Task: Find connections with filter location Zehlendorf with filter topic #branding with filter profile language French with filter current company GroupM with filter school REVA UNIVERSITY, BANGALORE with filter industry Events Services with filter service category Homeowners Insurance with filter keywords title Sound Engineer
Action: Mouse moved to (587, 68)
Screenshot: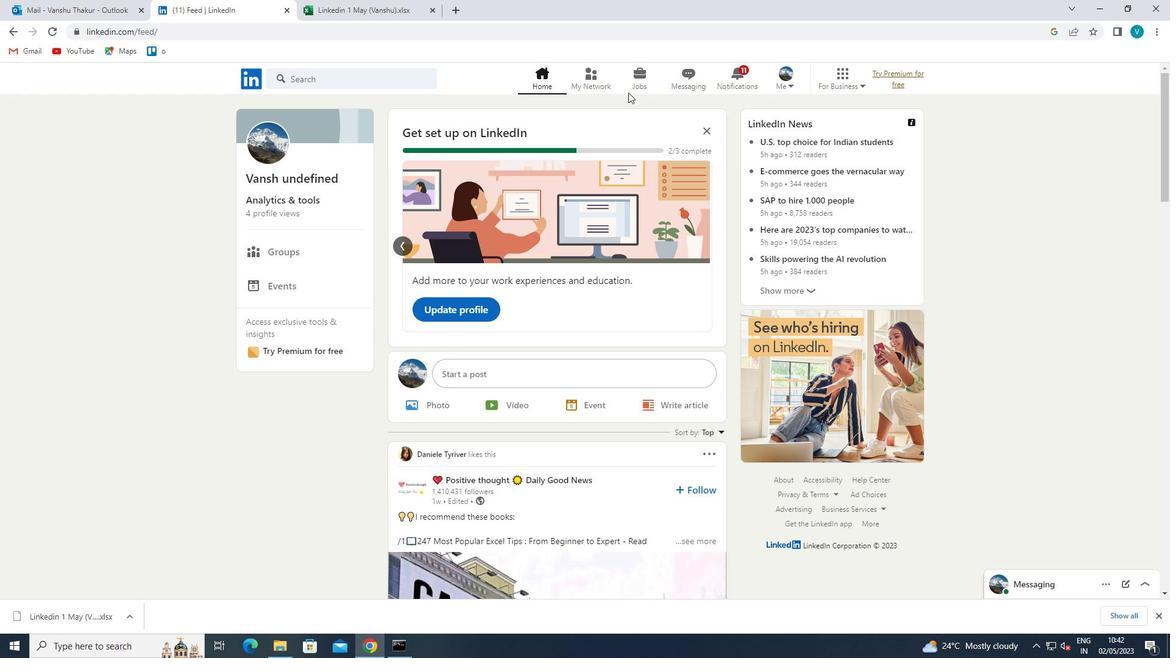 
Action: Mouse pressed left at (587, 68)
Screenshot: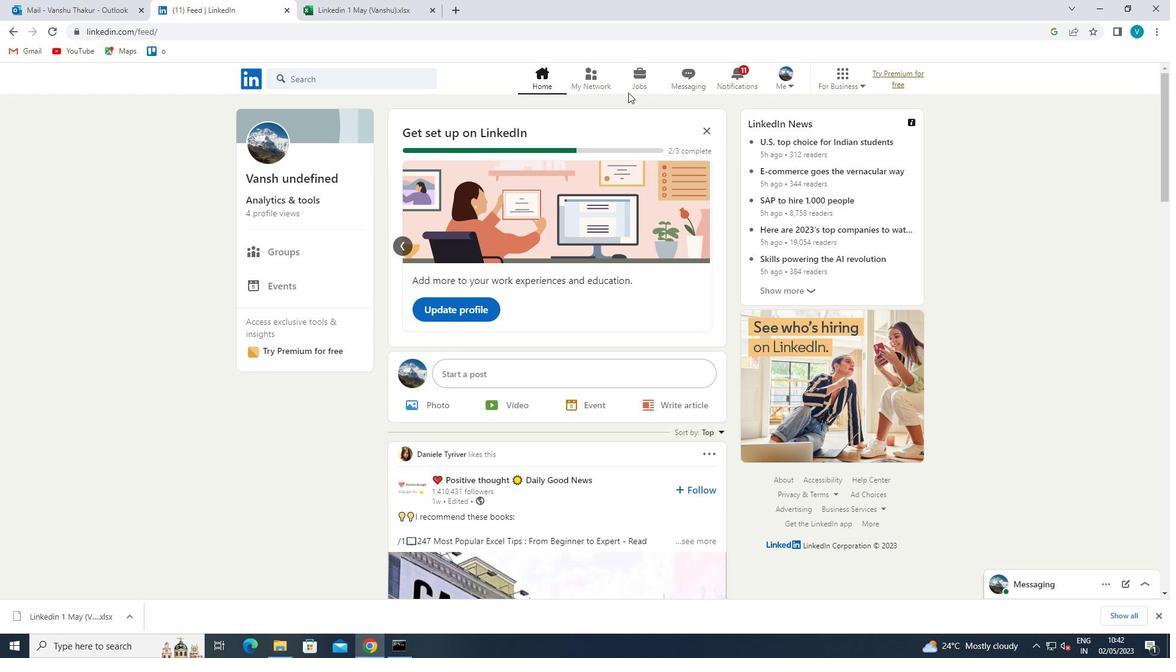 
Action: Mouse moved to (363, 135)
Screenshot: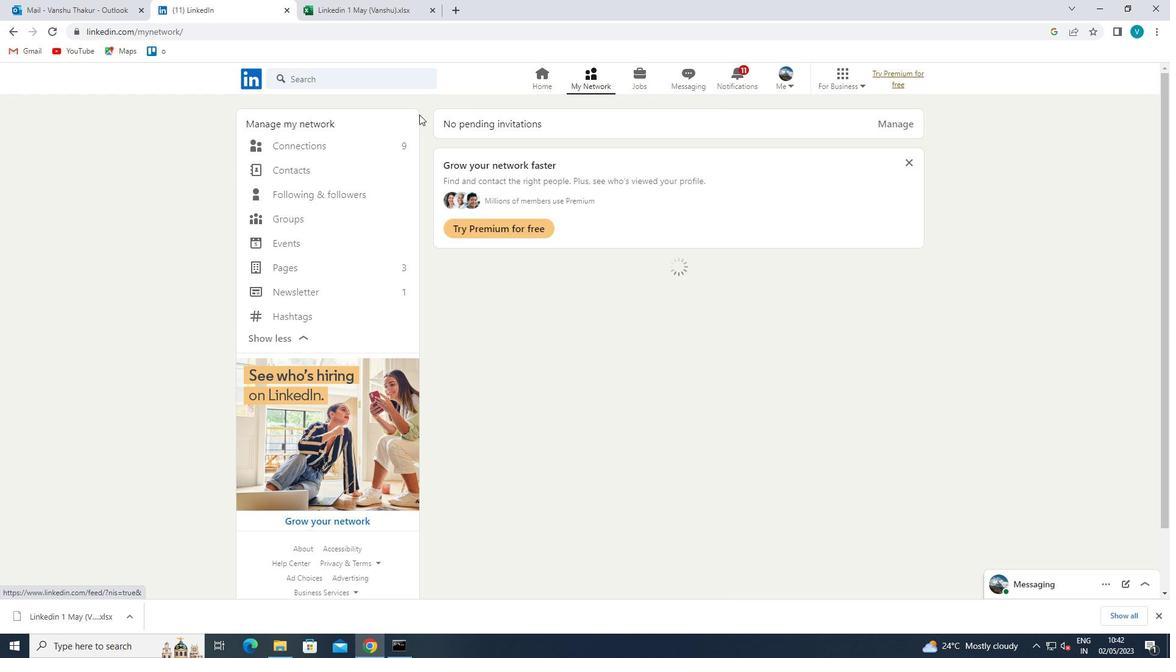 
Action: Mouse pressed left at (363, 135)
Screenshot: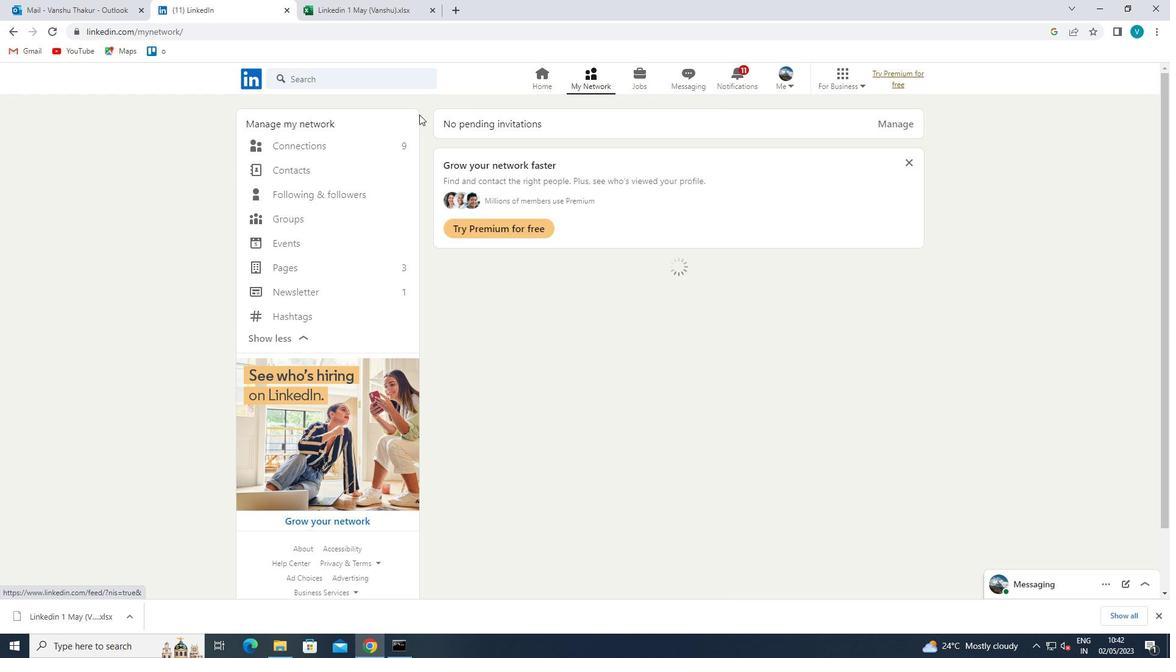 
Action: Mouse moved to (376, 135)
Screenshot: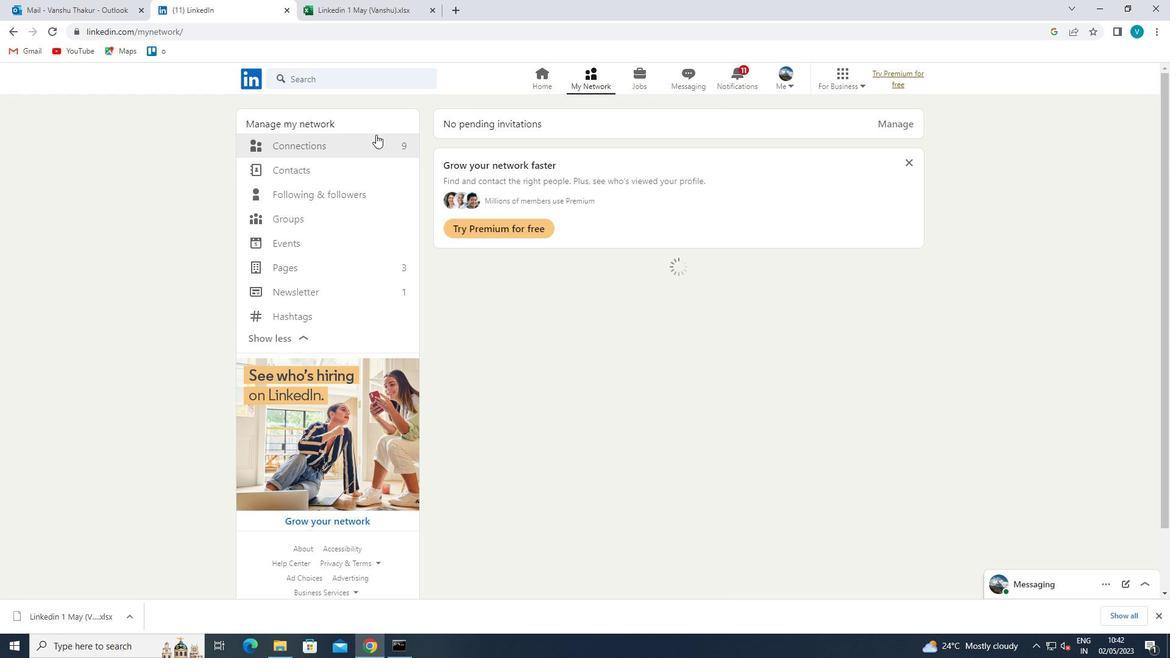 
Action: Mouse pressed left at (376, 135)
Screenshot: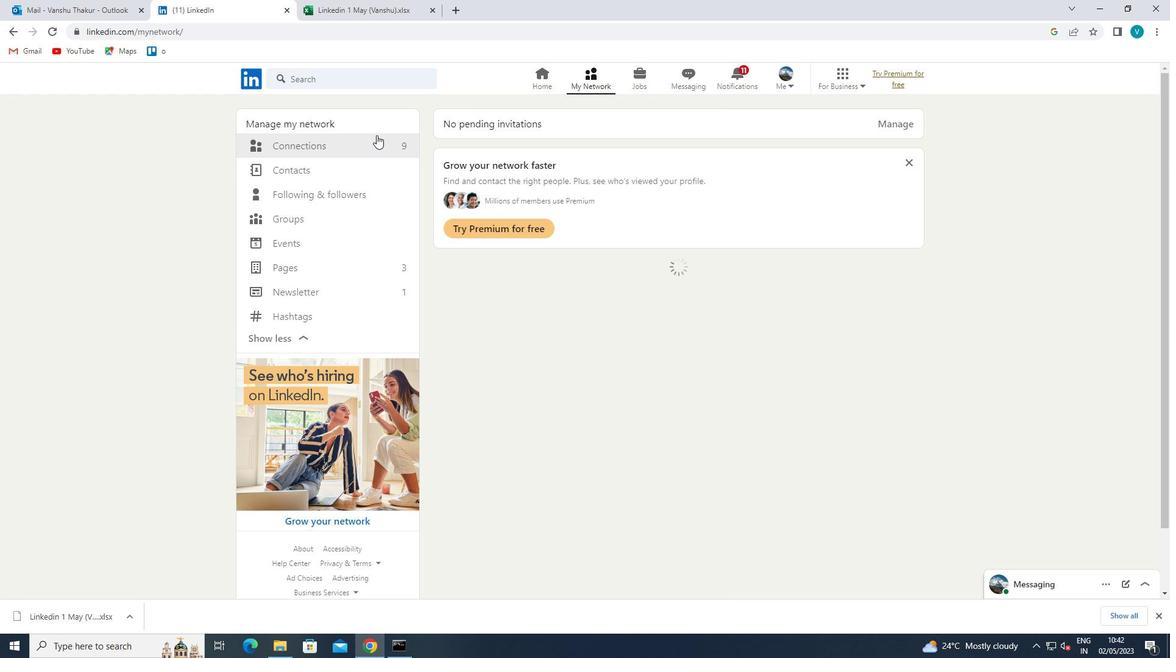 
Action: Mouse moved to (359, 139)
Screenshot: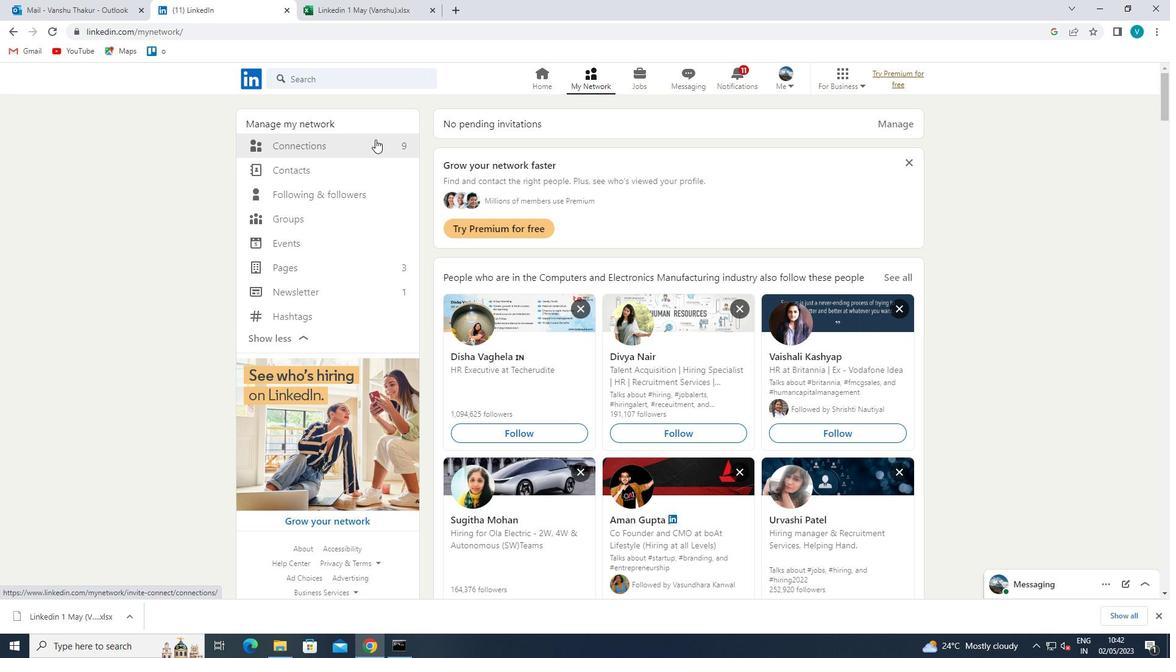 
Action: Mouse pressed left at (359, 139)
Screenshot: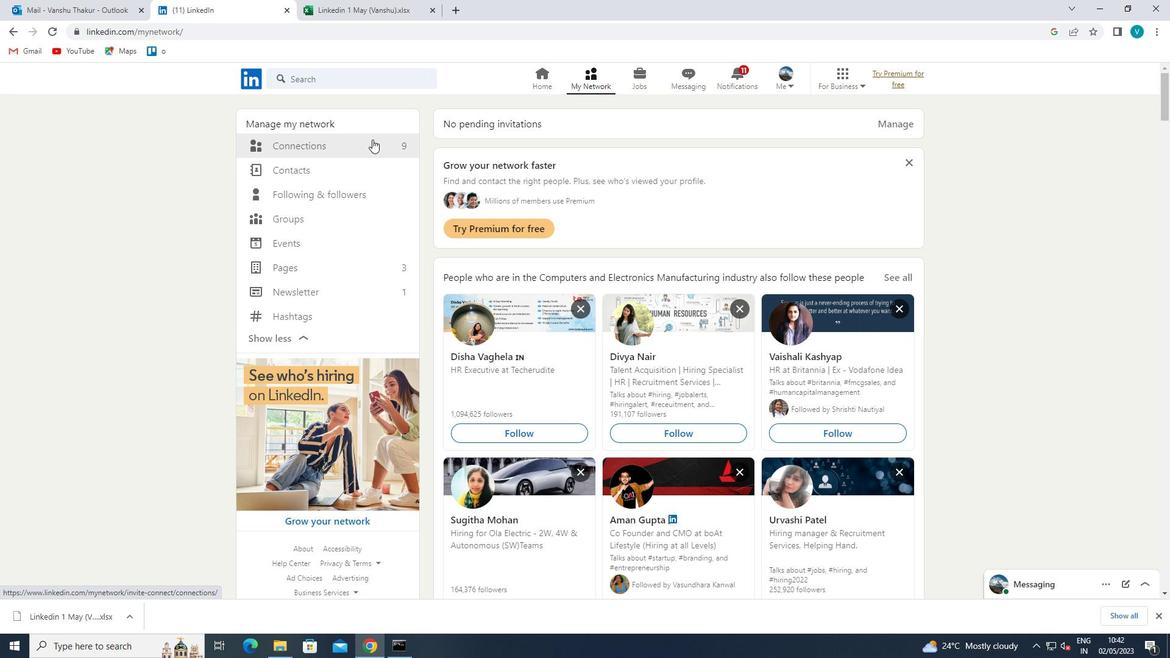 
Action: Mouse moved to (708, 143)
Screenshot: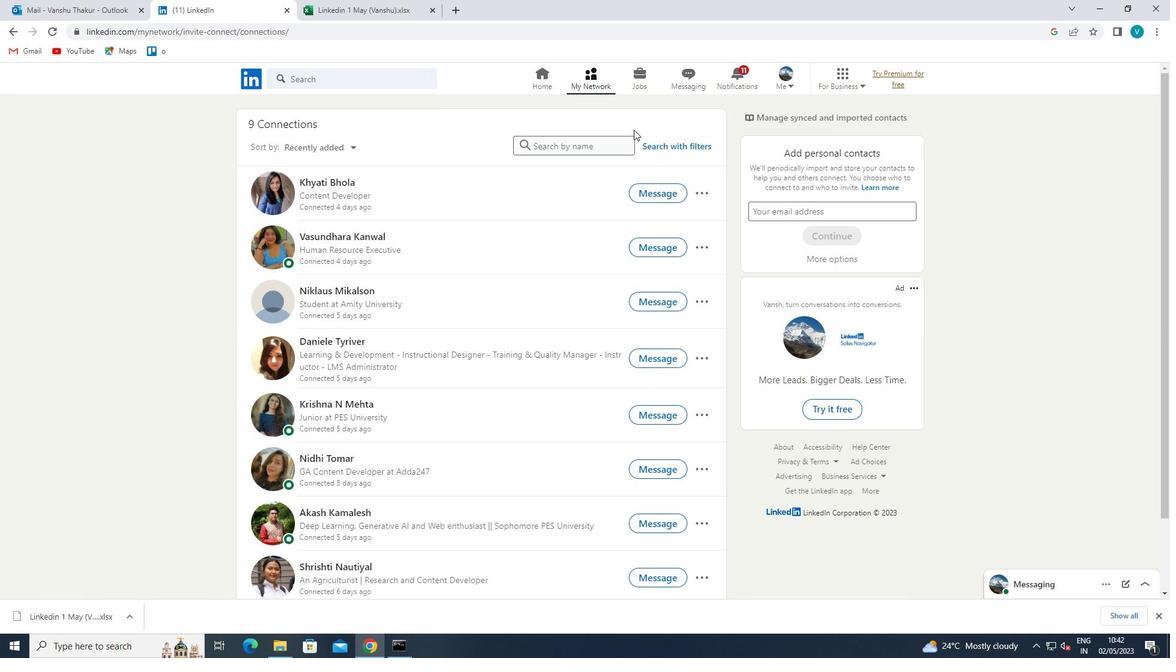 
Action: Mouse pressed left at (708, 143)
Screenshot: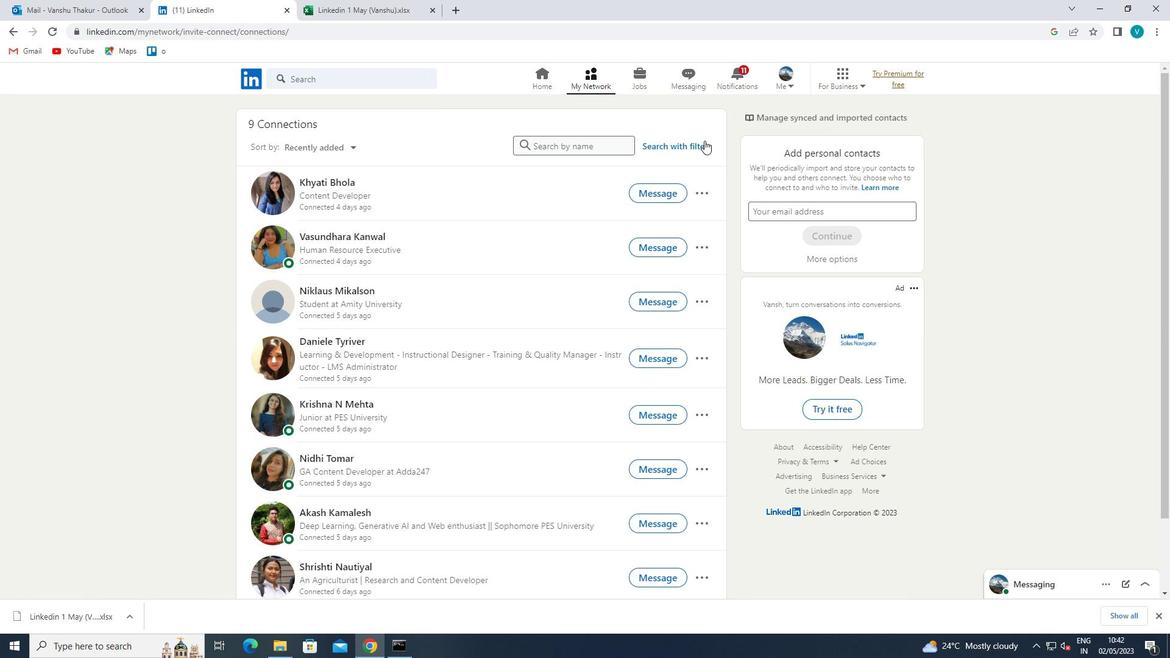 
Action: Mouse moved to (580, 119)
Screenshot: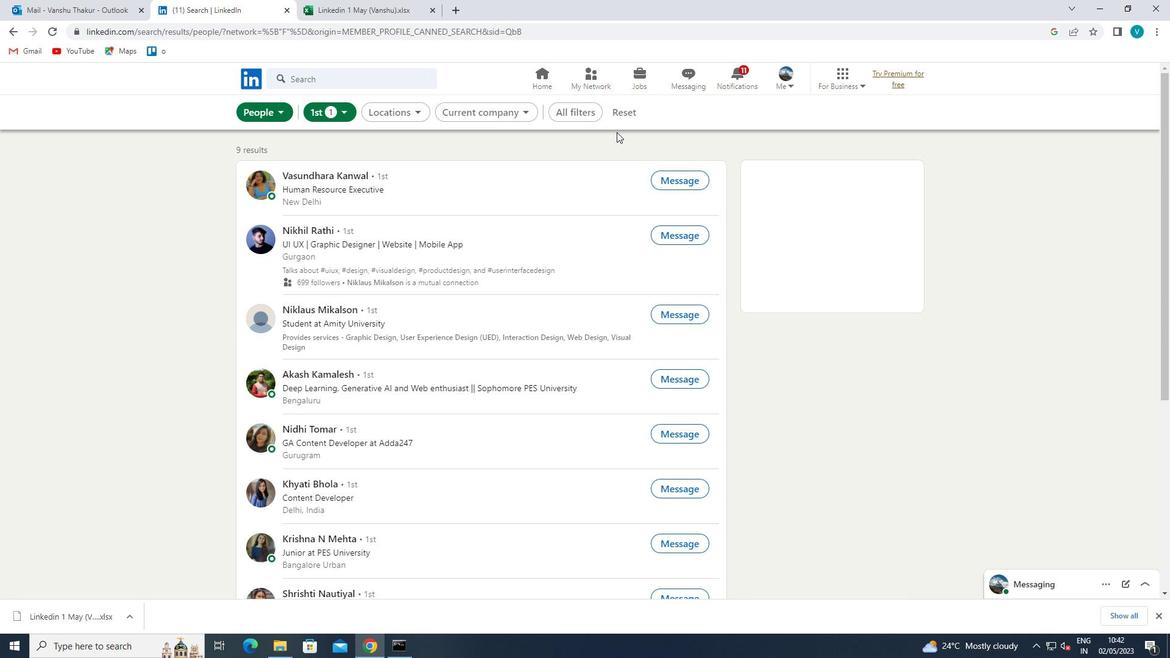 
Action: Mouse pressed left at (580, 119)
Screenshot: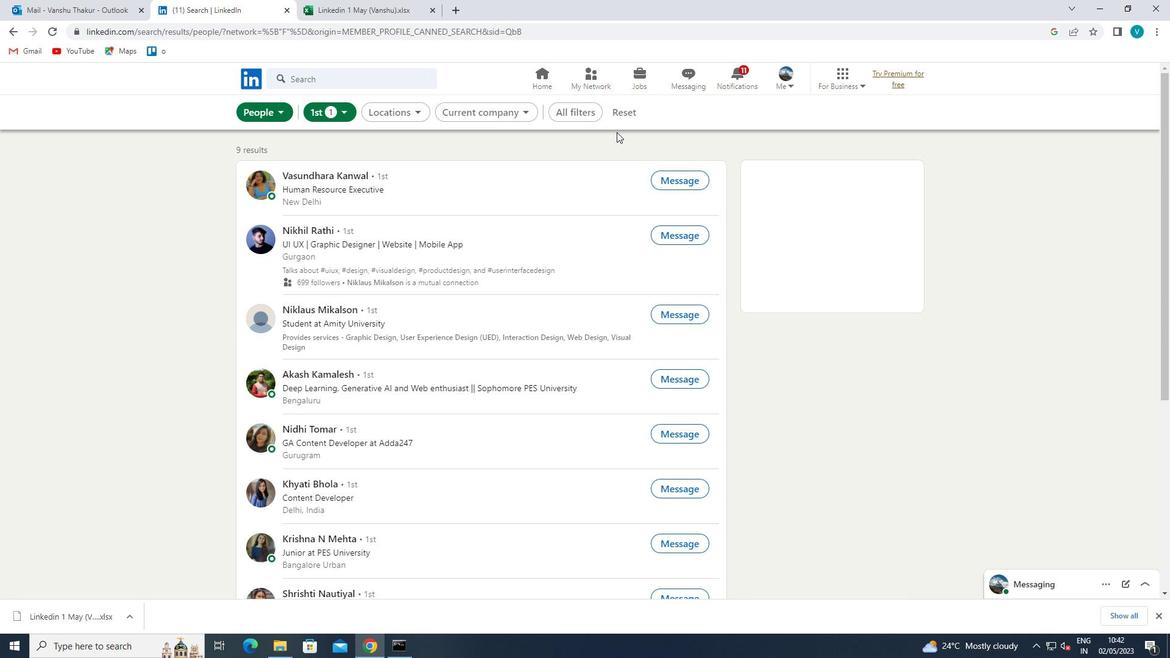 
Action: Mouse moved to (1098, 375)
Screenshot: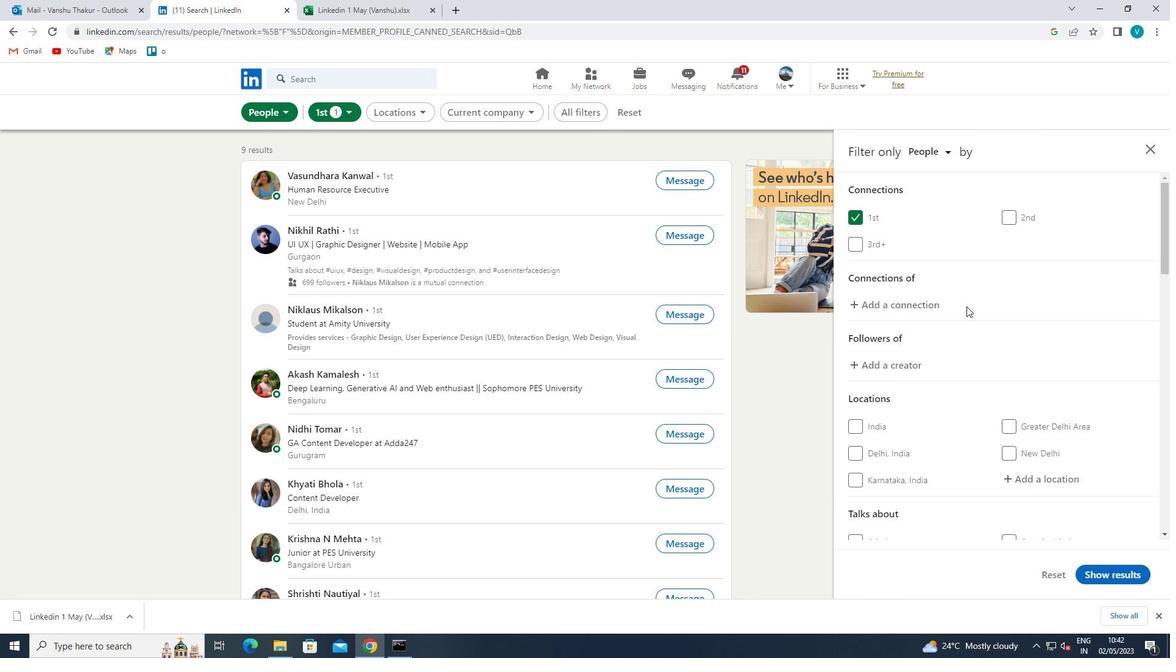 
Action: Mouse scrolled (1098, 374) with delta (0, 0)
Screenshot: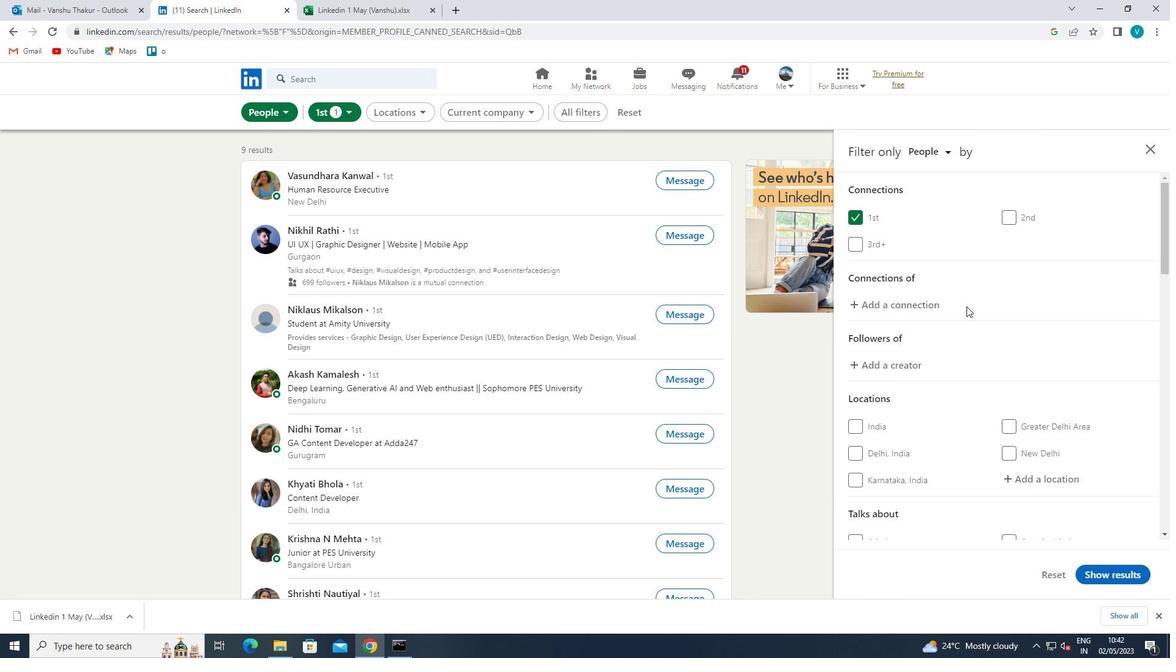 
Action: Mouse moved to (1098, 376)
Screenshot: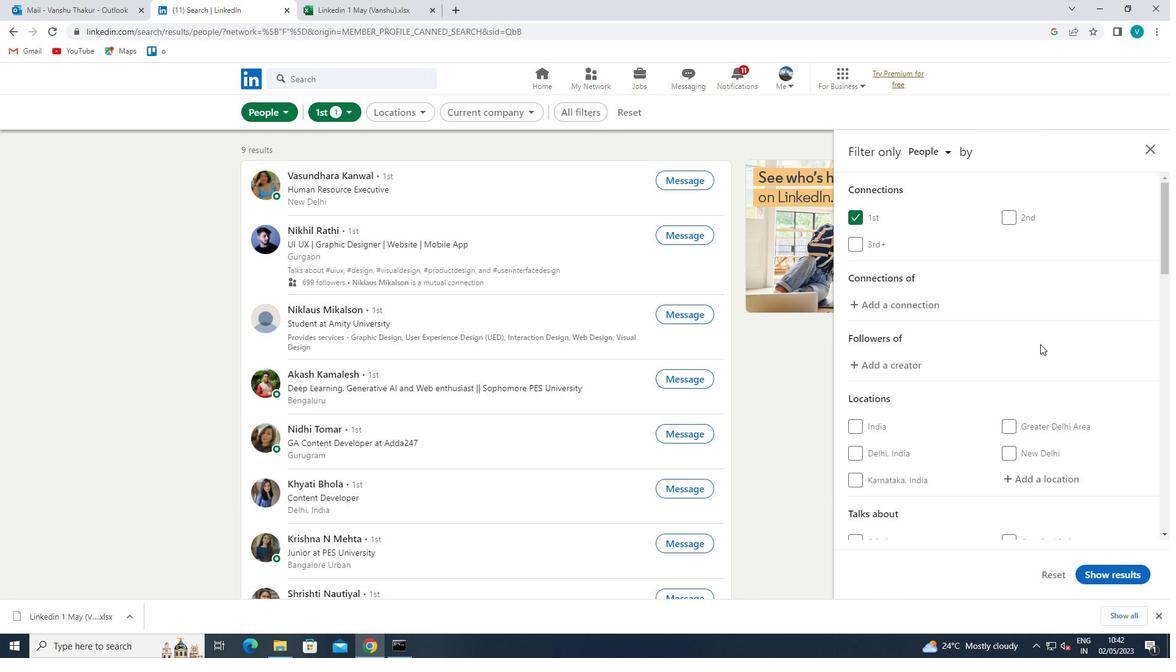 
Action: Mouse scrolled (1098, 376) with delta (0, 0)
Screenshot: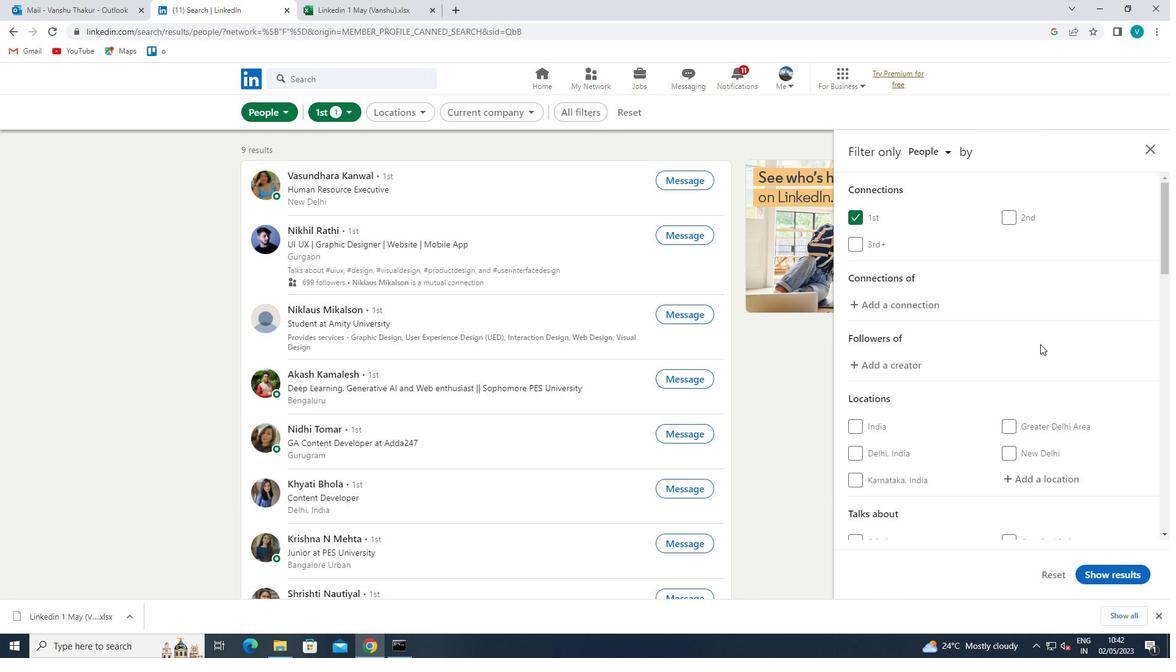 
Action: Mouse moved to (1079, 359)
Screenshot: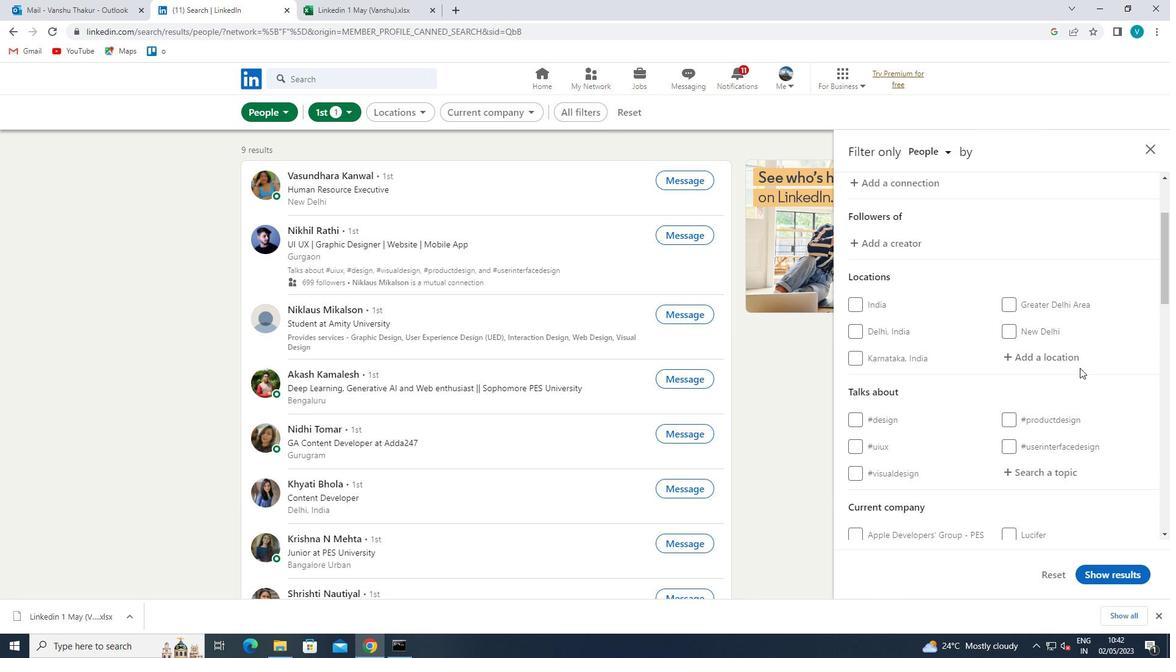 
Action: Mouse pressed left at (1079, 359)
Screenshot: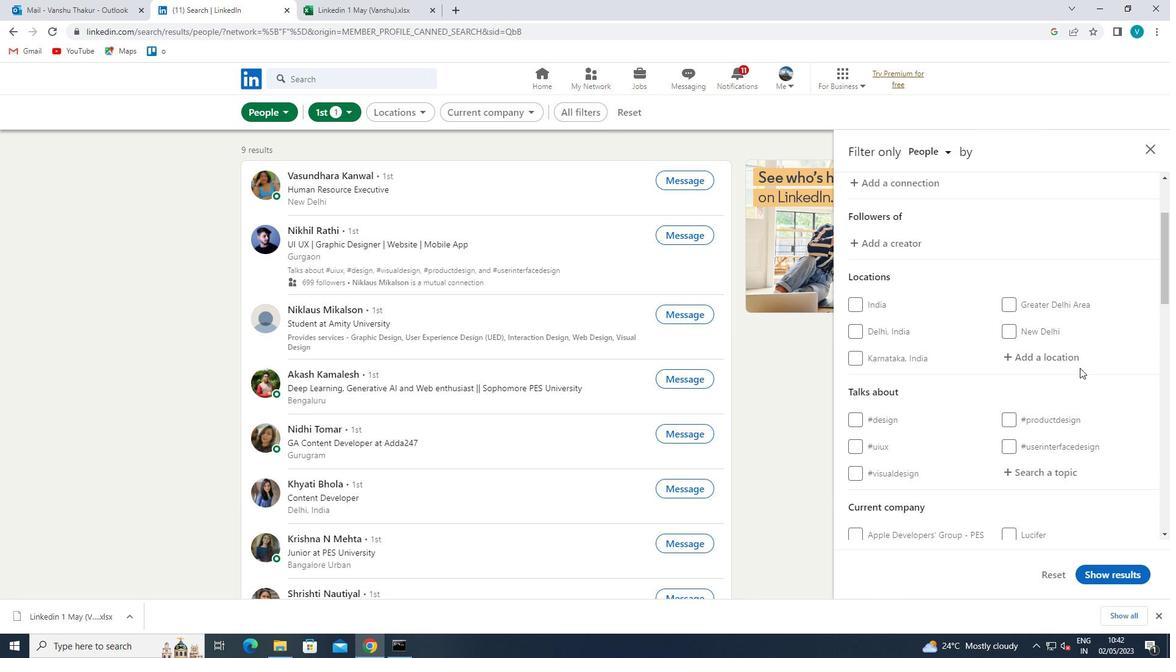 
Action: Mouse moved to (858, 485)
Screenshot: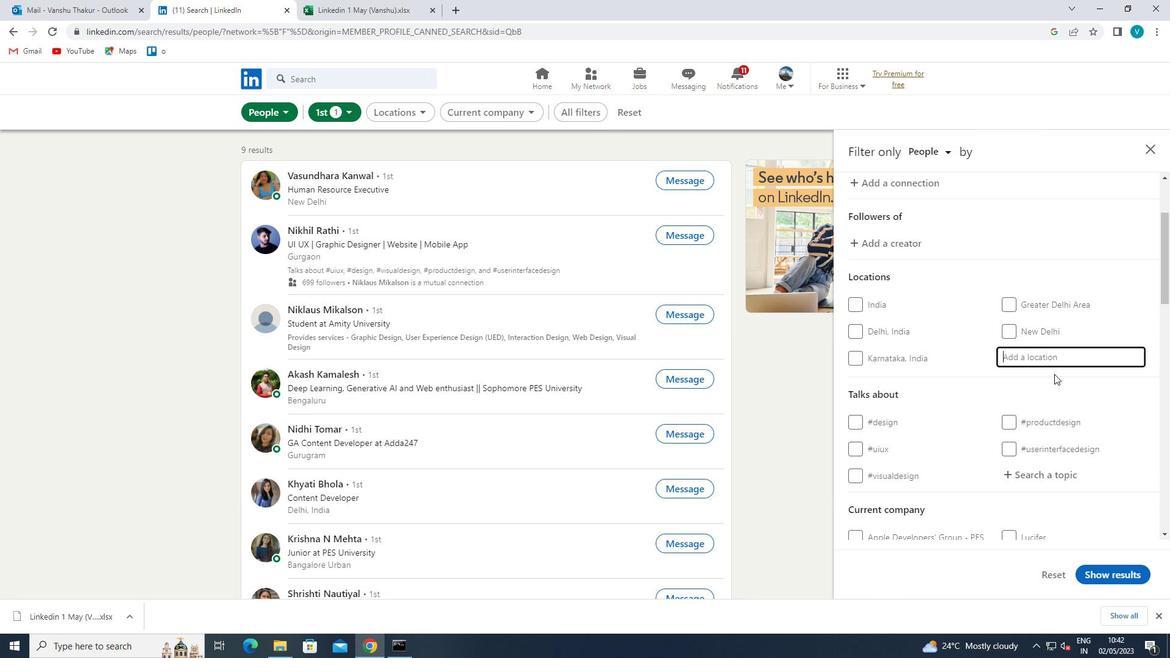 
Action: Key pressed <Key.shift>ZEHLENDORF
Screenshot: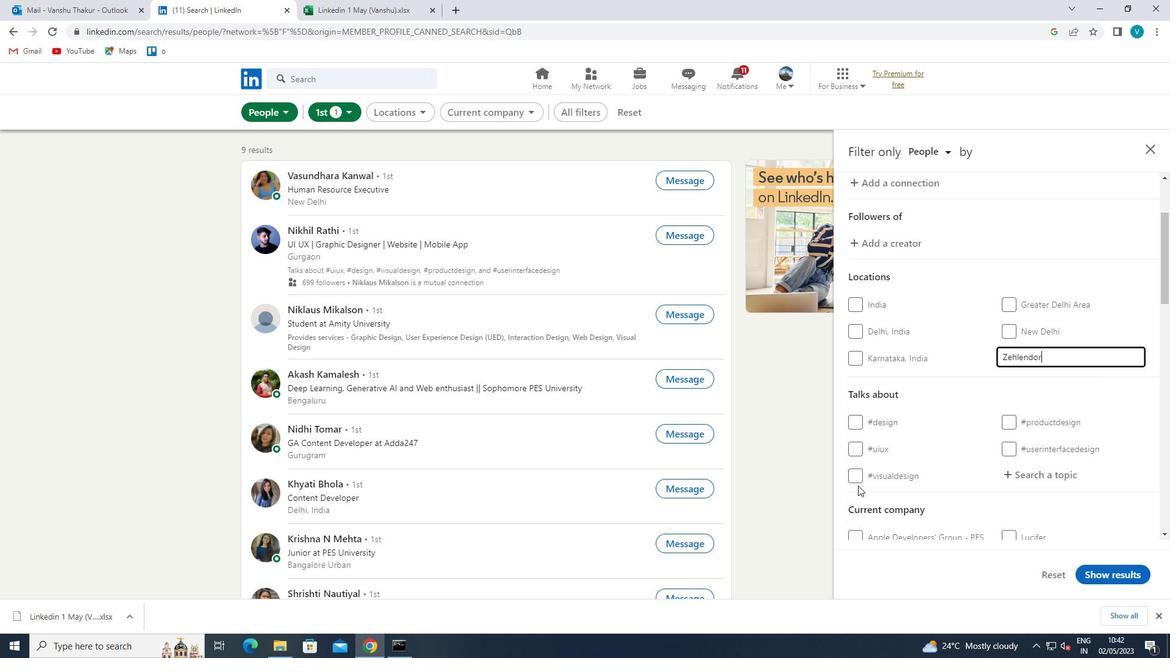 
Action: Mouse moved to (965, 390)
Screenshot: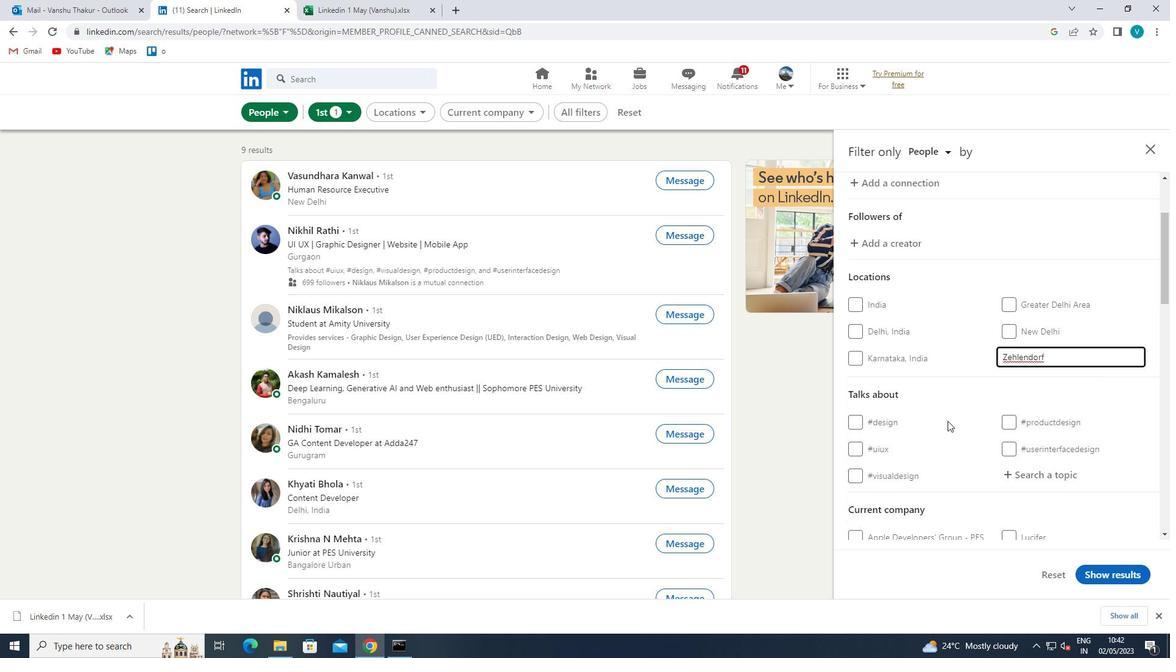 
Action: Mouse pressed left at (965, 390)
Screenshot: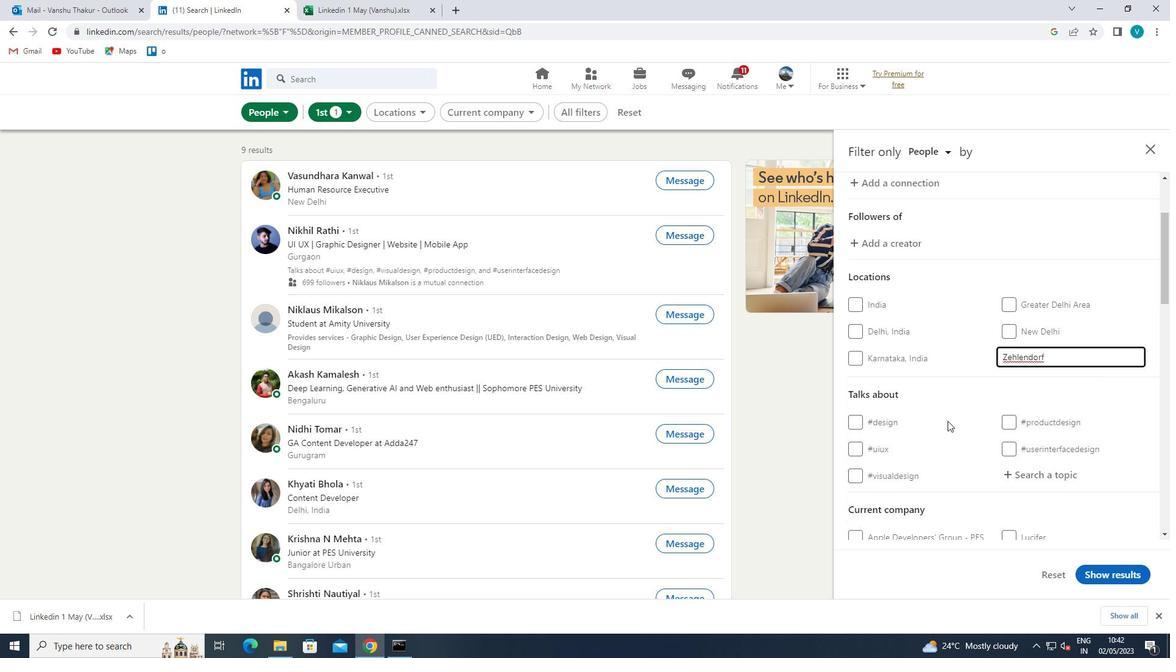 
Action: Mouse moved to (965, 390)
Screenshot: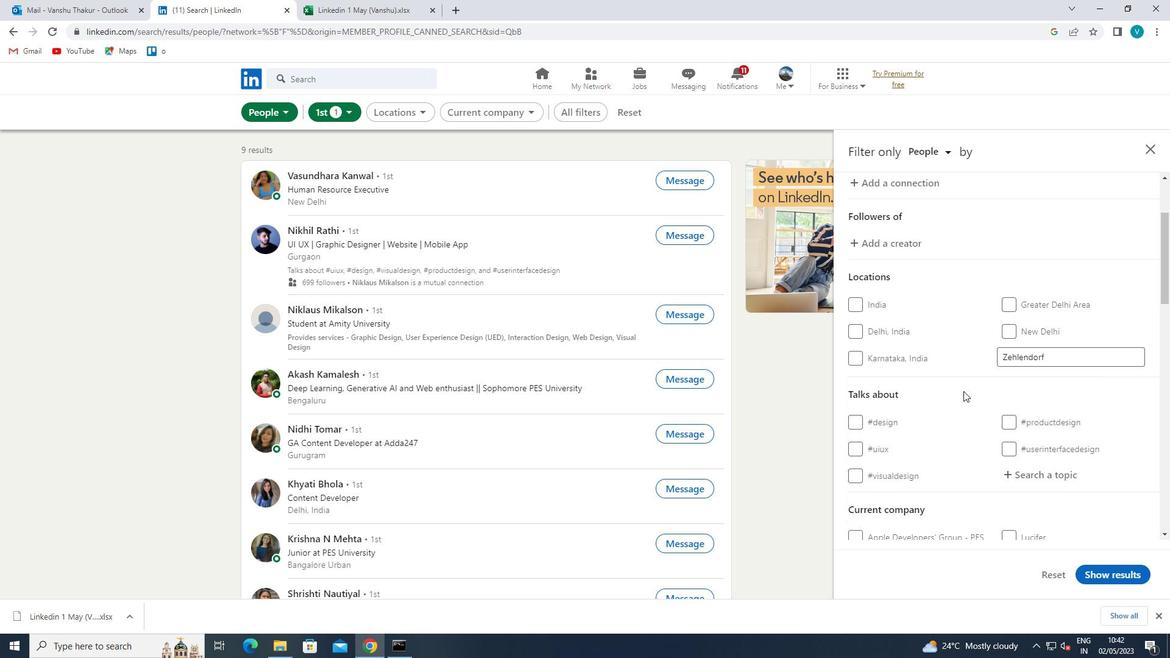 
Action: Mouse scrolled (965, 389) with delta (0, 0)
Screenshot: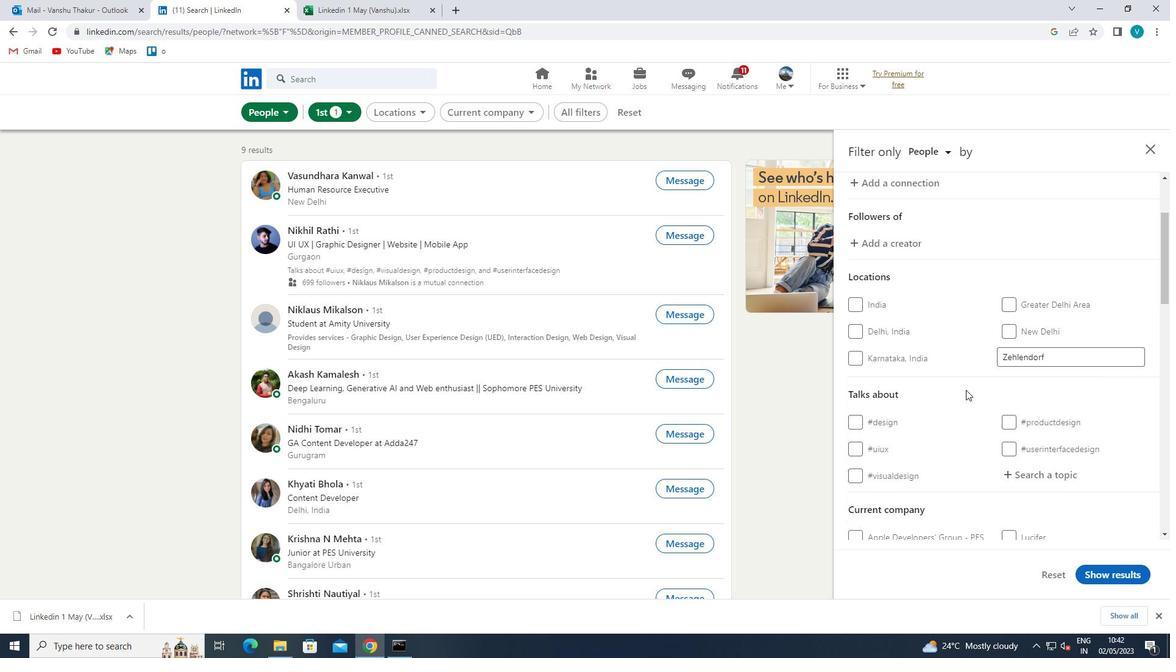 
Action: Mouse scrolled (965, 389) with delta (0, 0)
Screenshot: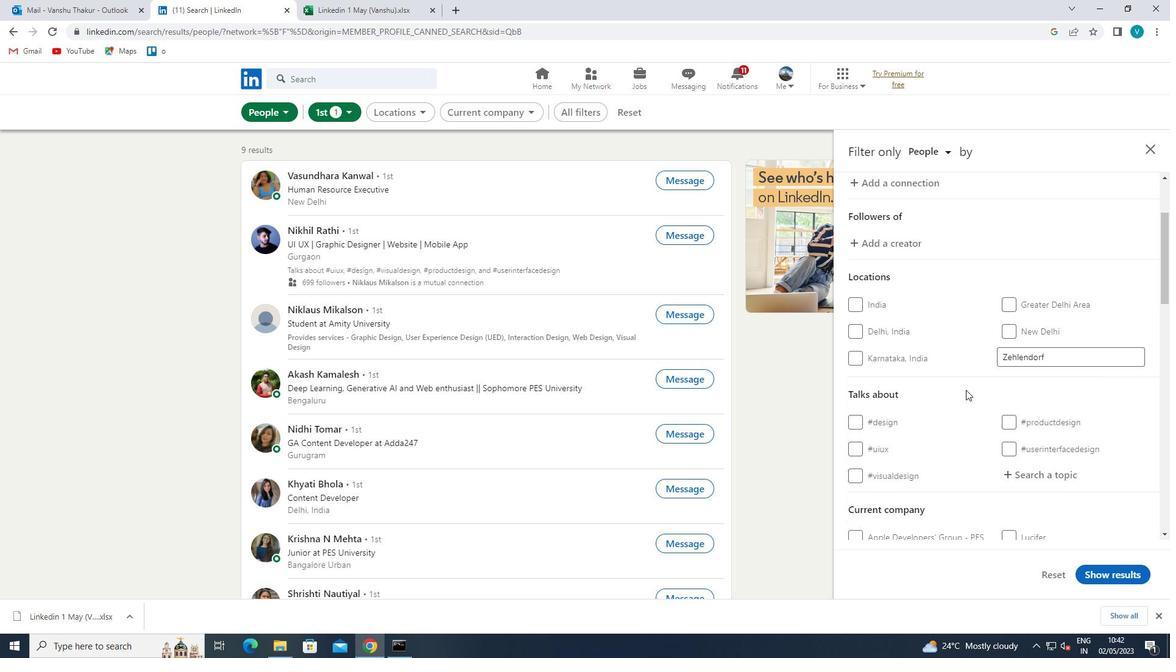 
Action: Mouse moved to (1044, 341)
Screenshot: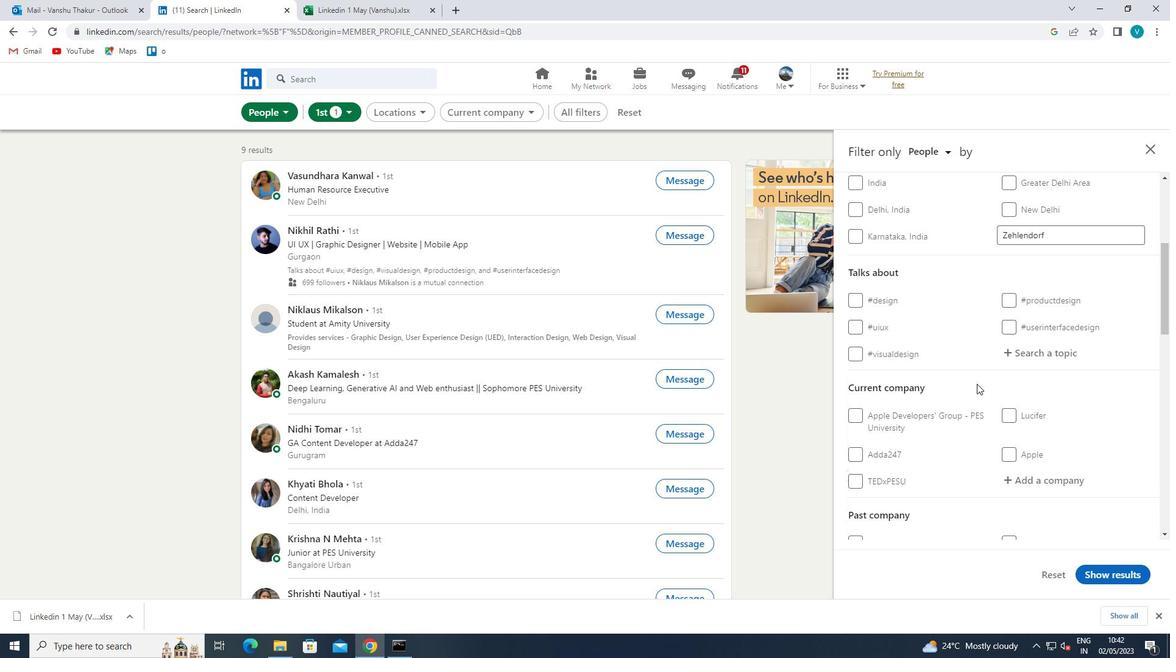 
Action: Mouse pressed left at (1044, 341)
Screenshot: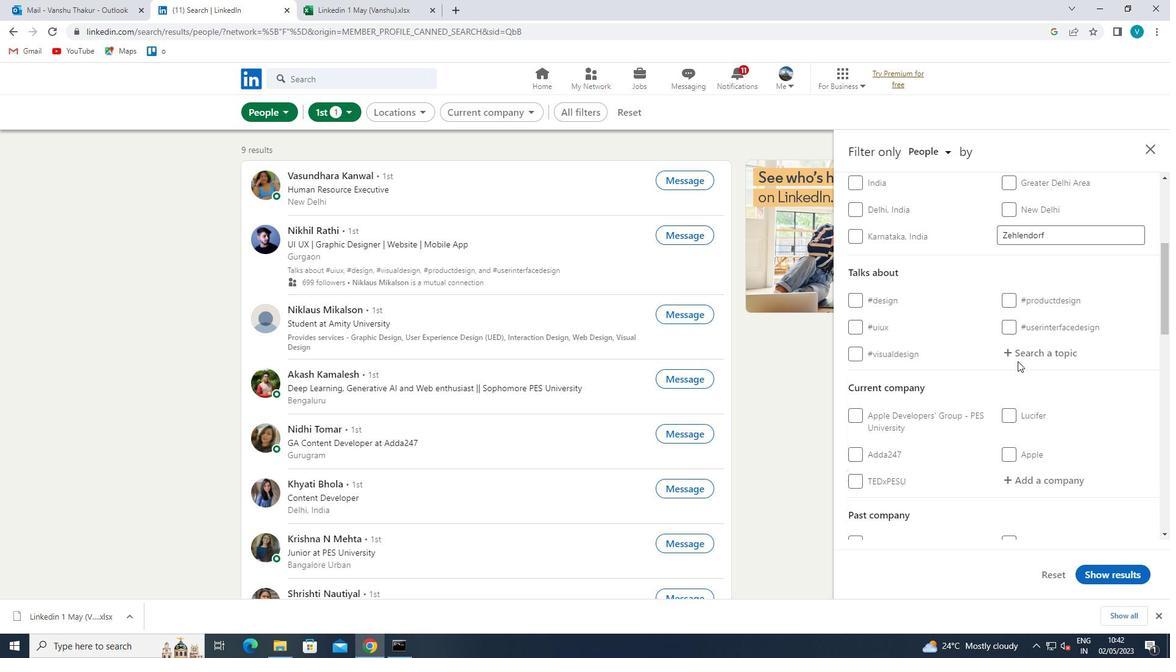
Action: Mouse moved to (1042, 349)
Screenshot: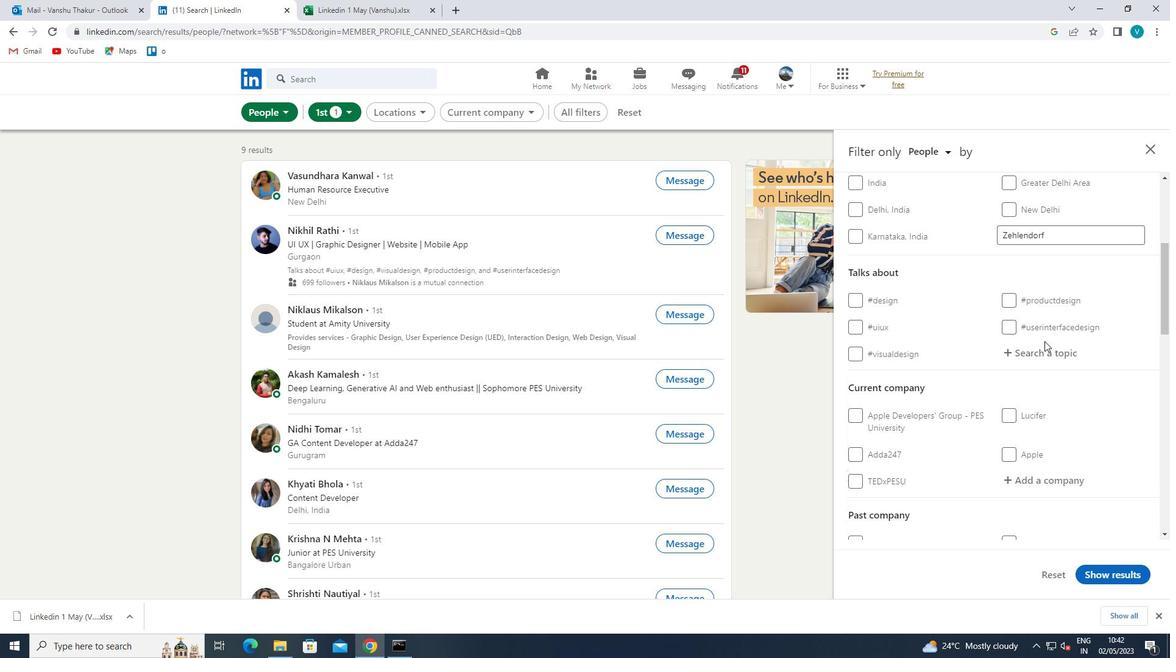 
Action: Mouse pressed left at (1042, 349)
Screenshot: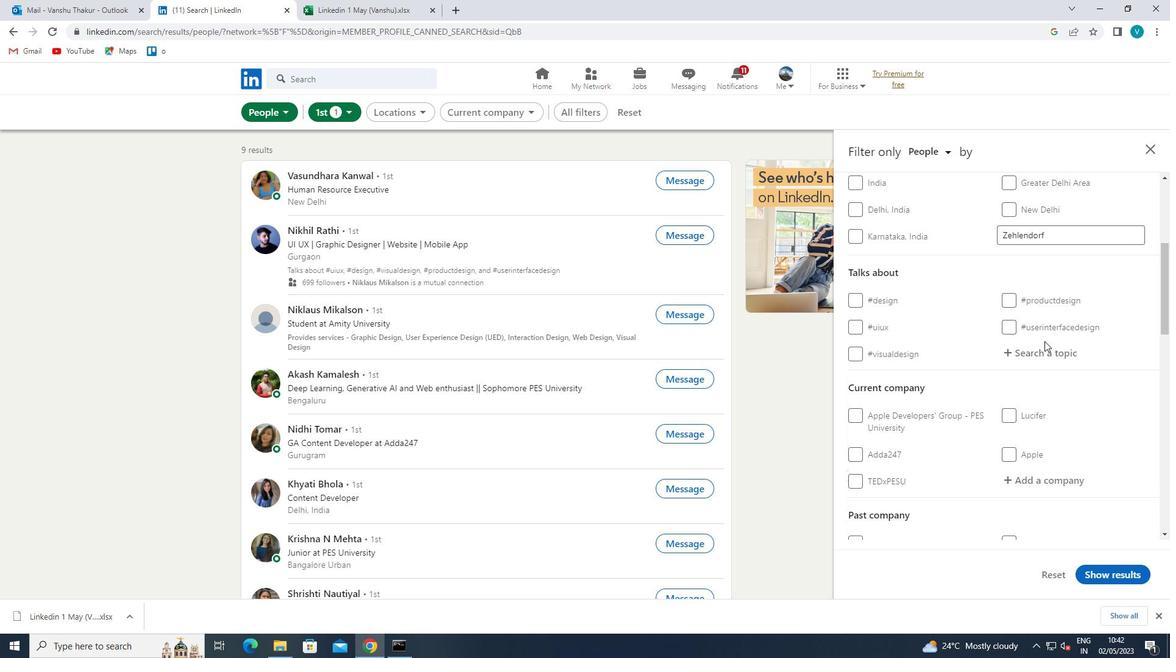 
Action: Mouse moved to (955, 398)
Screenshot: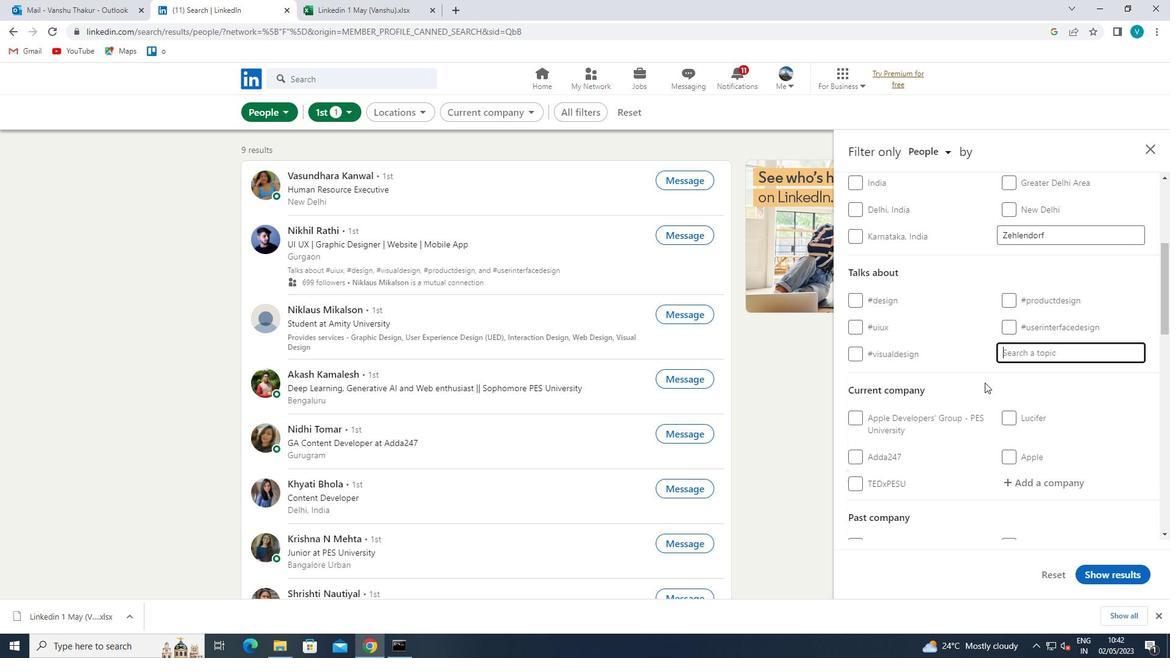 
Action: Key pressed BRA
Screenshot: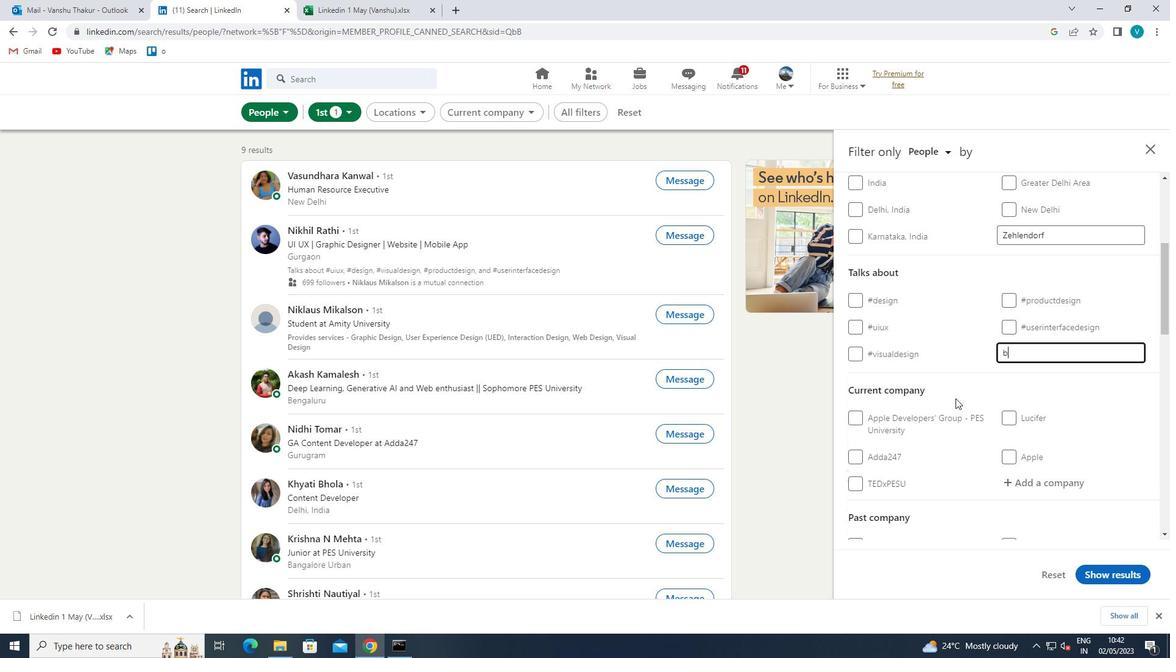 
Action: Mouse moved to (955, 399)
Screenshot: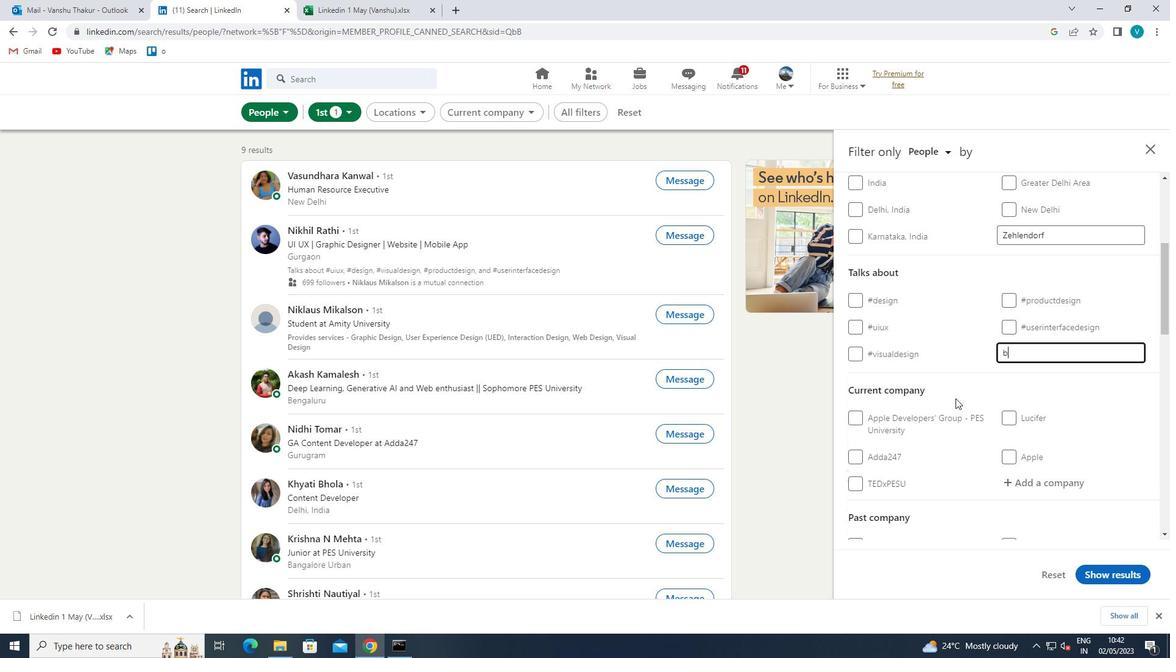 
Action: Key pressed ND
Screenshot: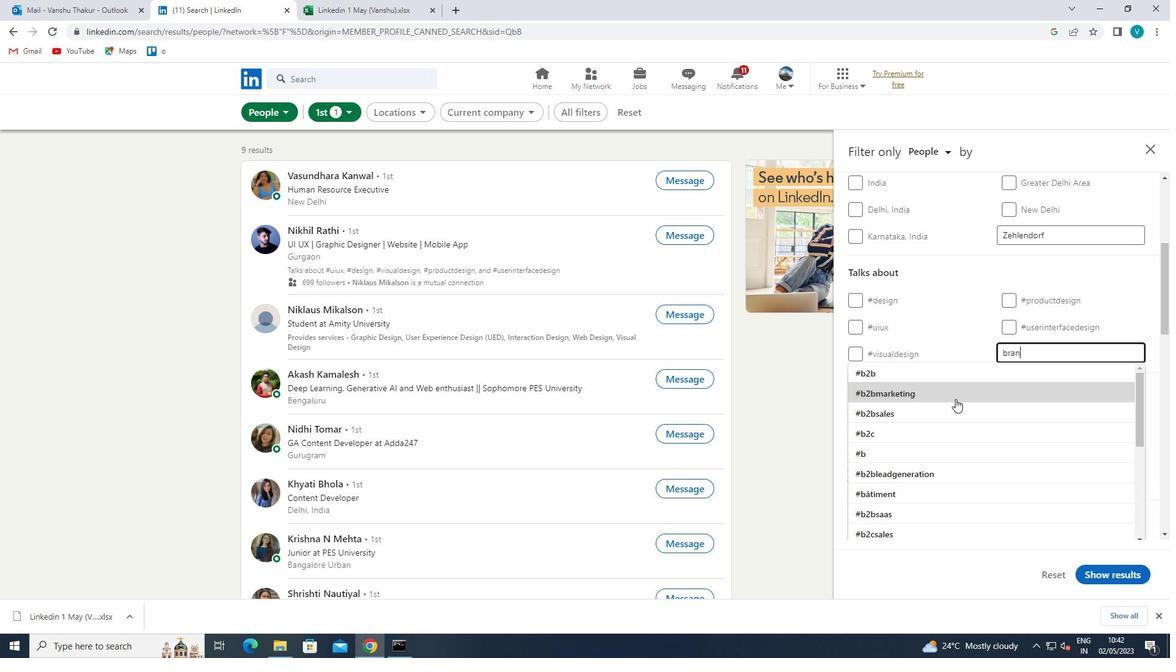 
Action: Mouse moved to (971, 372)
Screenshot: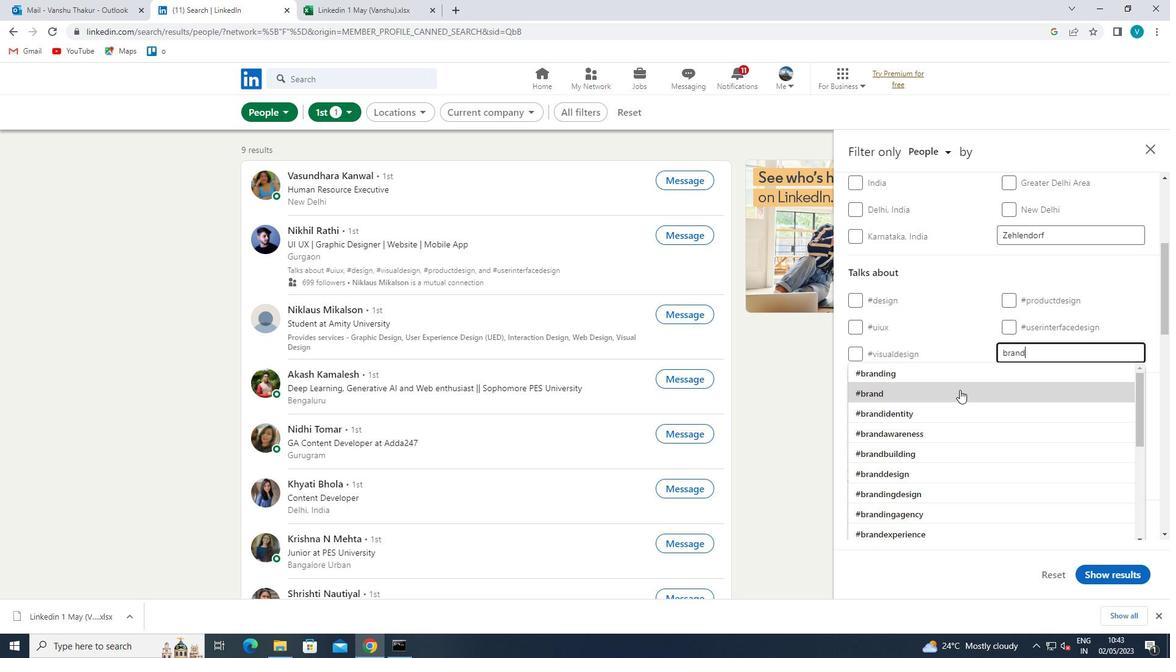 
Action: Mouse pressed left at (971, 372)
Screenshot: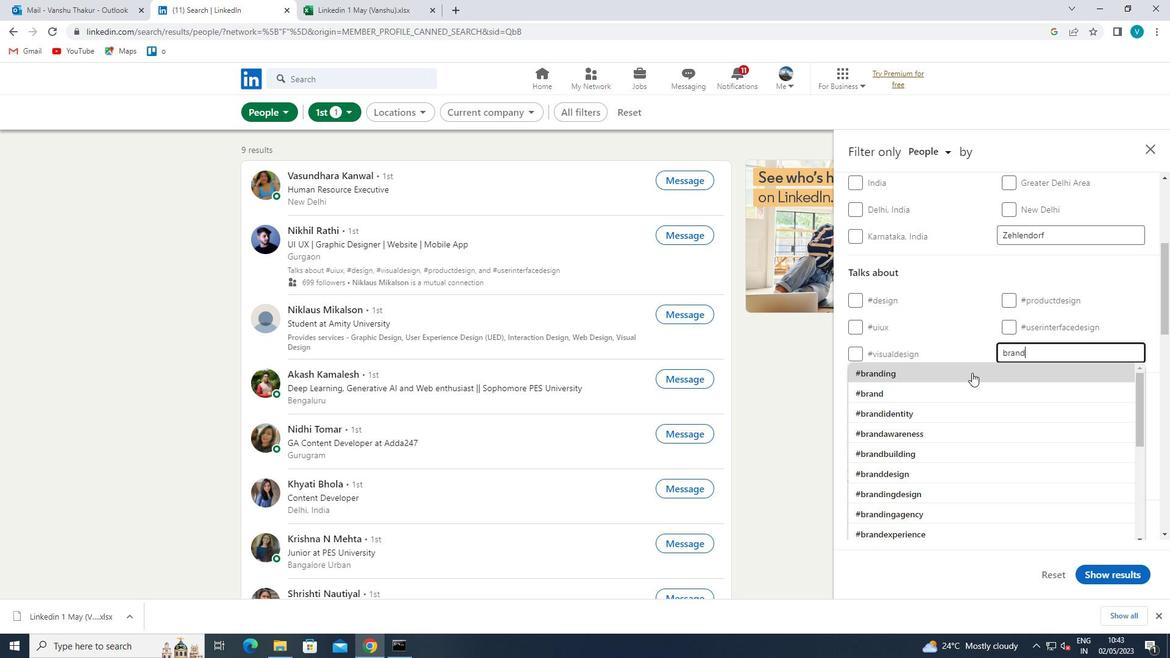 
Action: Mouse scrolled (971, 372) with delta (0, 0)
Screenshot: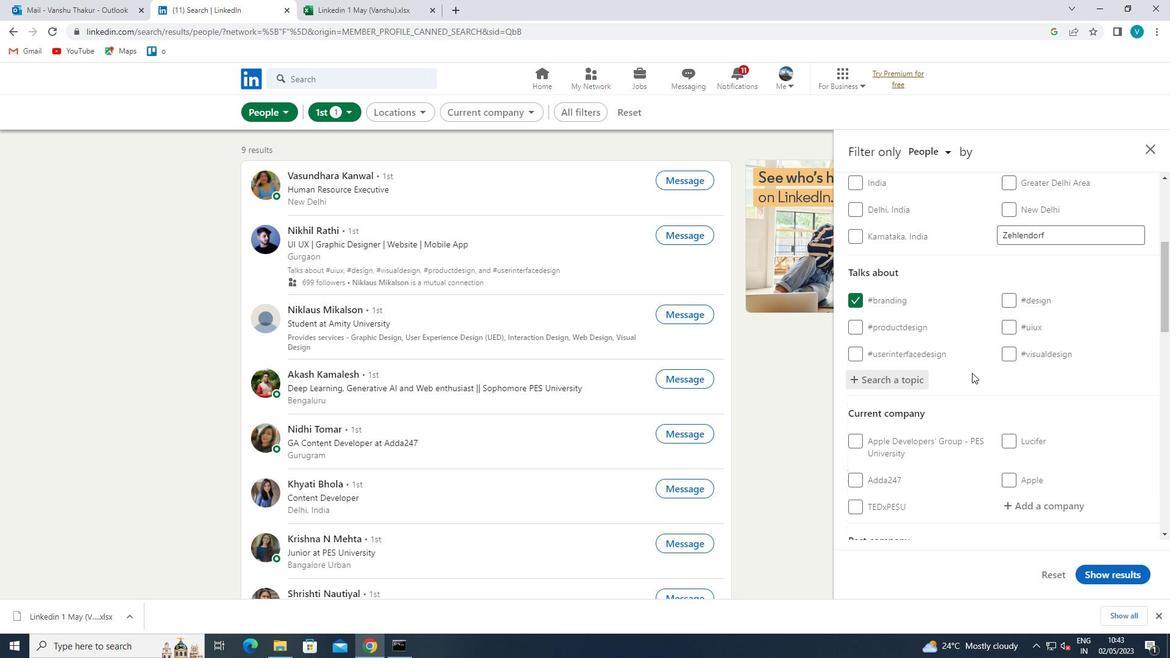 
Action: Mouse scrolled (971, 372) with delta (0, 0)
Screenshot: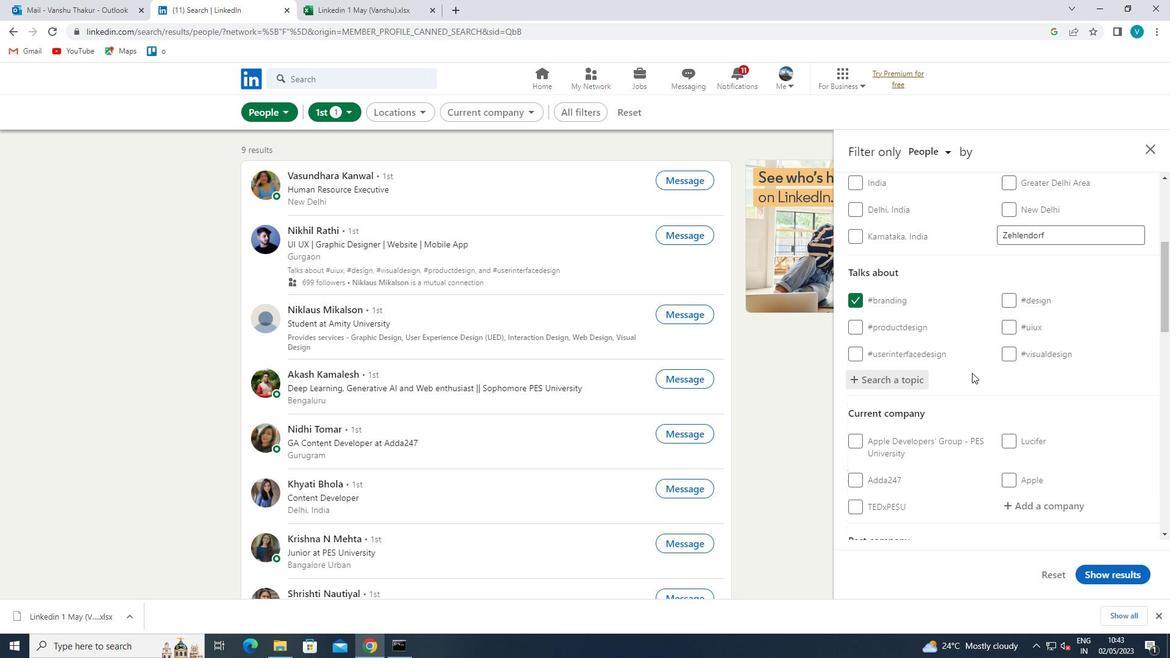 
Action: Mouse moved to (1020, 382)
Screenshot: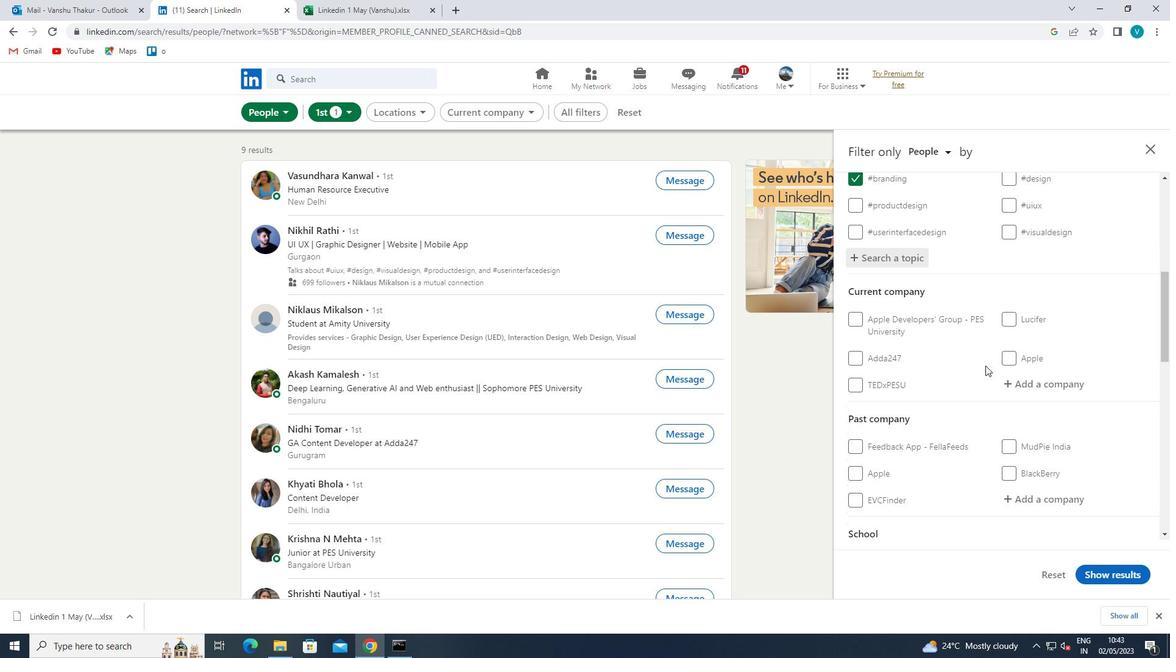 
Action: Mouse pressed left at (1020, 382)
Screenshot: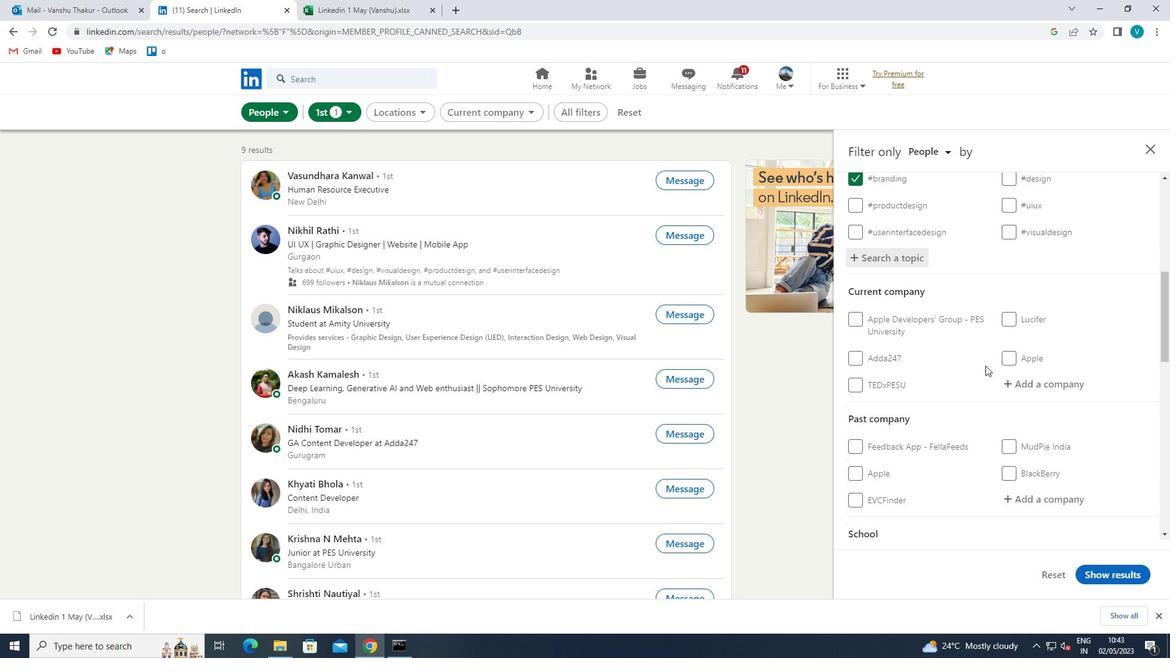
Action: Mouse moved to (963, 416)
Screenshot: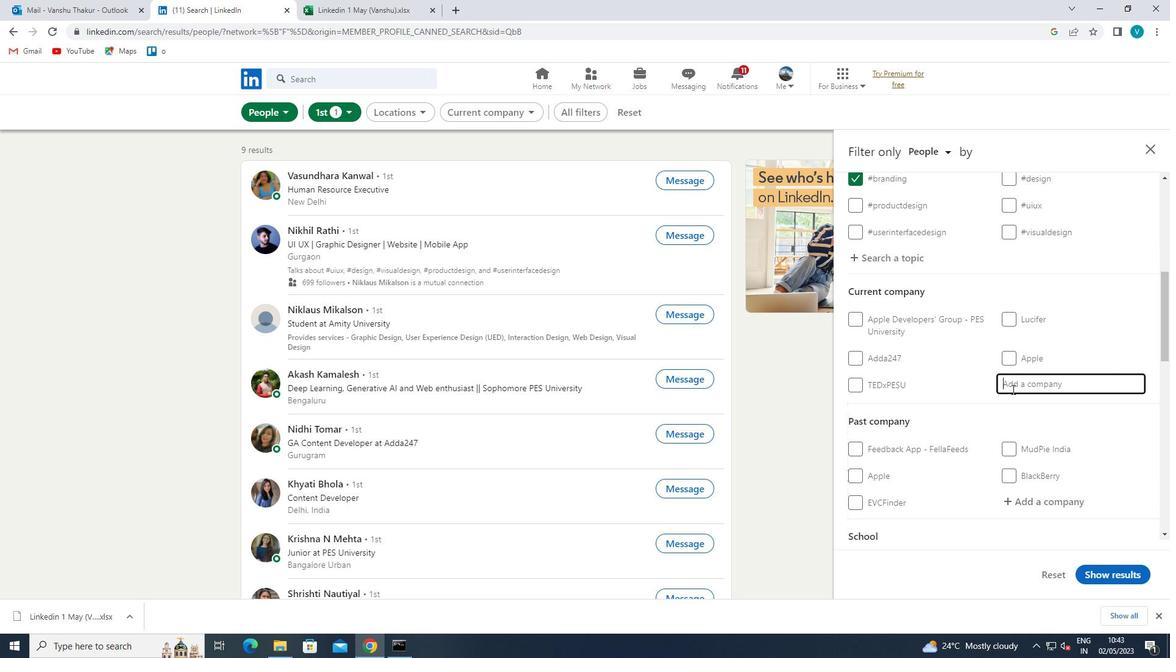 
Action: Key pressed <Key.shift>GROUP
Screenshot: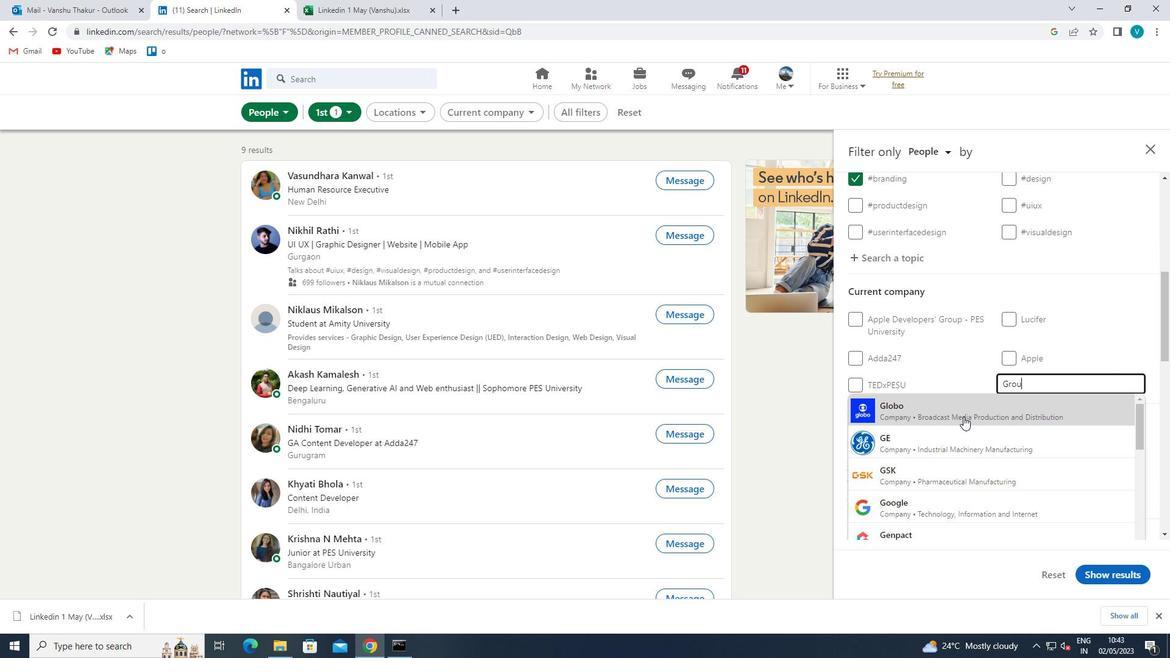 
Action: Mouse moved to (962, 417)
Screenshot: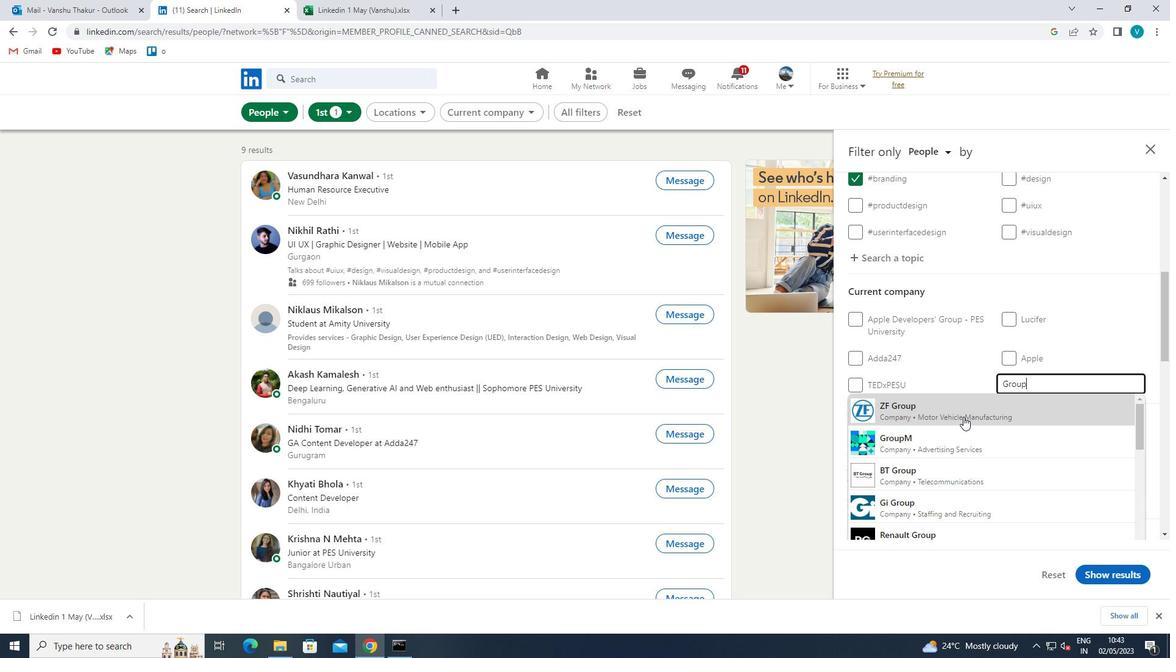 
Action: Key pressed <Key.shift>M
Screenshot: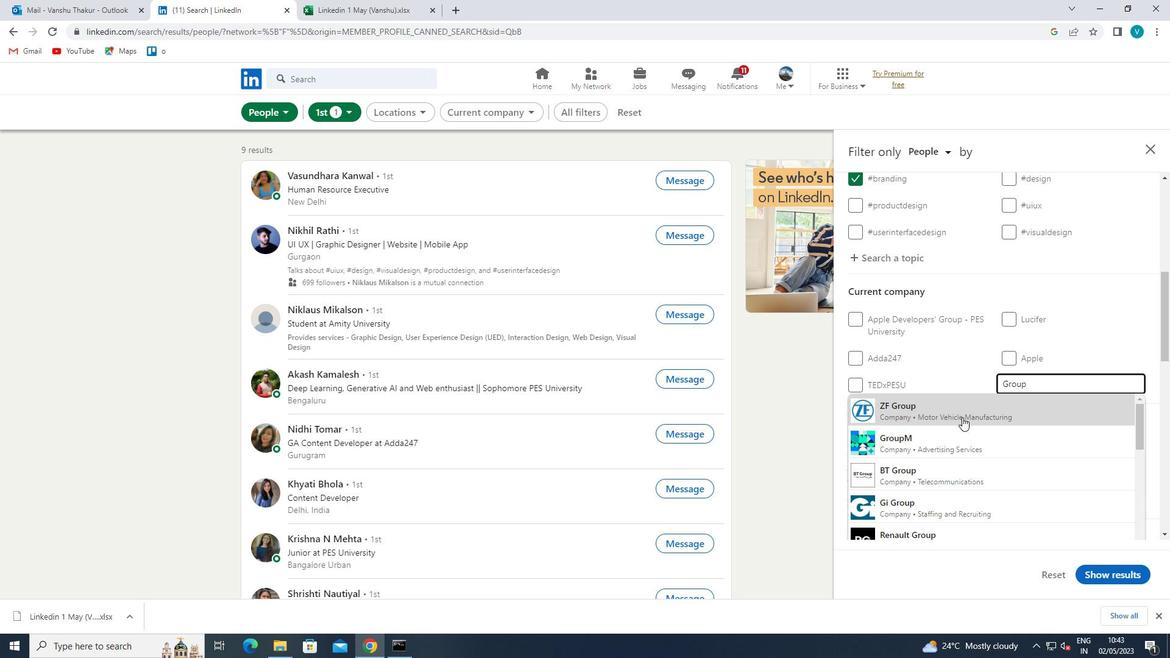 
Action: Mouse moved to (964, 416)
Screenshot: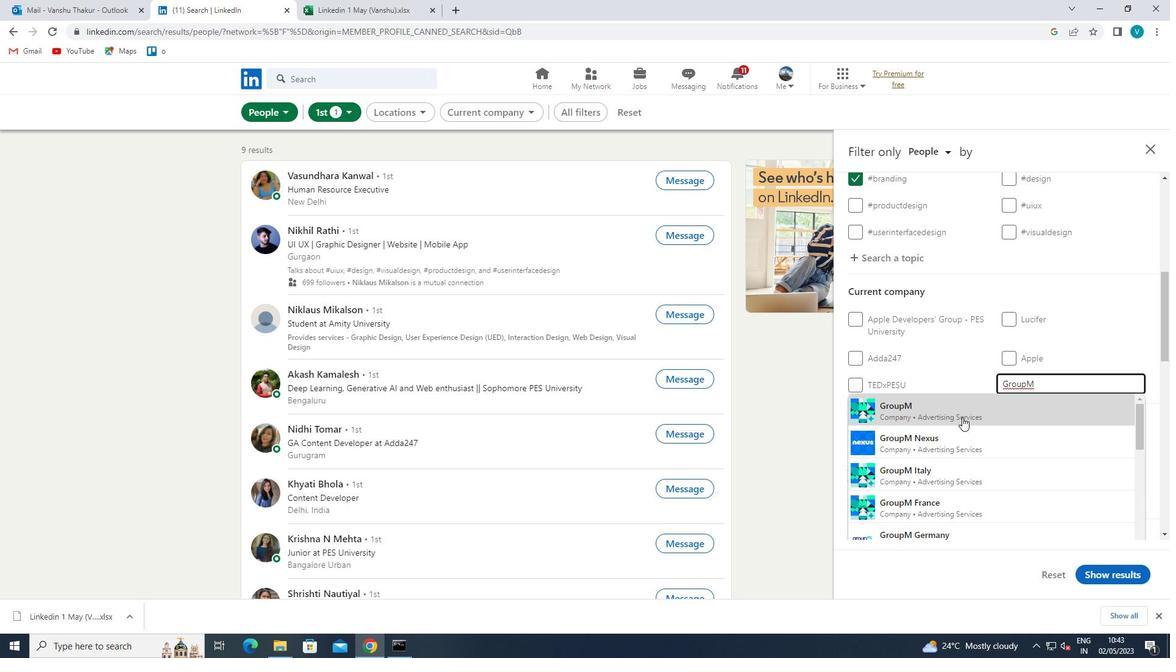 
Action: Mouse pressed left at (964, 416)
Screenshot: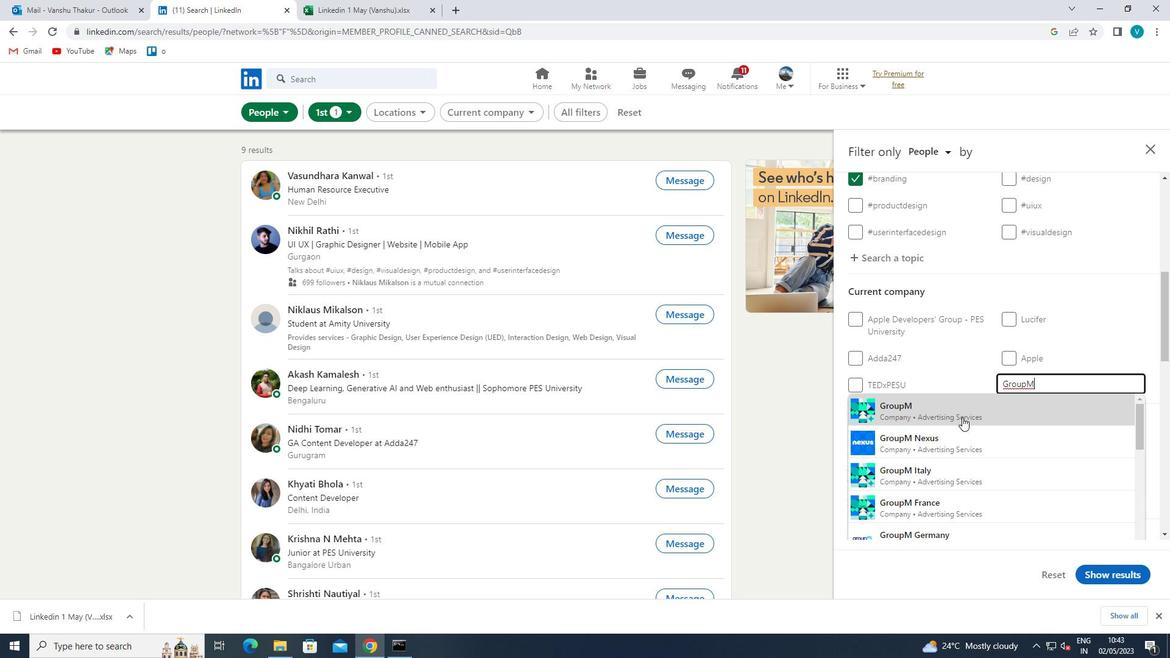 
Action: Mouse scrolled (964, 416) with delta (0, 0)
Screenshot: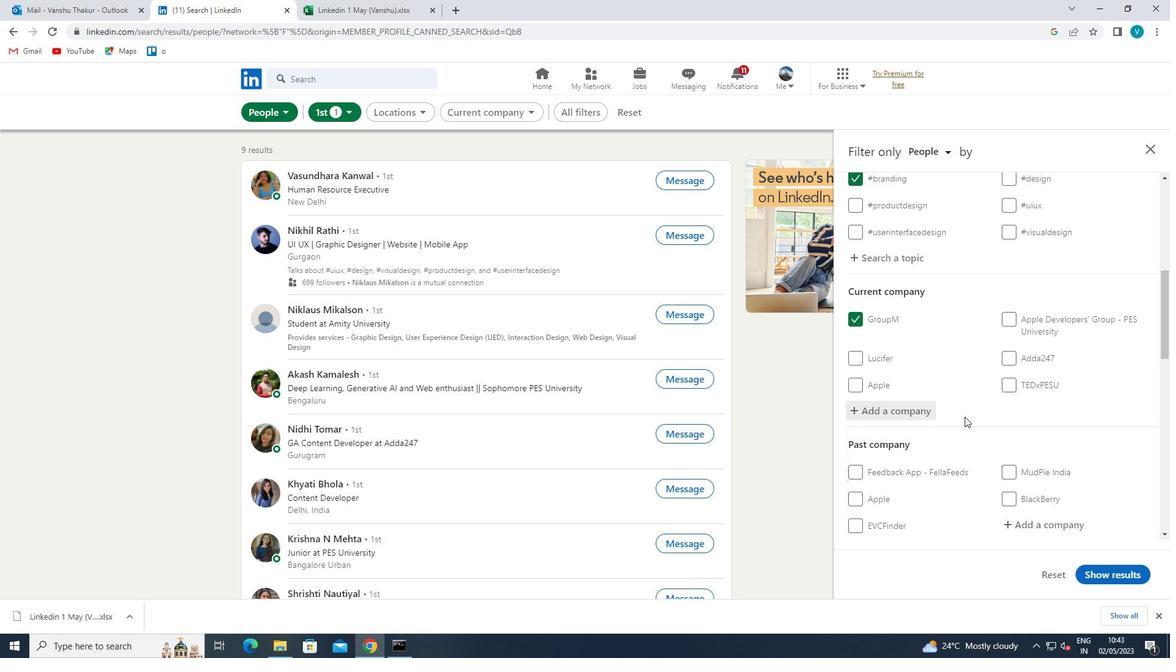 
Action: Mouse scrolled (964, 416) with delta (0, 0)
Screenshot: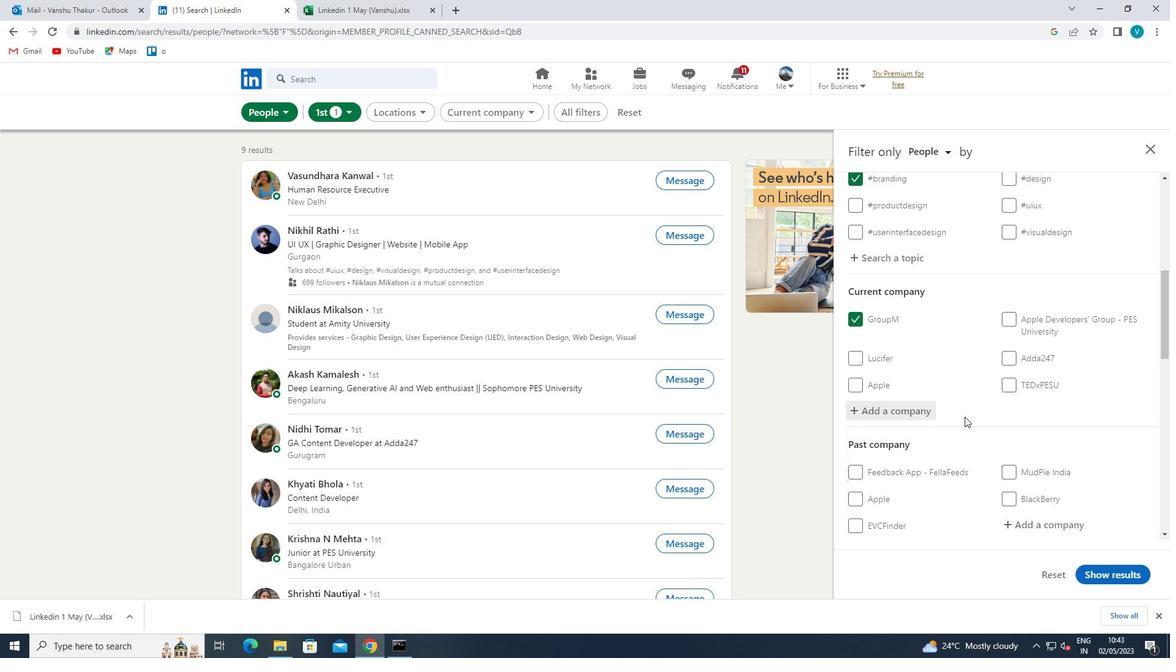 
Action: Mouse scrolled (964, 416) with delta (0, 0)
Screenshot: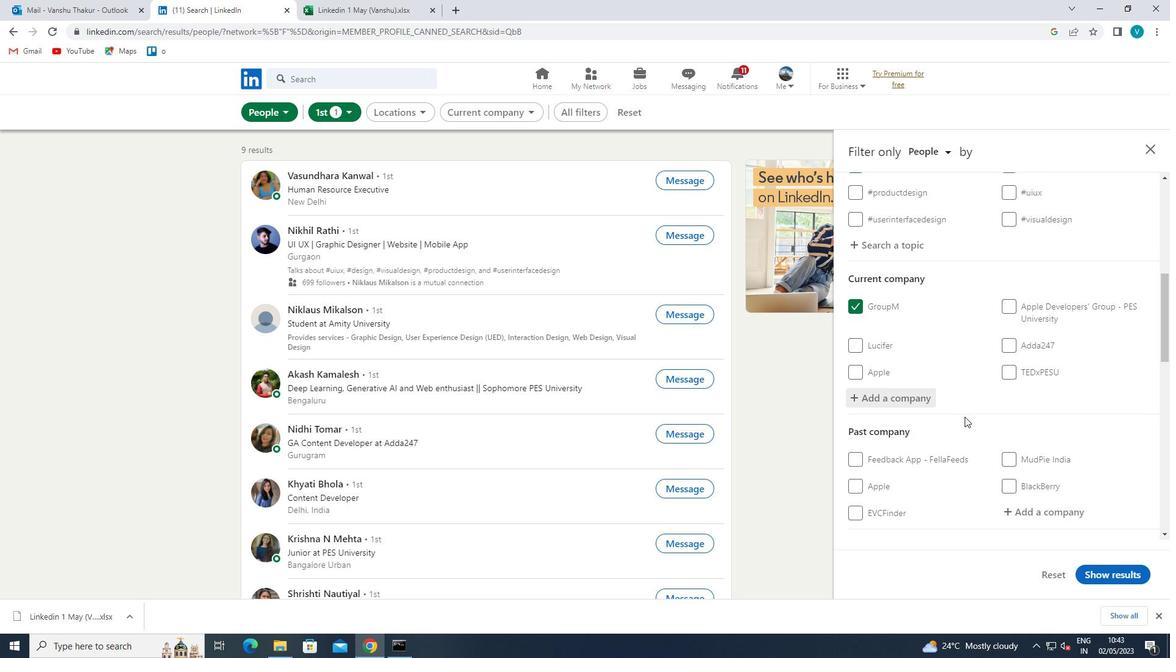 
Action: Mouse scrolled (964, 416) with delta (0, 0)
Screenshot: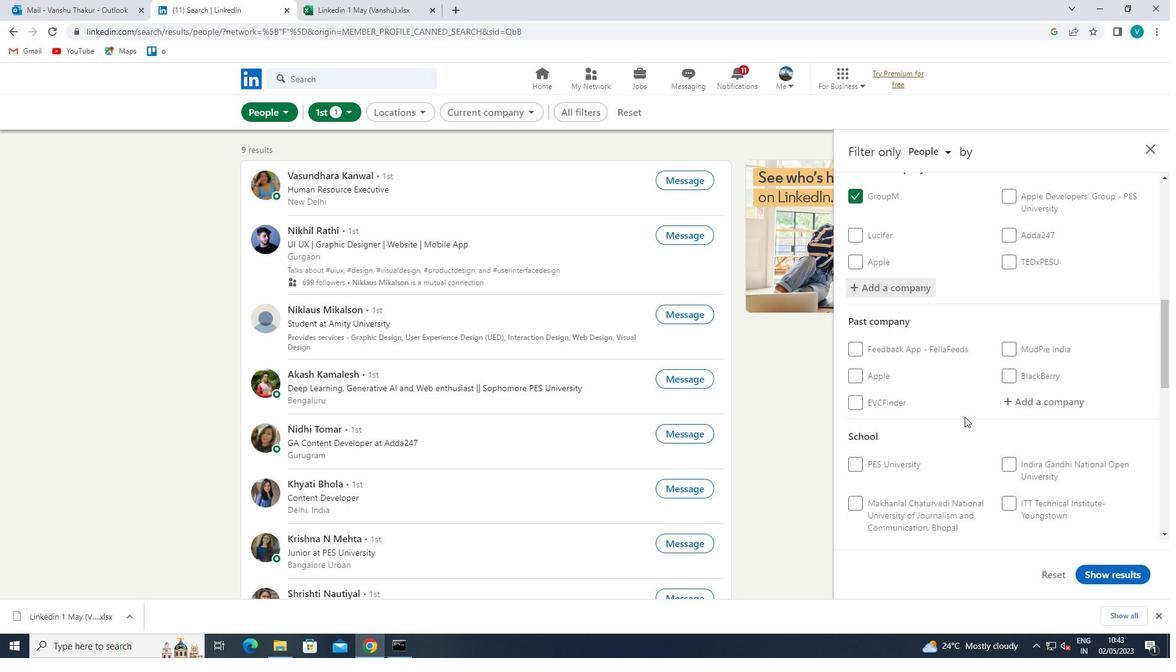 
Action: Mouse moved to (1034, 447)
Screenshot: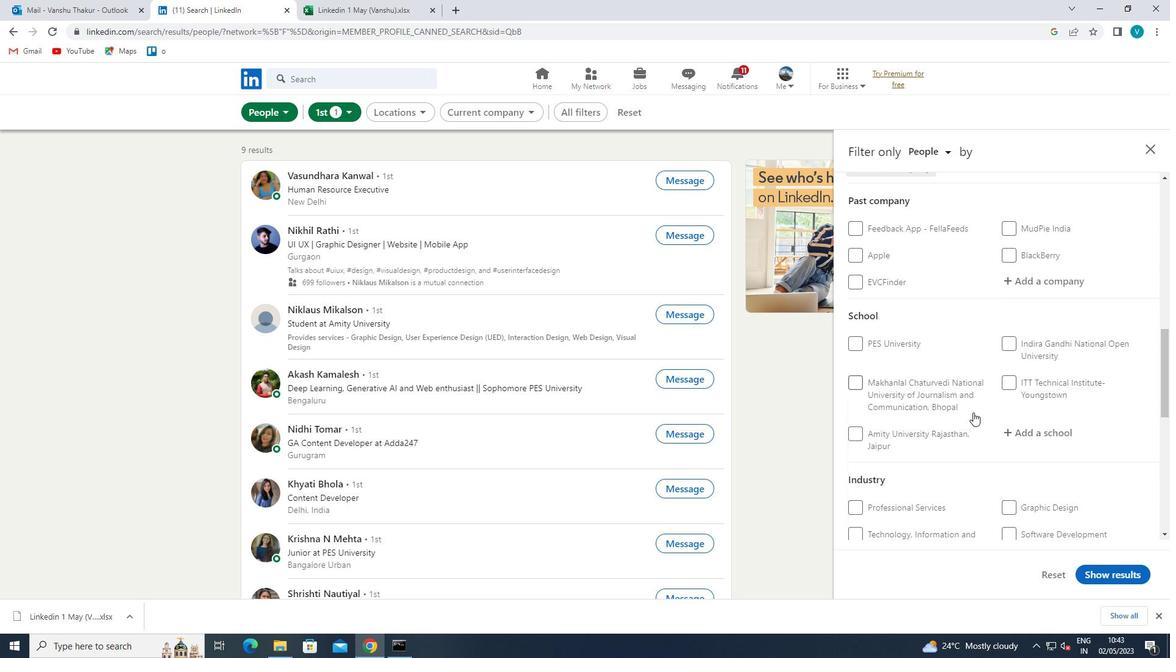 
Action: Mouse pressed left at (1034, 447)
Screenshot: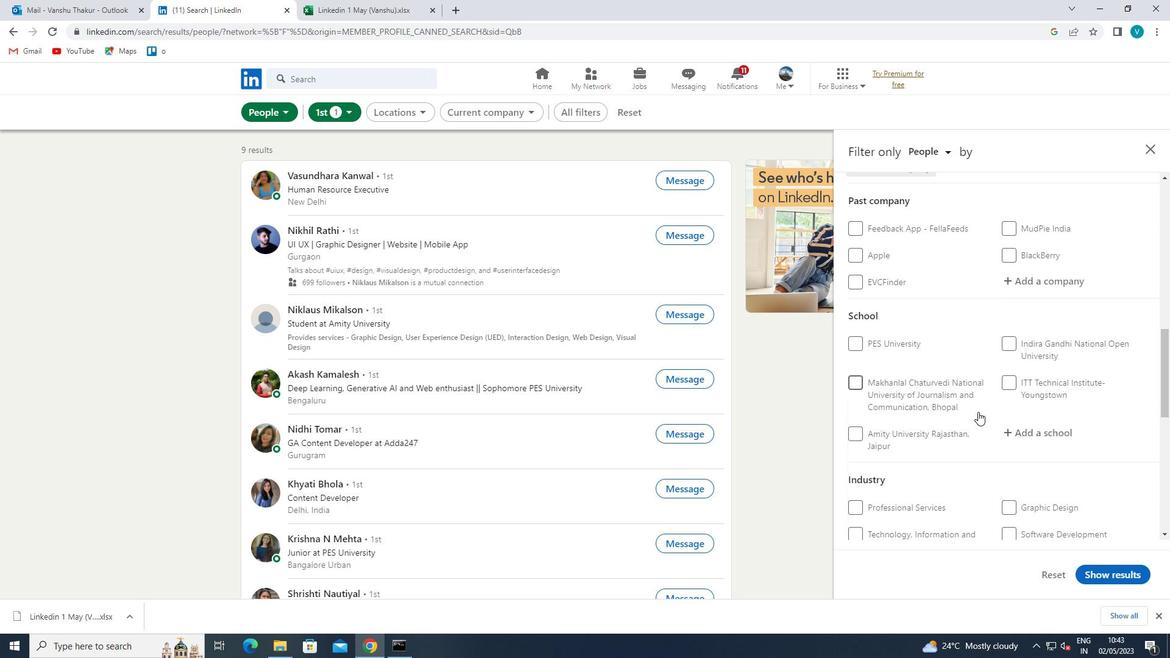 
Action: Mouse moved to (1050, 440)
Screenshot: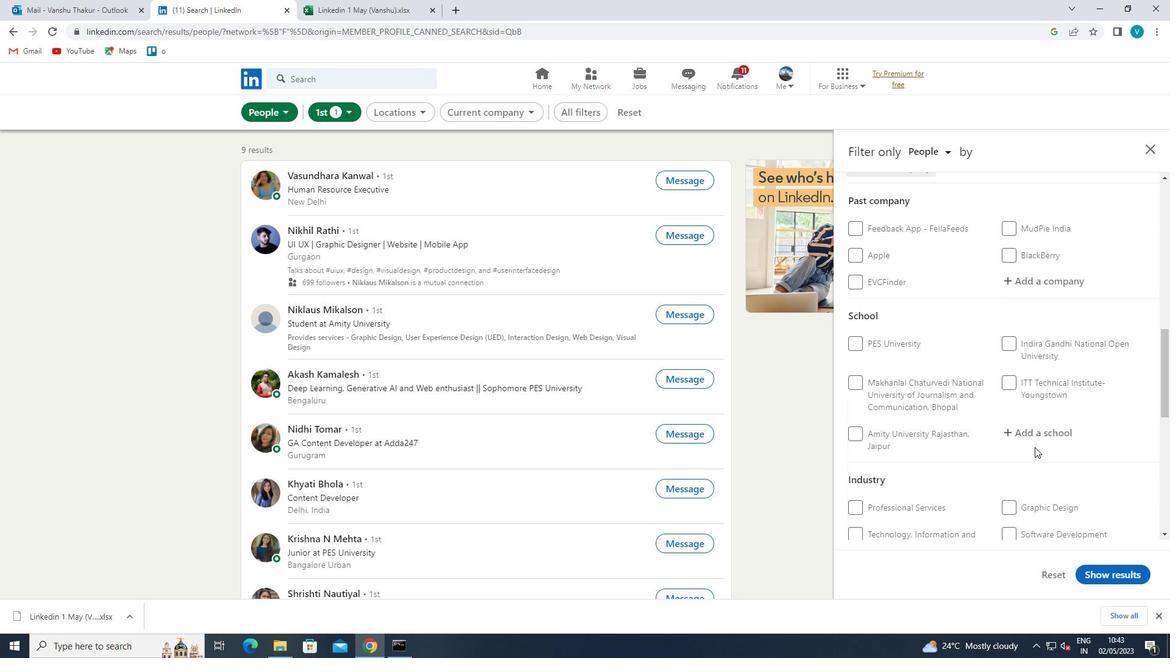 
Action: Mouse pressed left at (1050, 440)
Screenshot: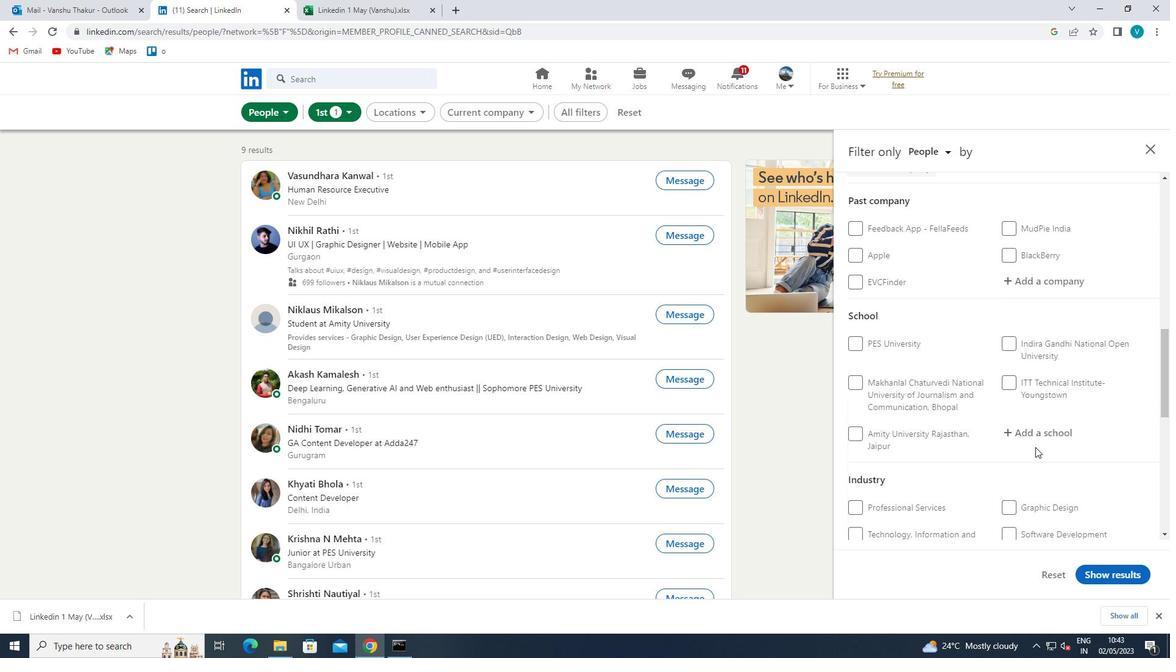 
Action: Mouse moved to (977, 481)
Screenshot: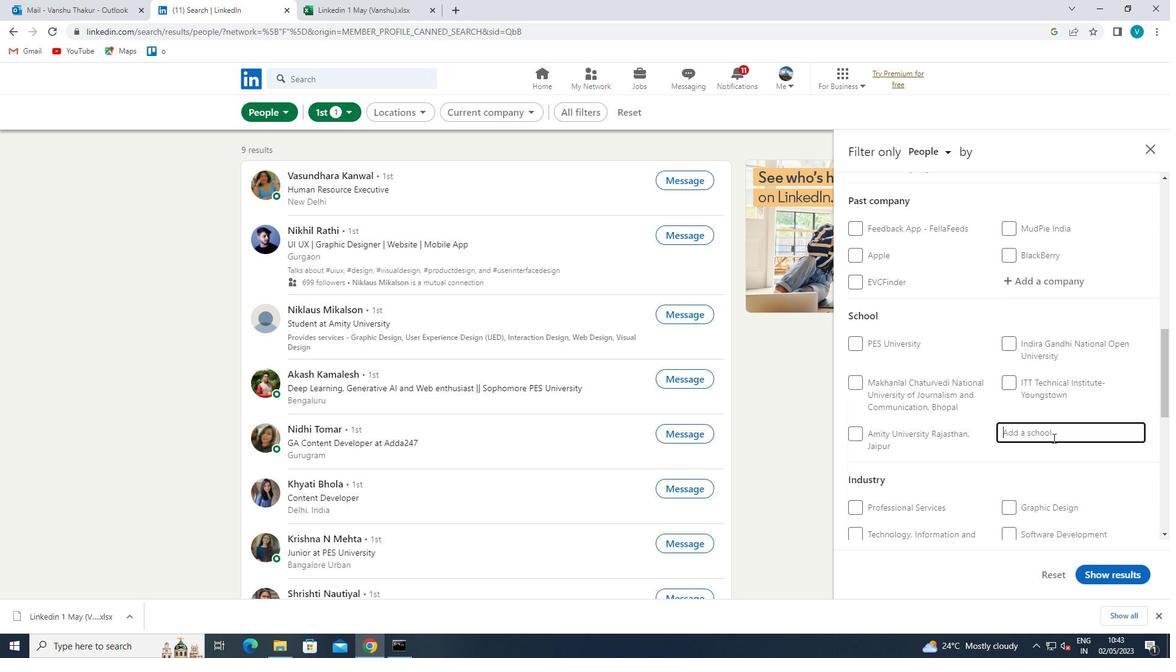 
Action: Key pressed <Key.shift>REVA<Key.space>
Screenshot: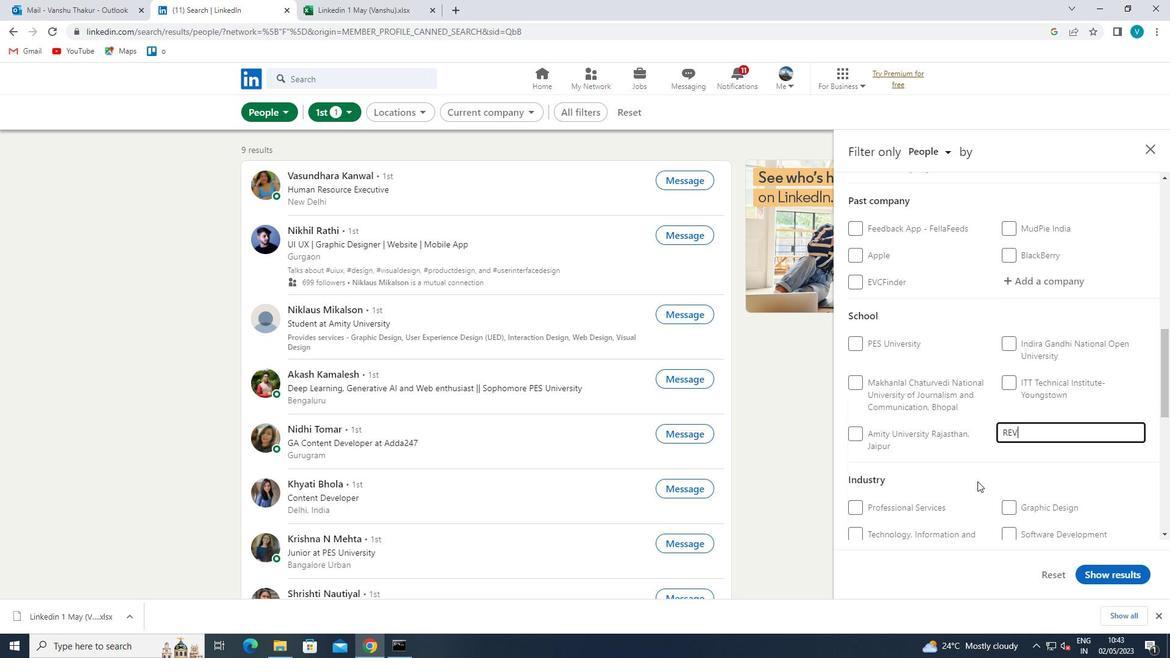 
Action: Mouse moved to (979, 477)
Screenshot: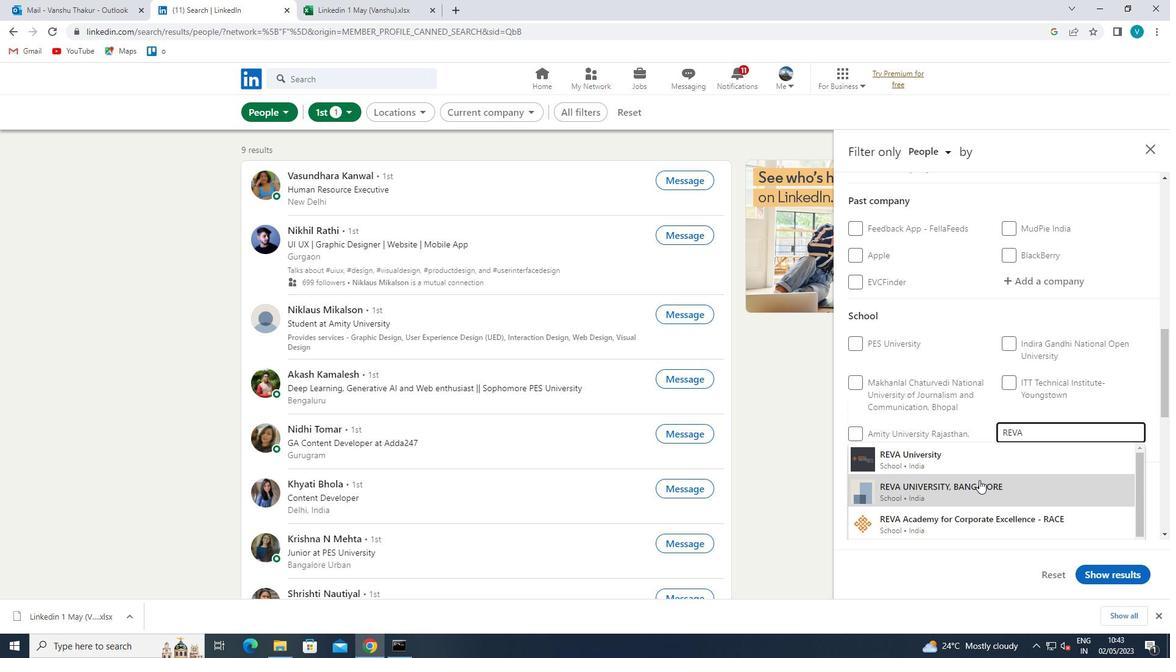 
Action: Mouse pressed left at (979, 477)
Screenshot: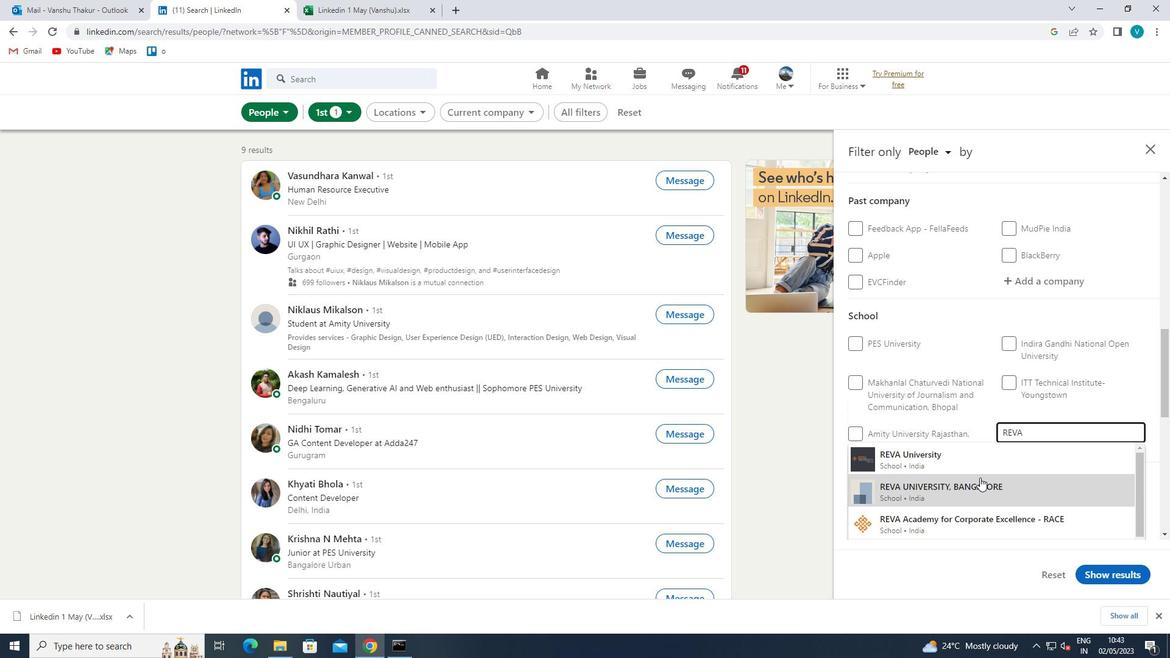 
Action: Mouse scrolled (979, 477) with delta (0, 0)
Screenshot: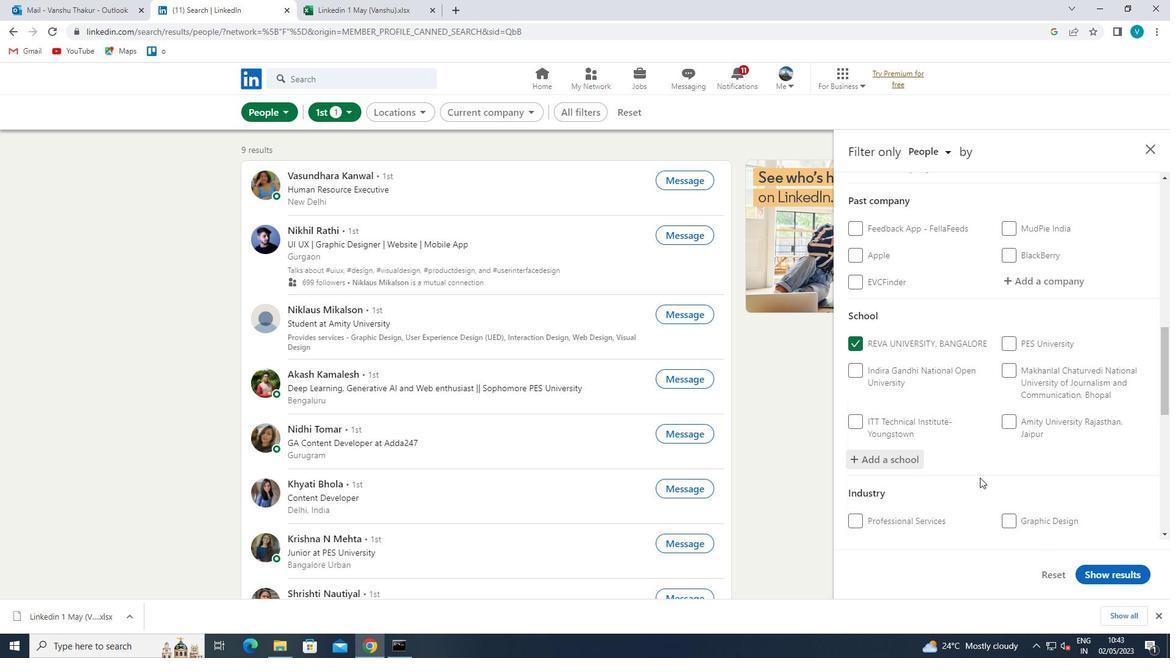 
Action: Mouse scrolled (979, 477) with delta (0, 0)
Screenshot: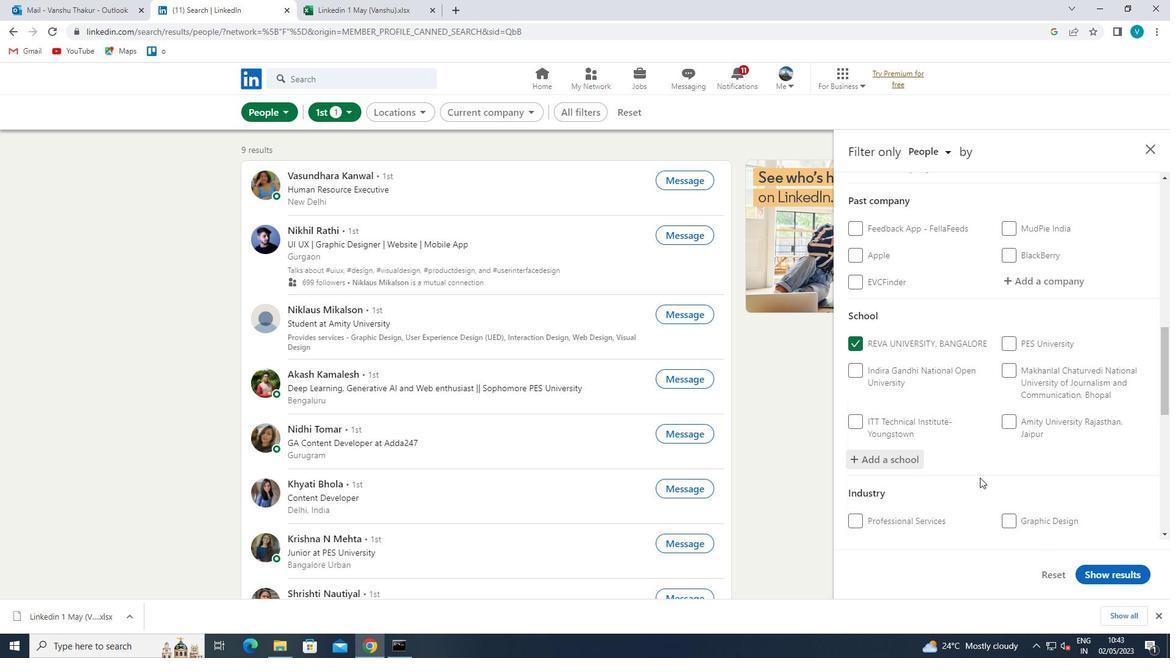 
Action: Mouse scrolled (979, 477) with delta (0, 0)
Screenshot: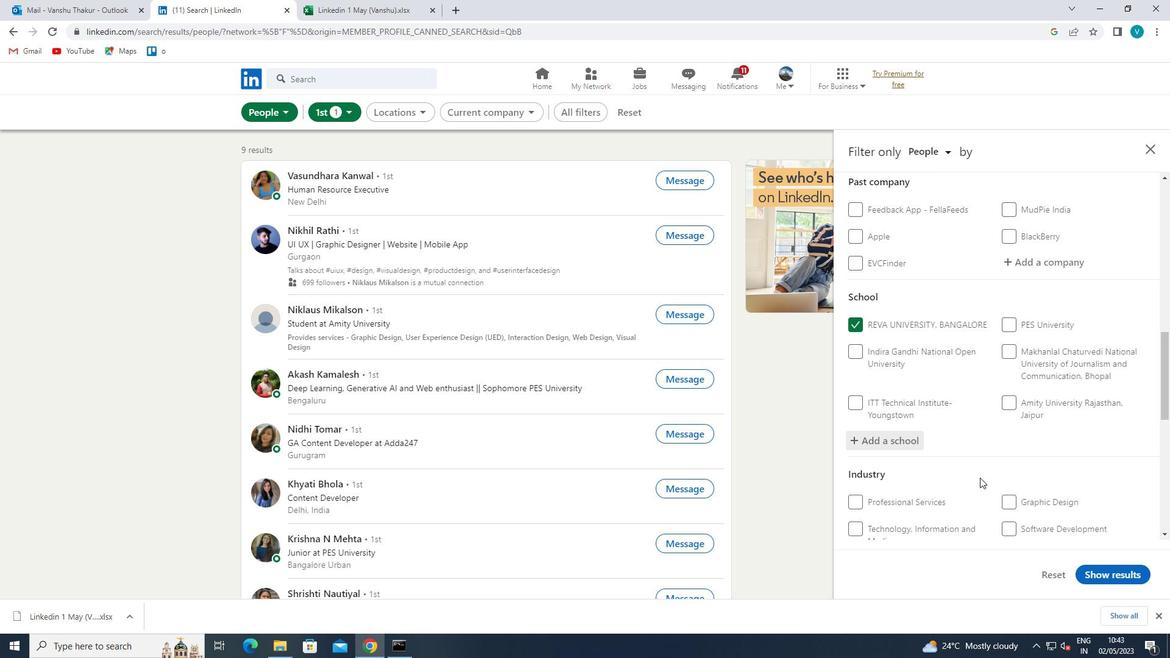 
Action: Mouse moved to (1071, 400)
Screenshot: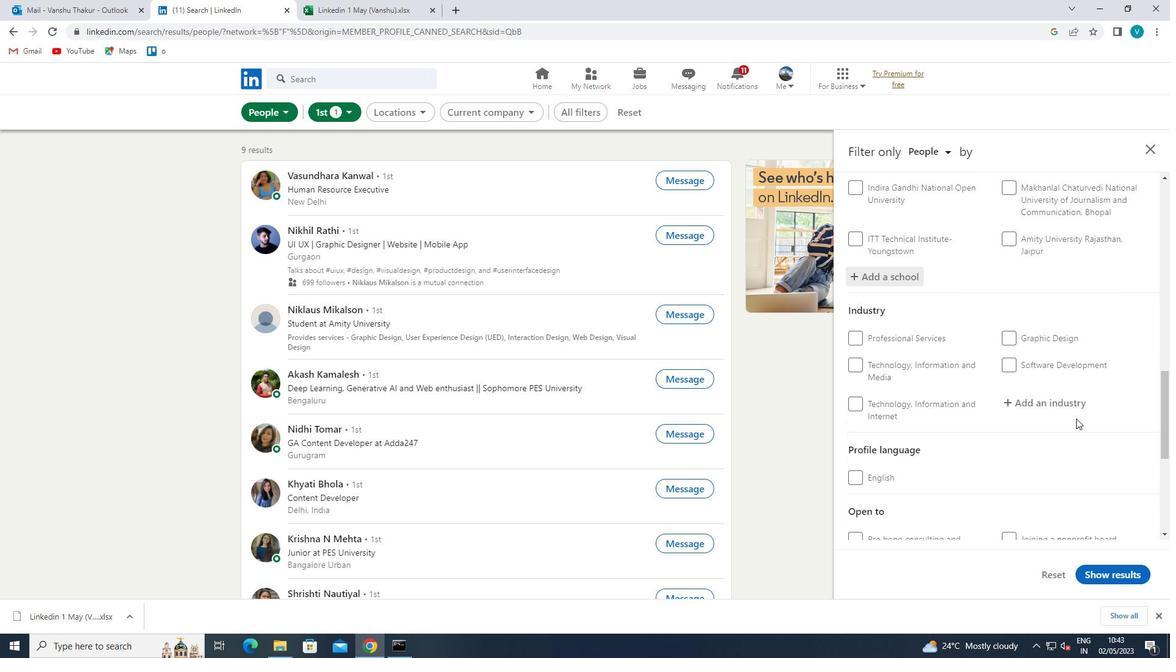 
Action: Mouse pressed left at (1071, 400)
Screenshot: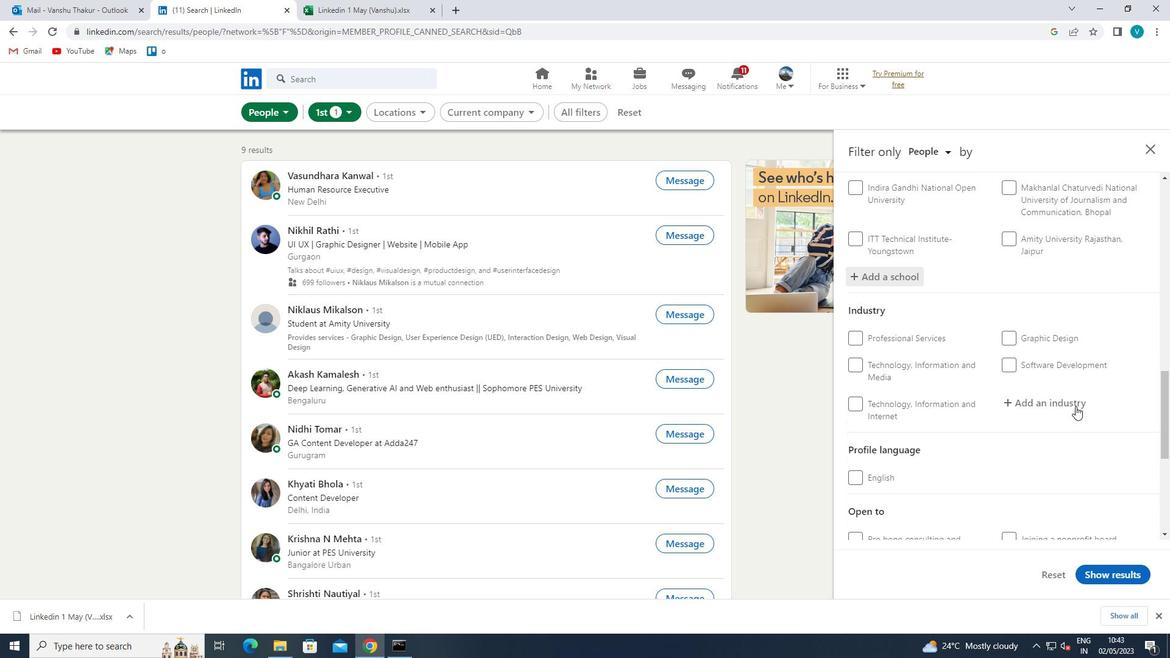 
Action: Mouse moved to (918, 485)
Screenshot: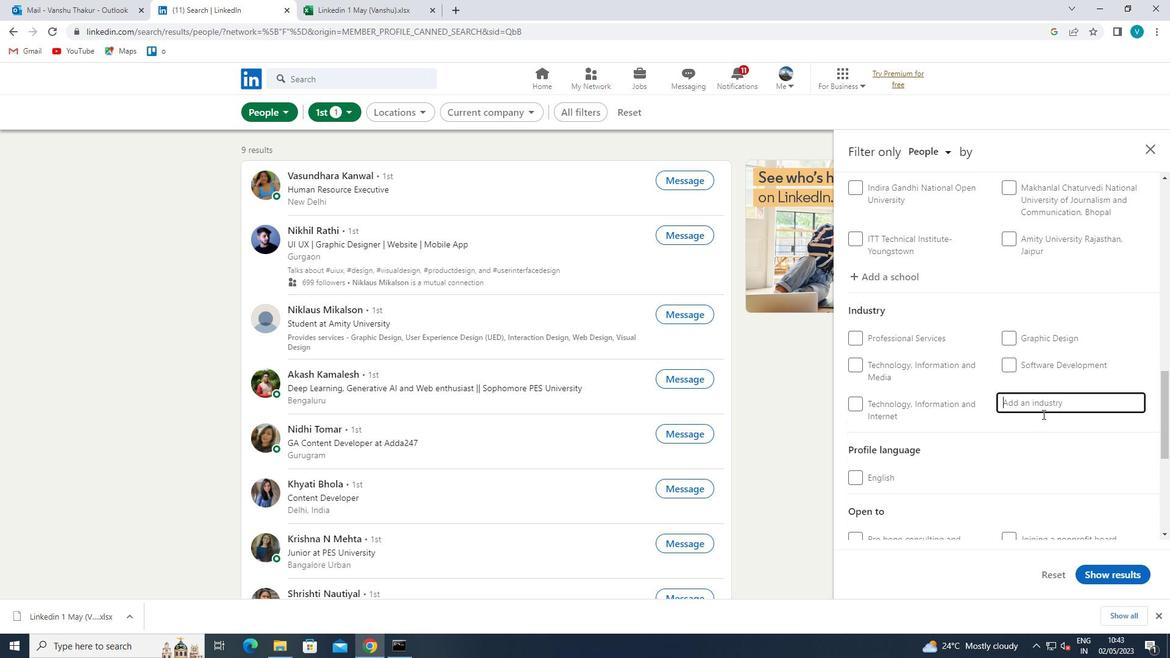 
Action: Key pressed <Key.shift>EVENTS
Screenshot: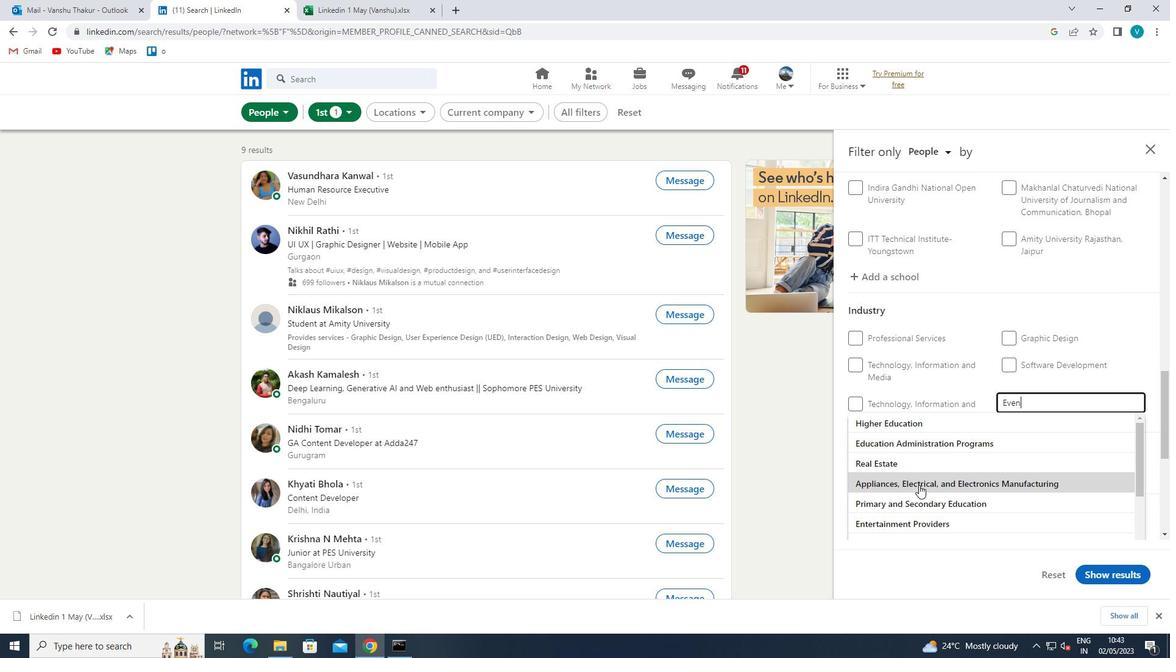 
Action: Mouse moved to (1010, 426)
Screenshot: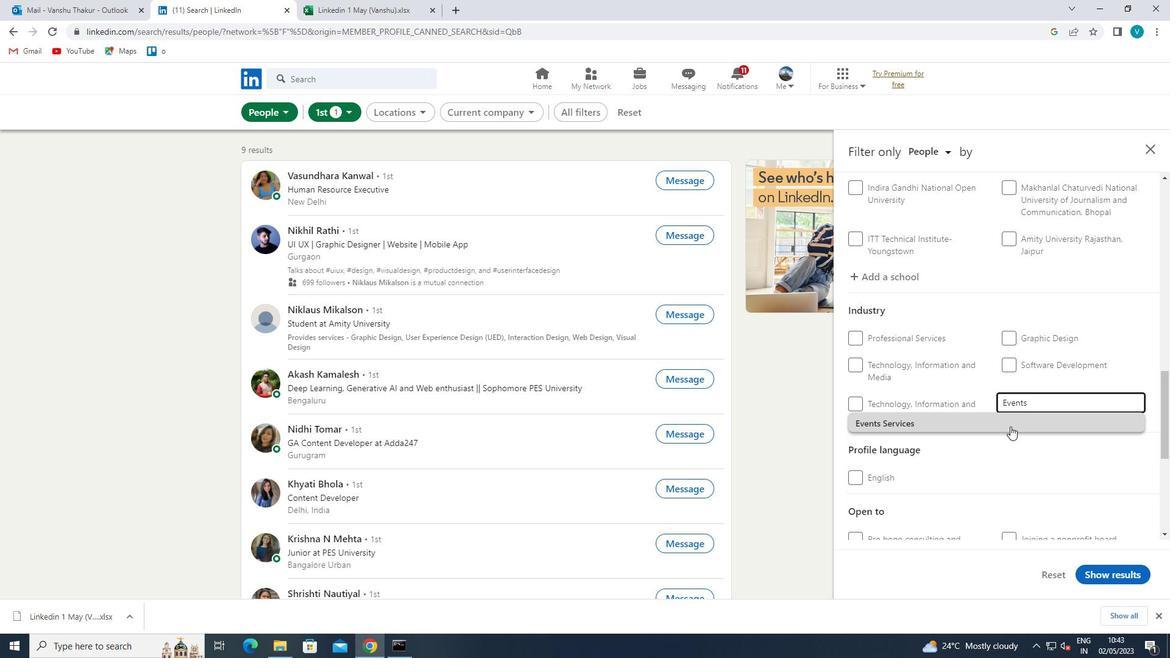 
Action: Mouse pressed left at (1010, 426)
Screenshot: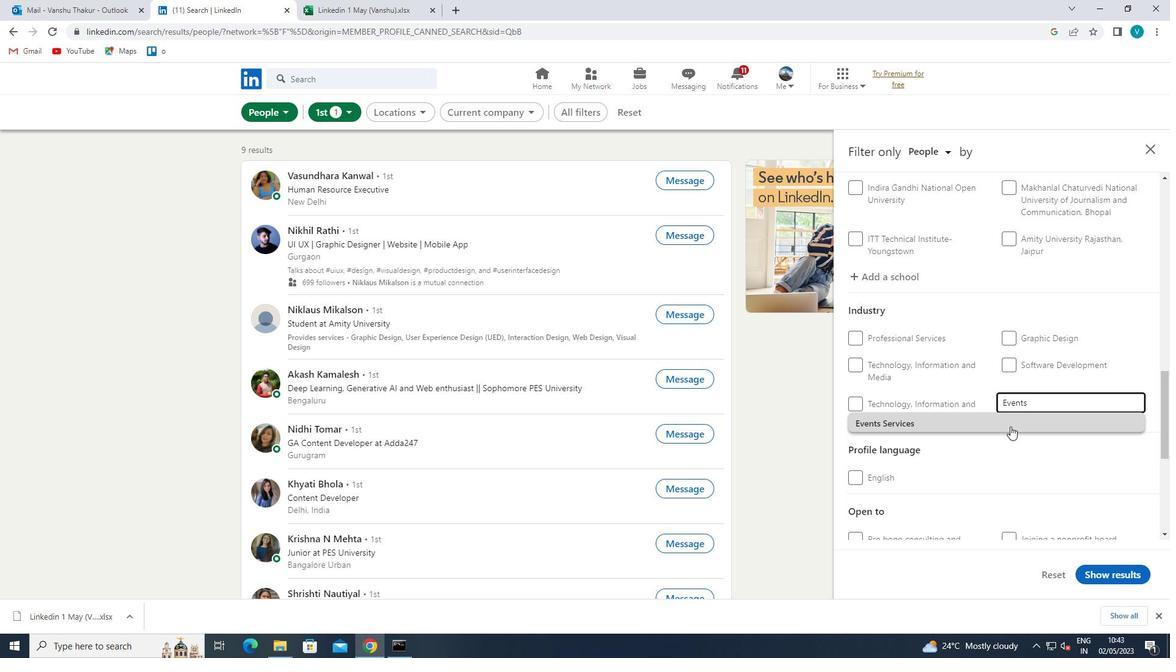 
Action: Mouse moved to (1012, 425)
Screenshot: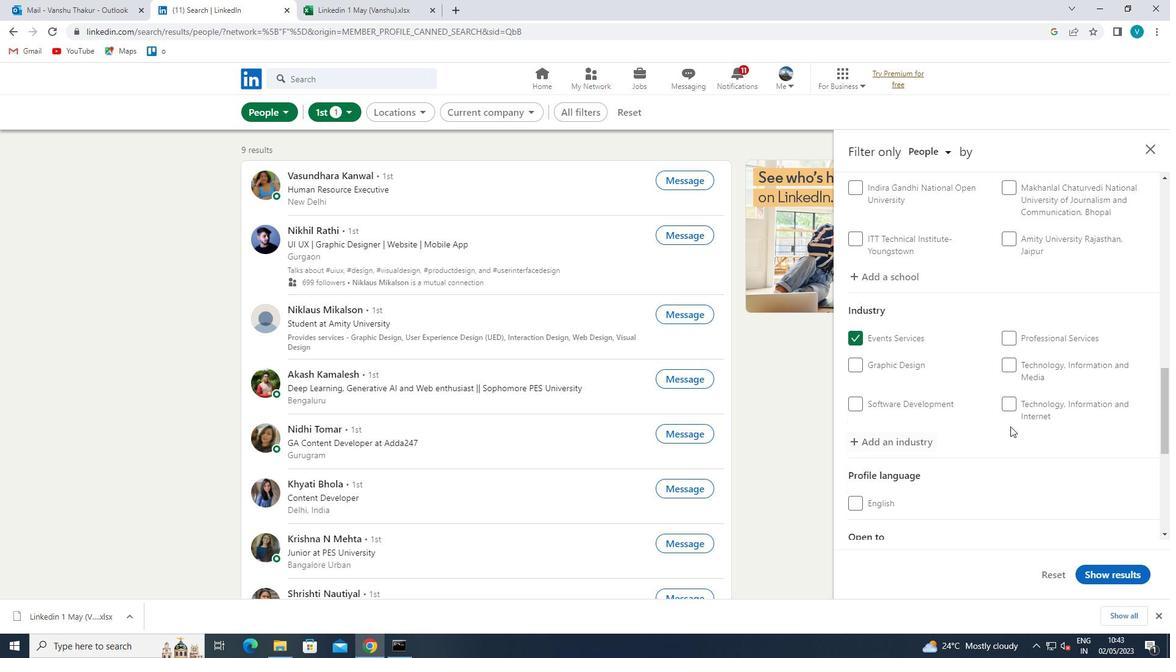 
Action: Mouse scrolled (1012, 424) with delta (0, 0)
Screenshot: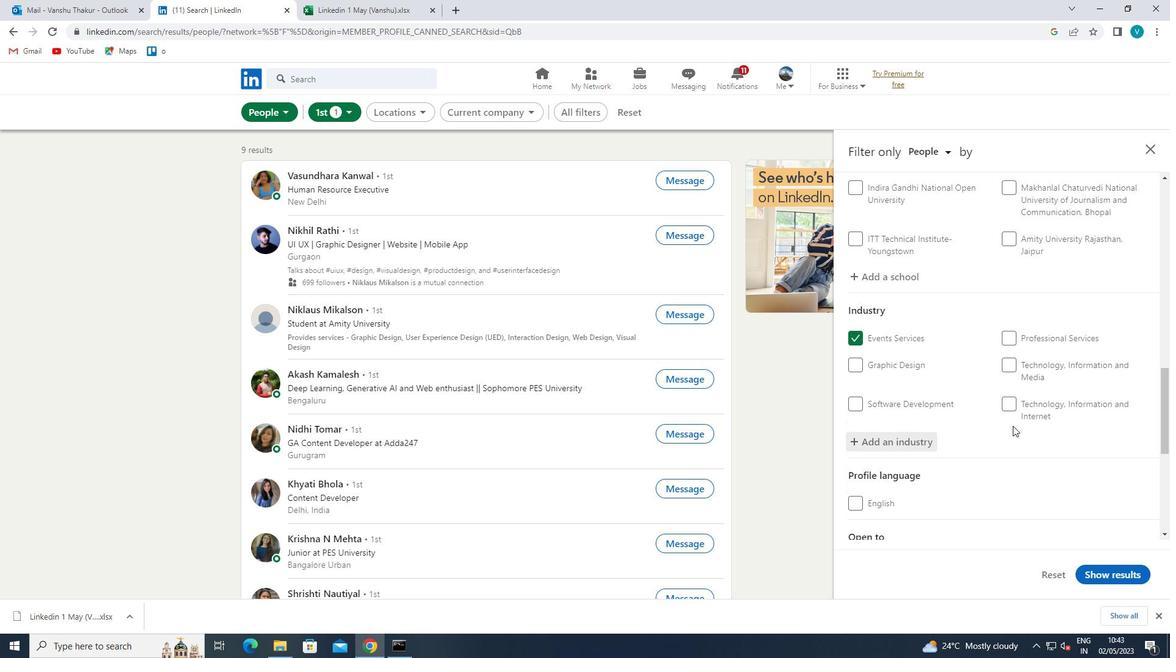 
Action: Mouse scrolled (1012, 424) with delta (0, 0)
Screenshot: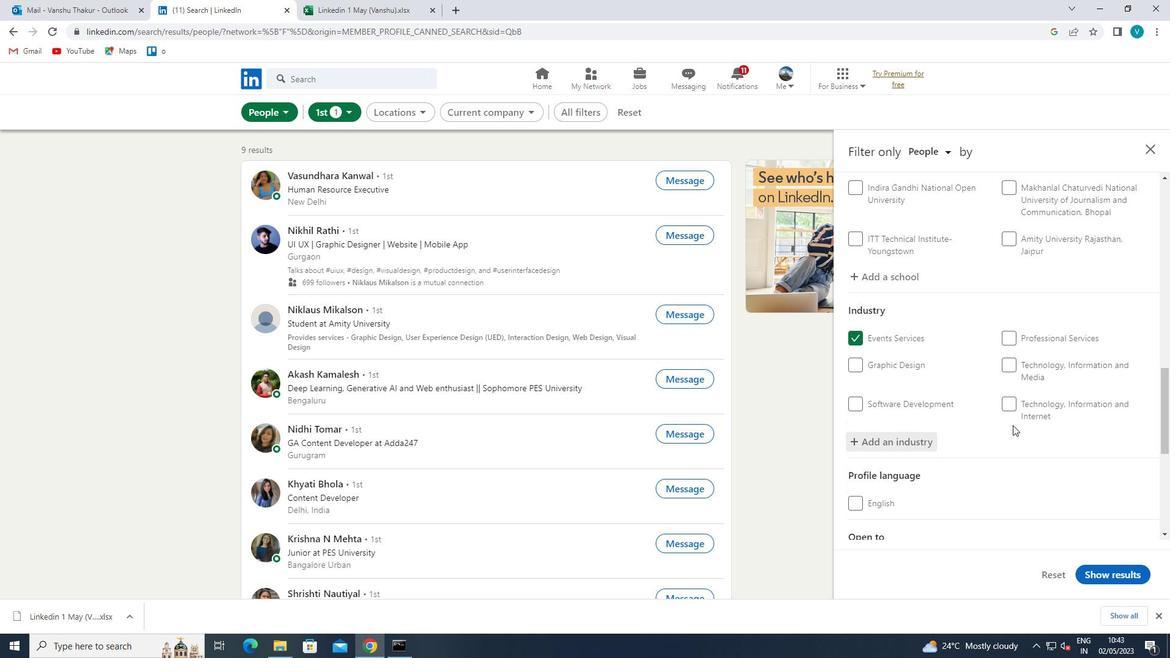 
Action: Mouse scrolled (1012, 424) with delta (0, 0)
Screenshot: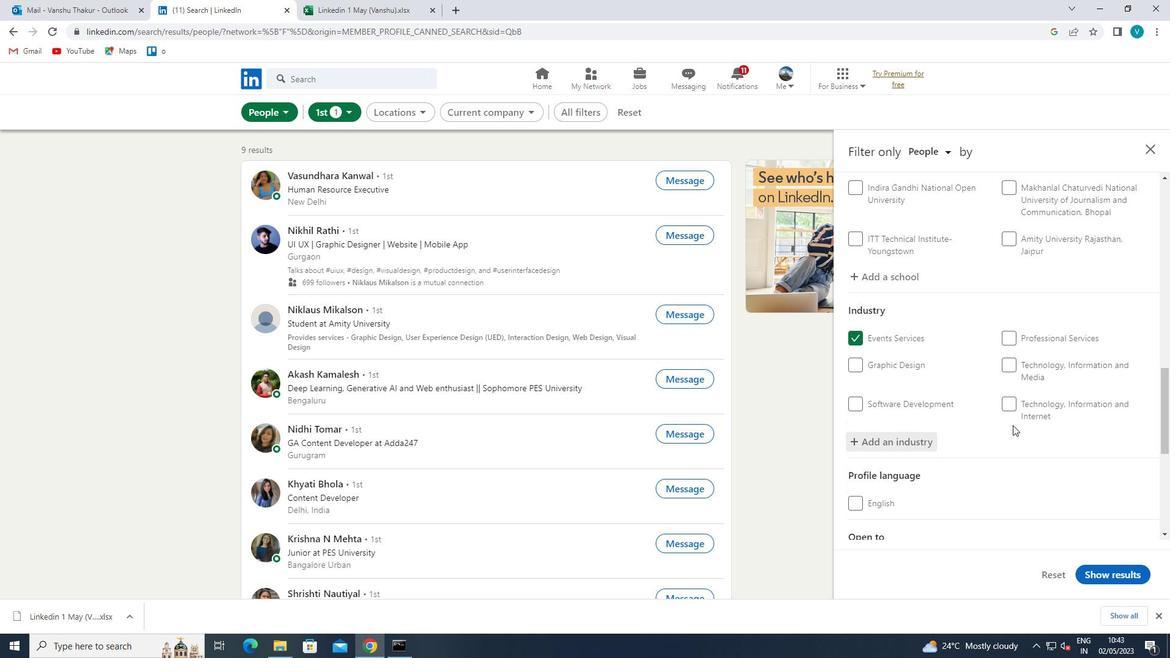 
Action: Mouse scrolled (1012, 424) with delta (0, 0)
Screenshot: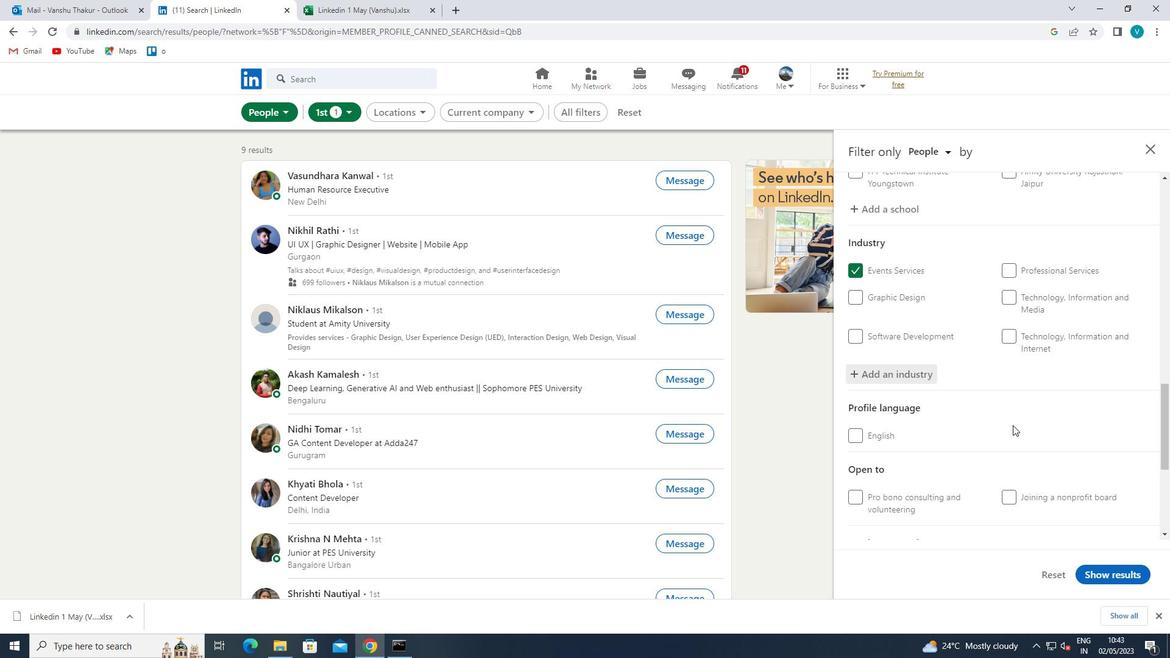 
Action: Mouse scrolled (1012, 424) with delta (0, 0)
Screenshot: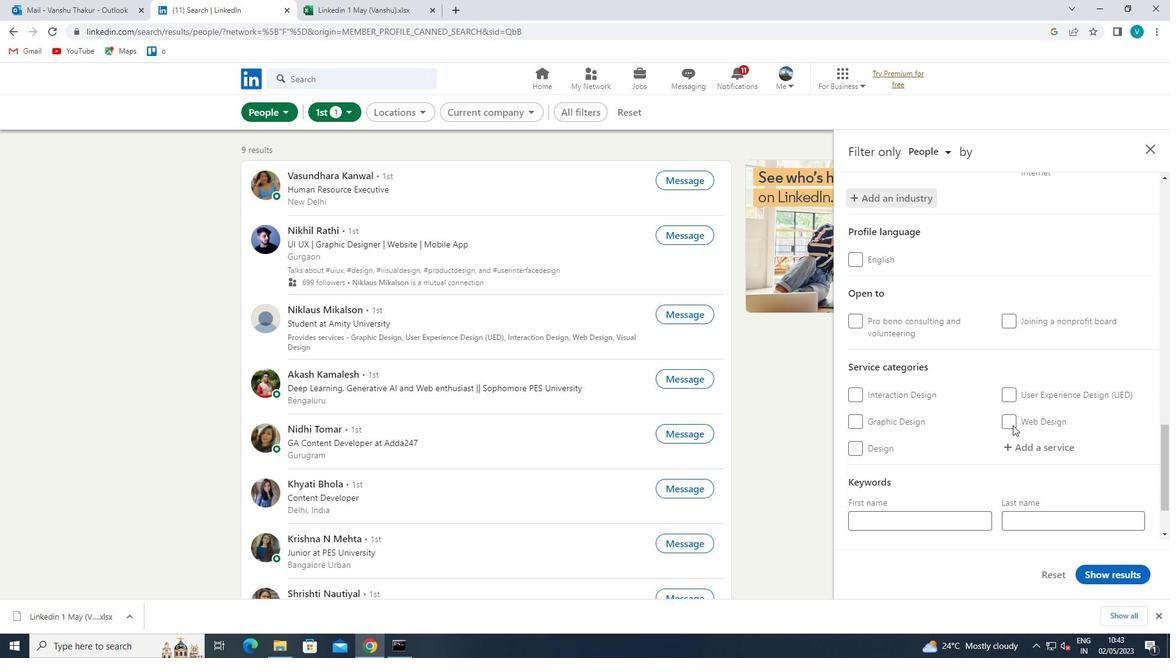 
Action: Mouse moved to (1038, 388)
Screenshot: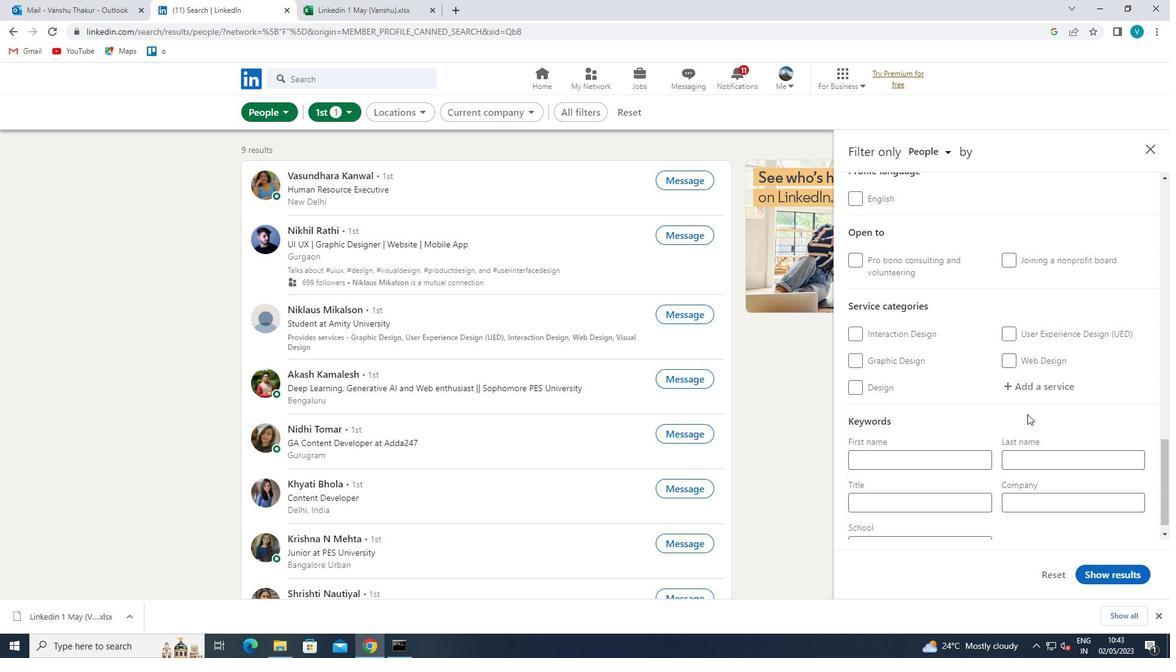 
Action: Mouse pressed left at (1038, 388)
Screenshot: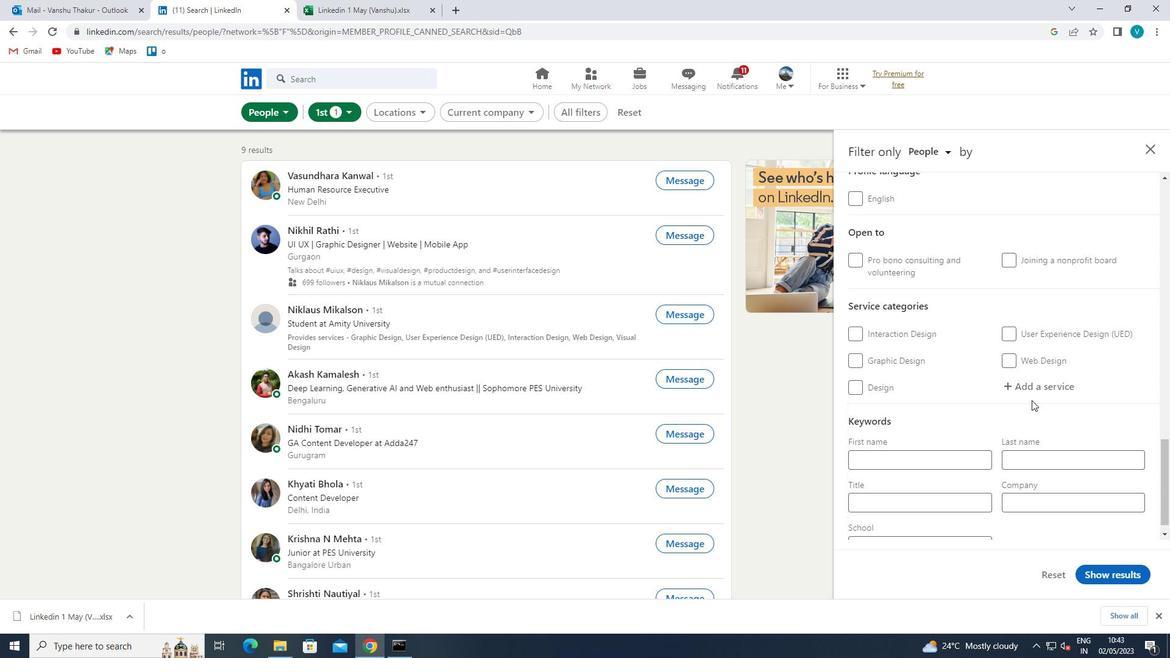 
Action: Mouse moved to (928, 449)
Screenshot: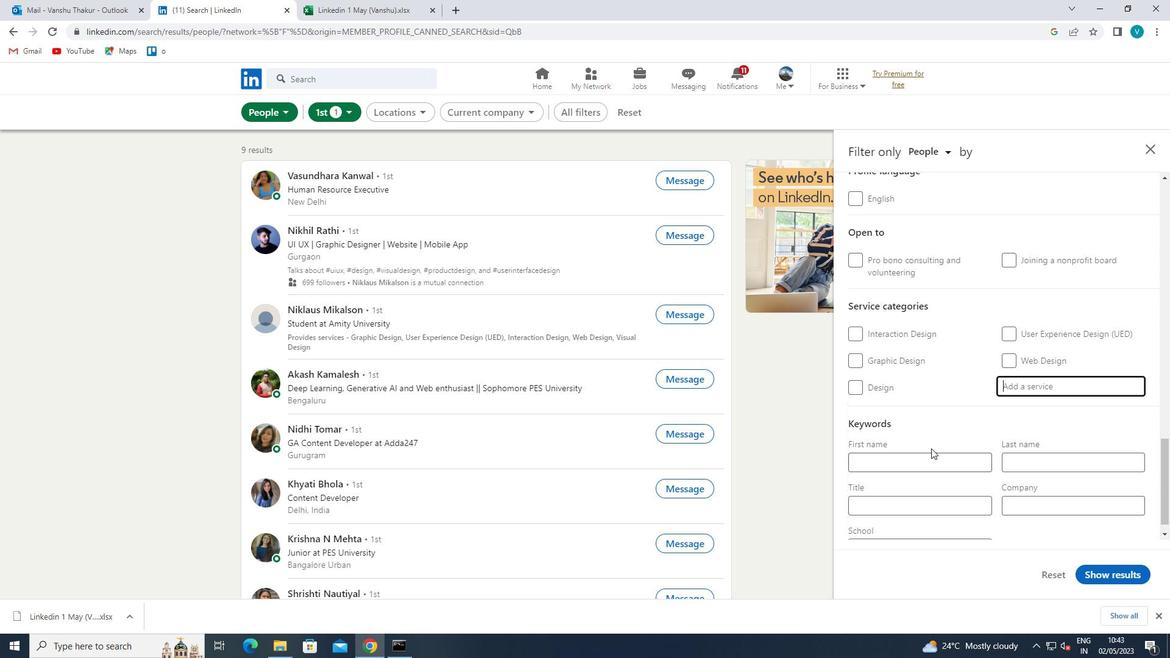 
Action: Key pressed <Key.shift>HOMEOWNERS
Screenshot: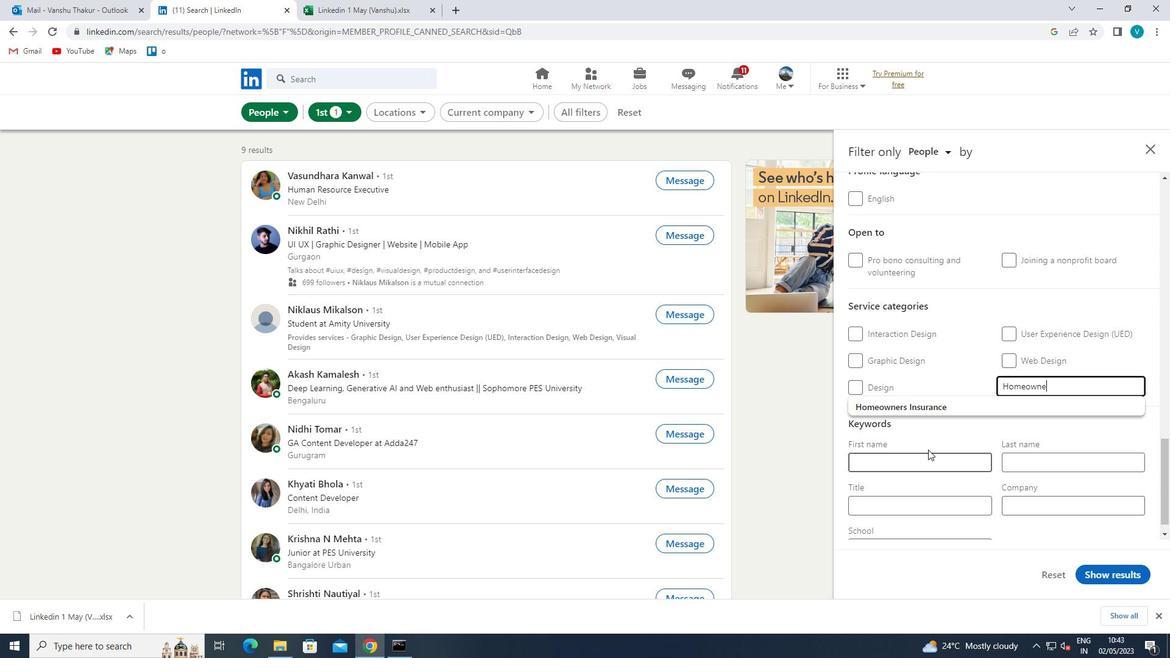 
Action: Mouse moved to (988, 411)
Screenshot: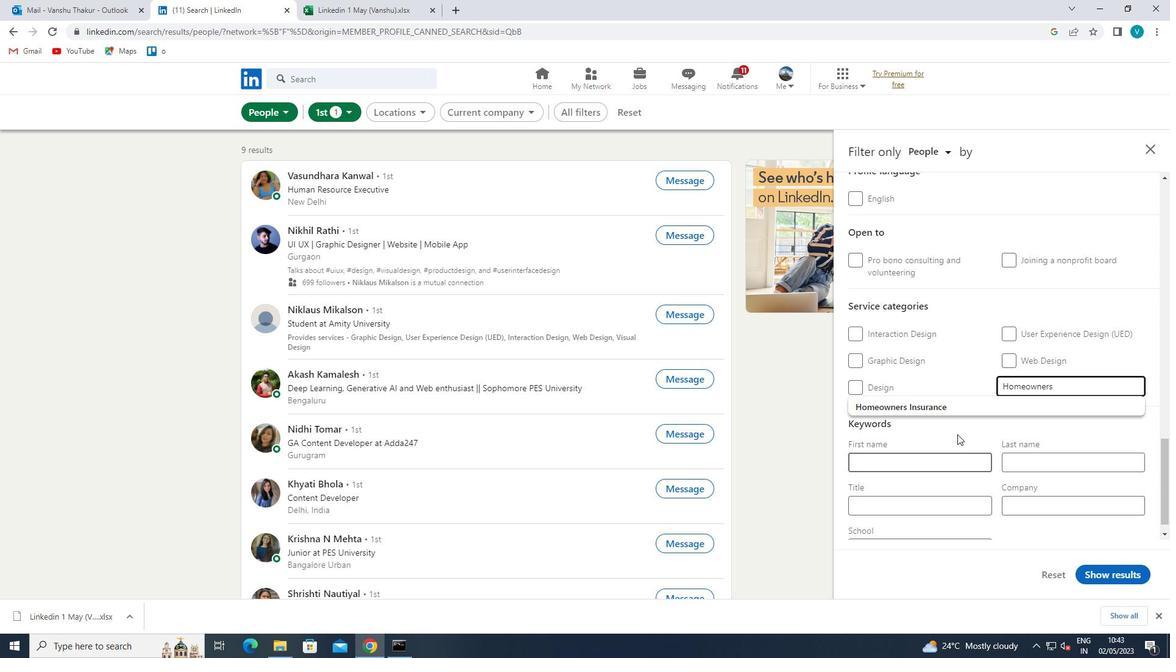 
Action: Mouse pressed left at (988, 411)
Screenshot: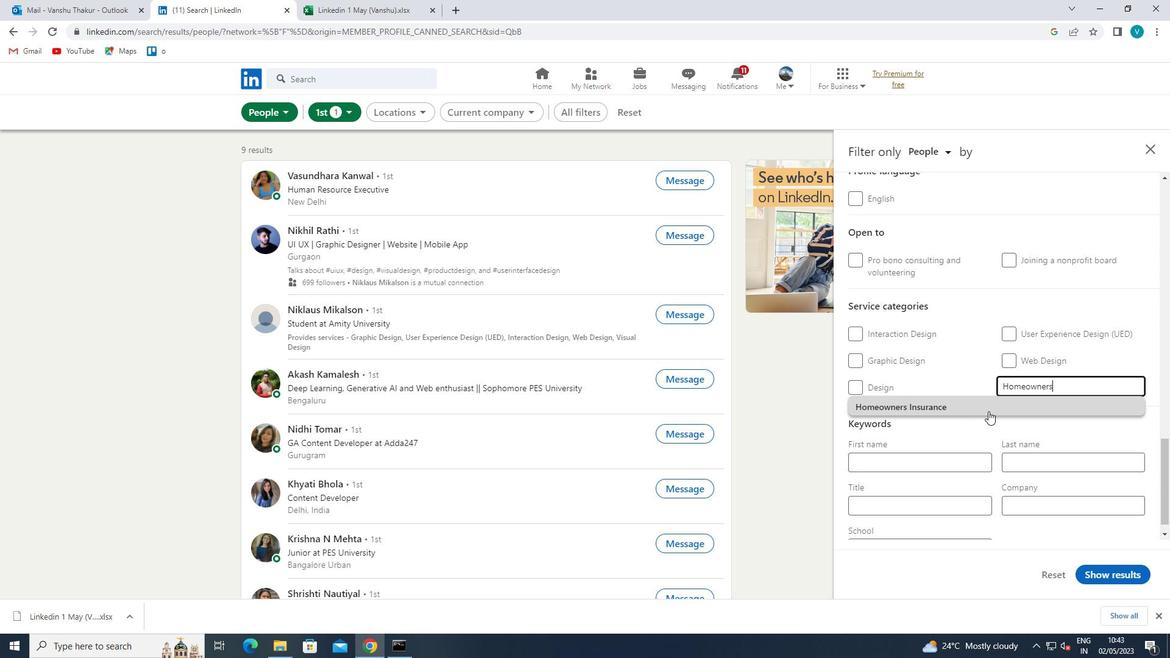 
Action: Mouse scrolled (988, 410) with delta (0, 0)
Screenshot: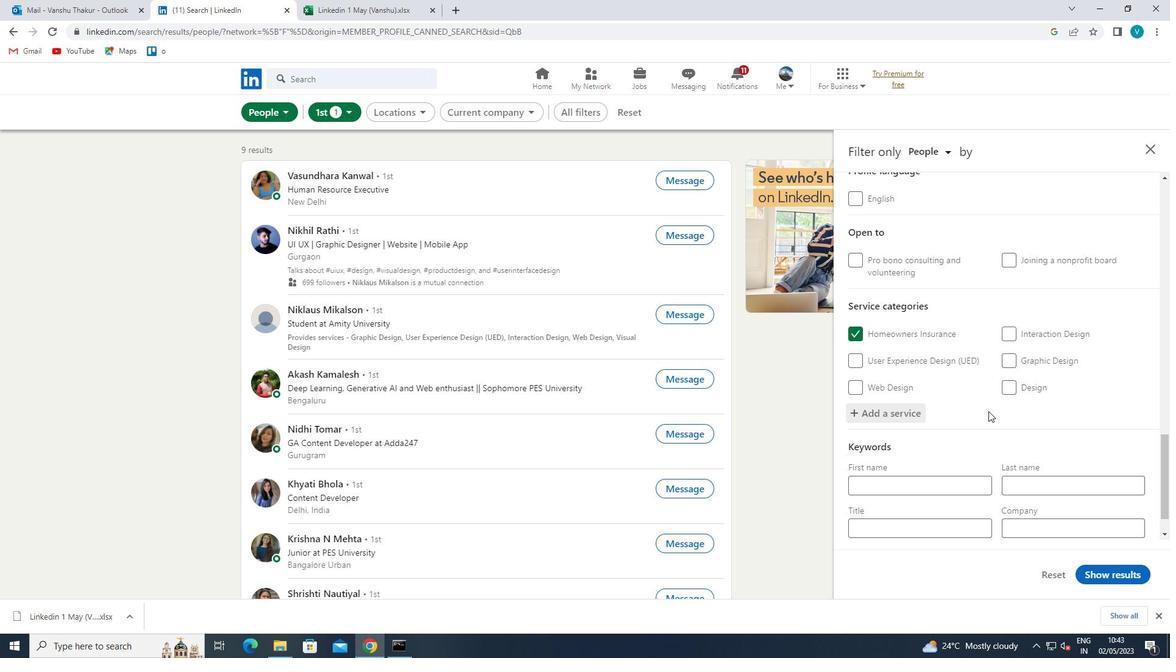
Action: Mouse scrolled (988, 410) with delta (0, 0)
Screenshot: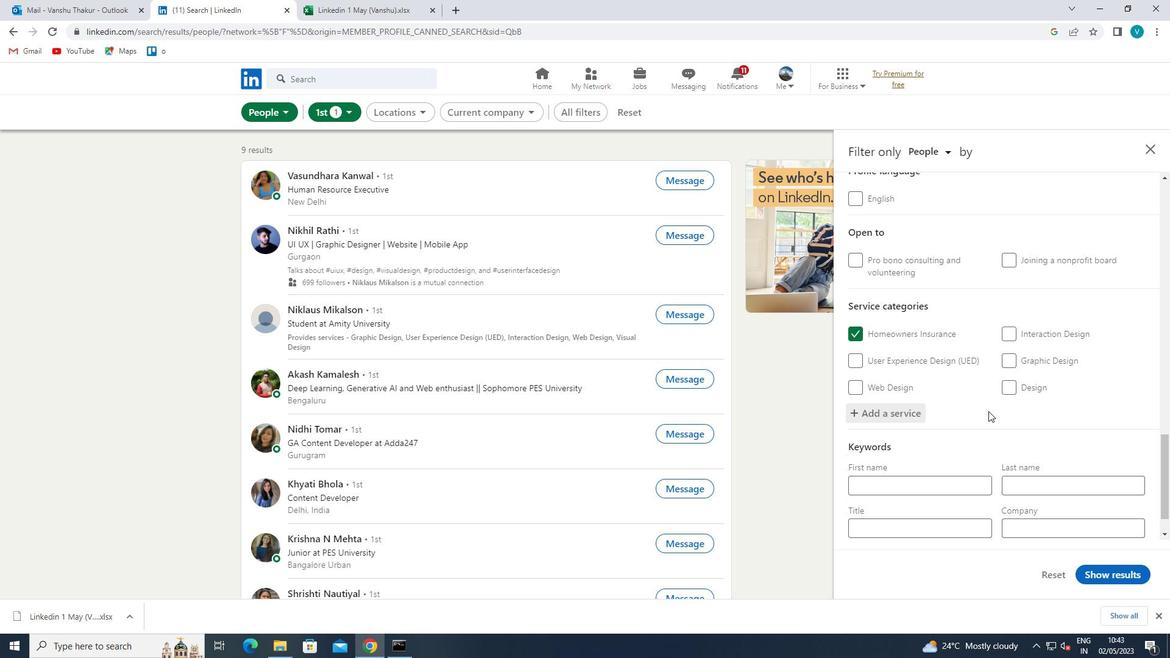 
Action: Mouse scrolled (988, 410) with delta (0, 0)
Screenshot: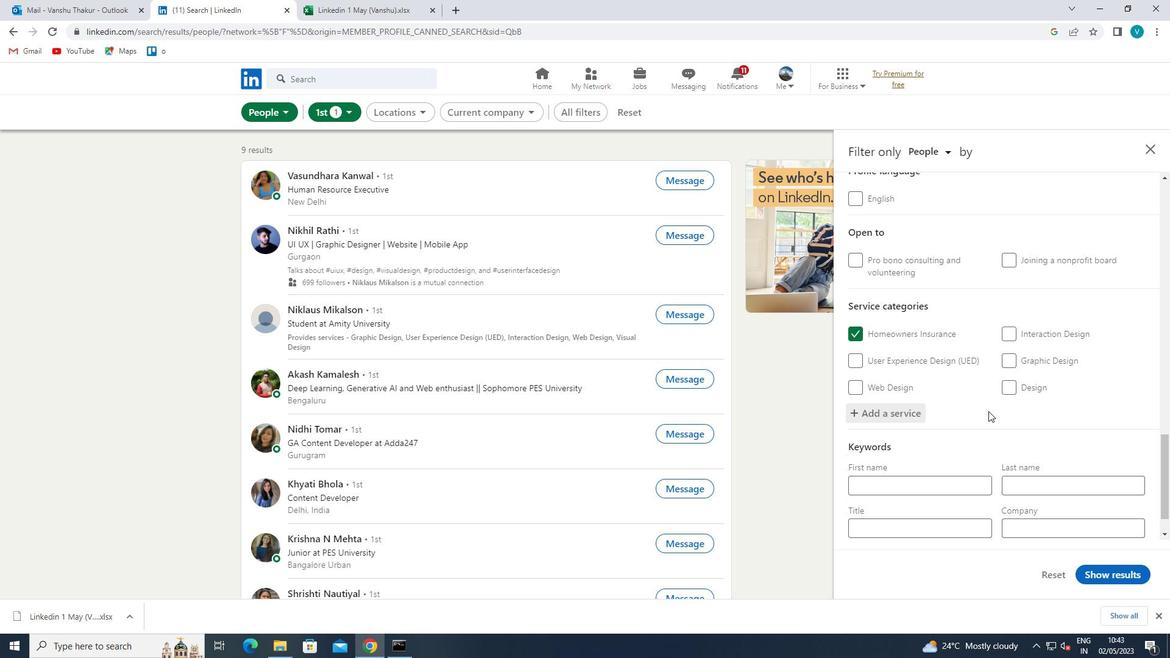 
Action: Mouse moved to (980, 414)
Screenshot: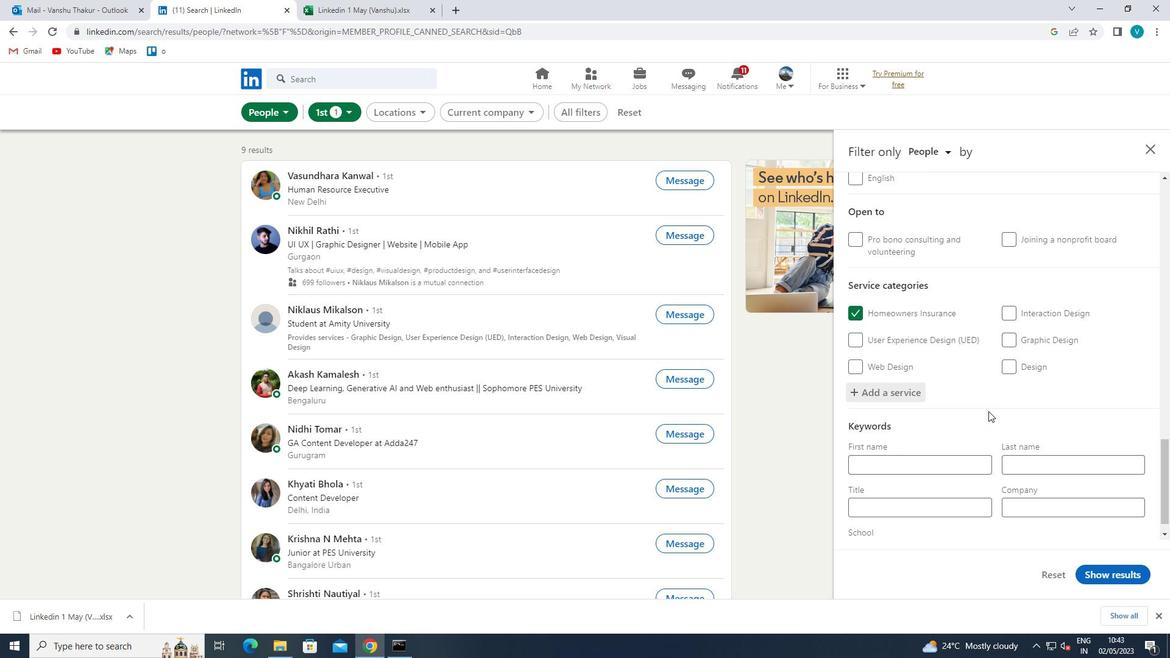 
Action: Mouse scrolled (980, 413) with delta (0, 0)
Screenshot: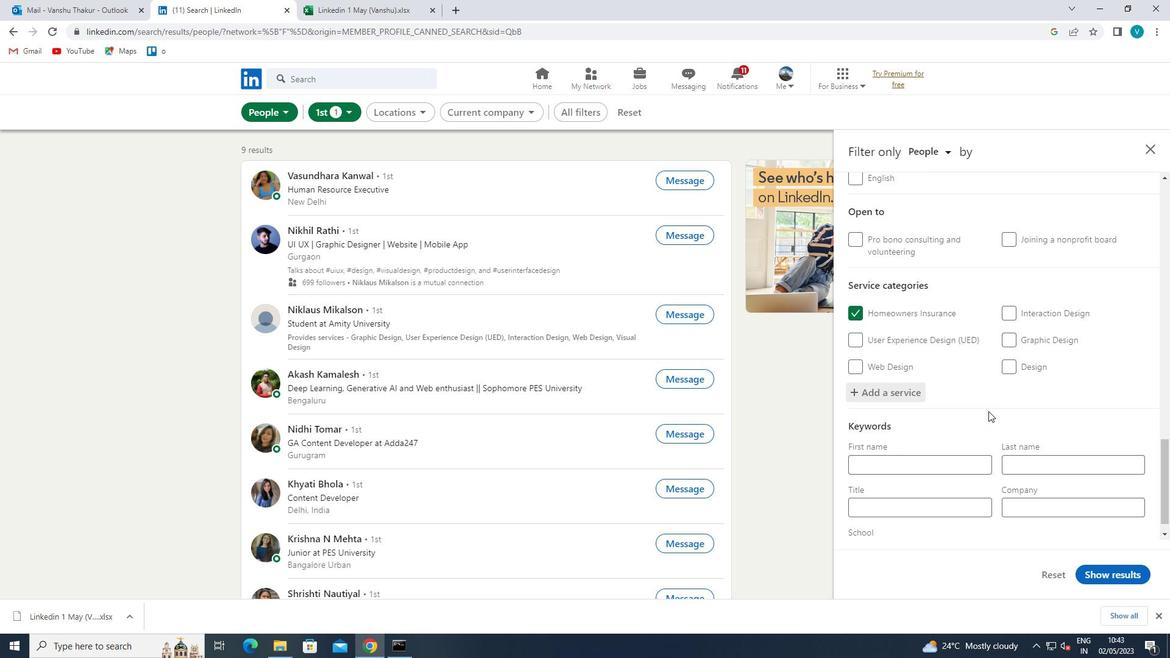 
Action: Mouse moved to (948, 491)
Screenshot: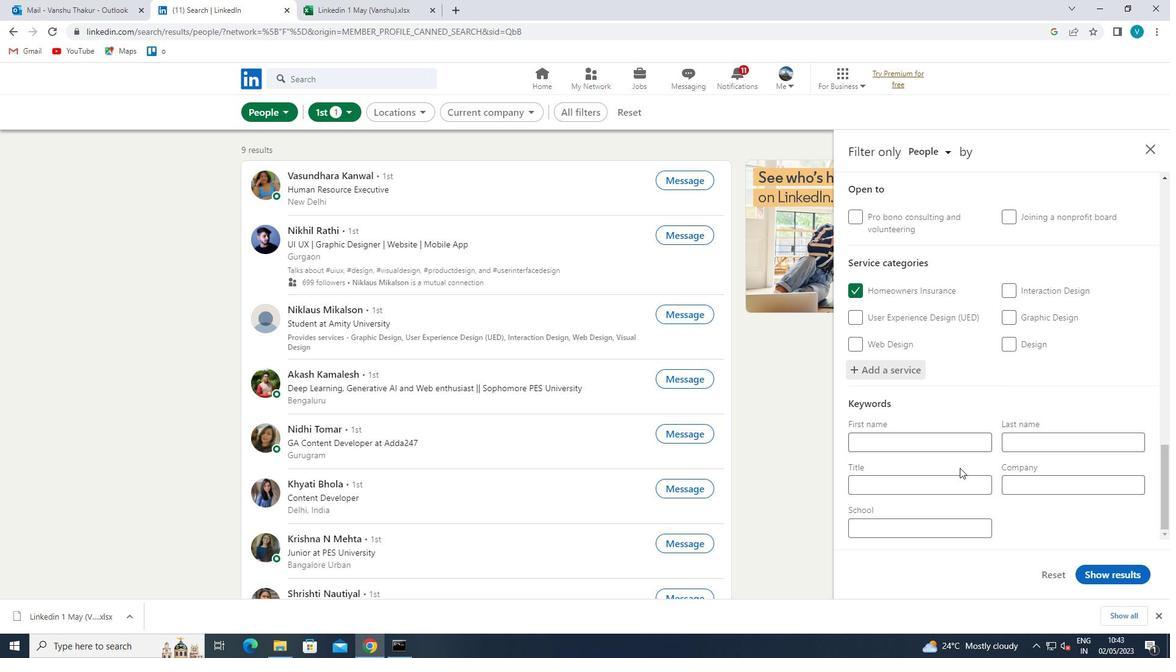 
Action: Mouse pressed left at (948, 491)
Screenshot: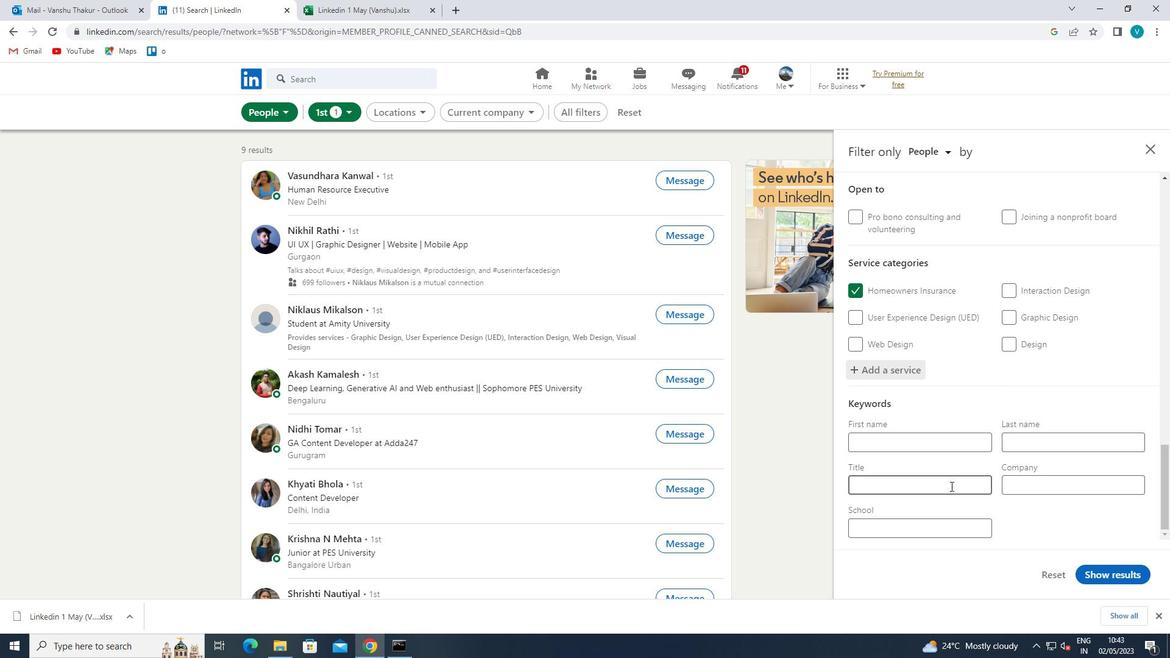 
Action: Mouse moved to (923, 505)
Screenshot: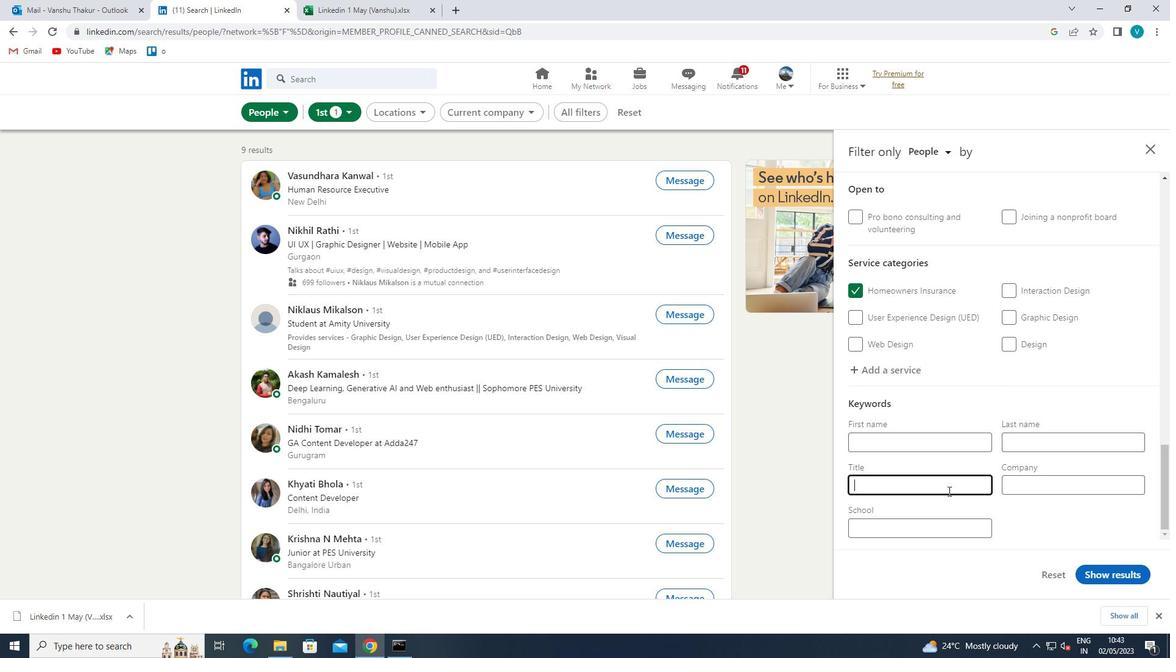 
Action: Key pressed <Key.shift>
Screenshot: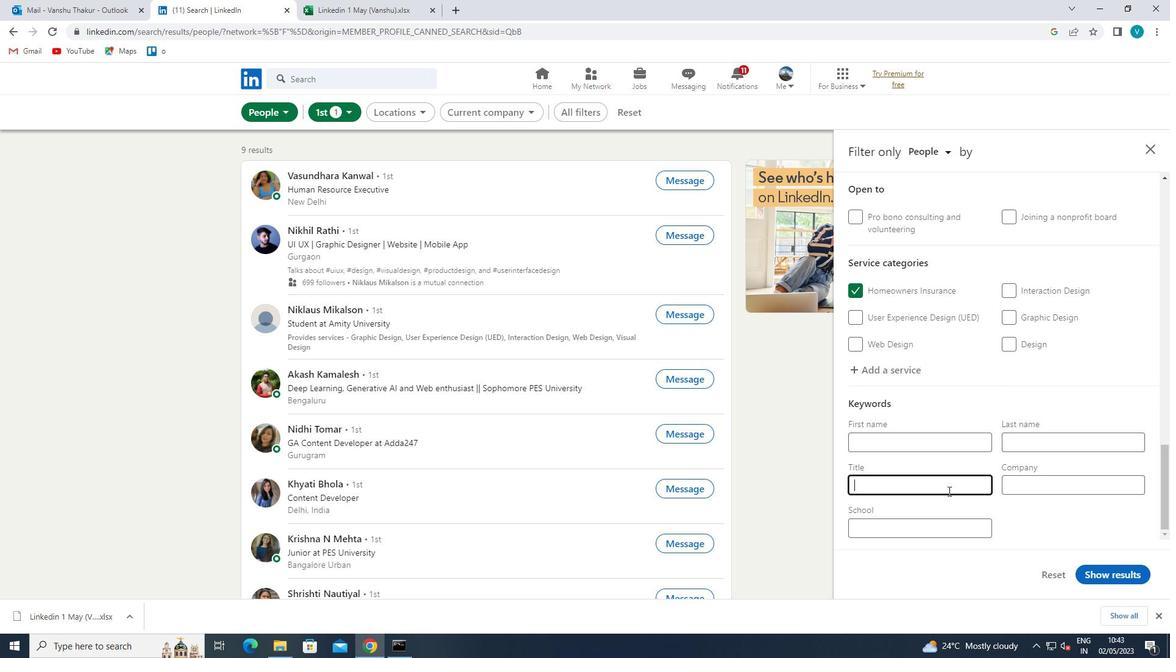
Action: Mouse moved to (912, 511)
Screenshot: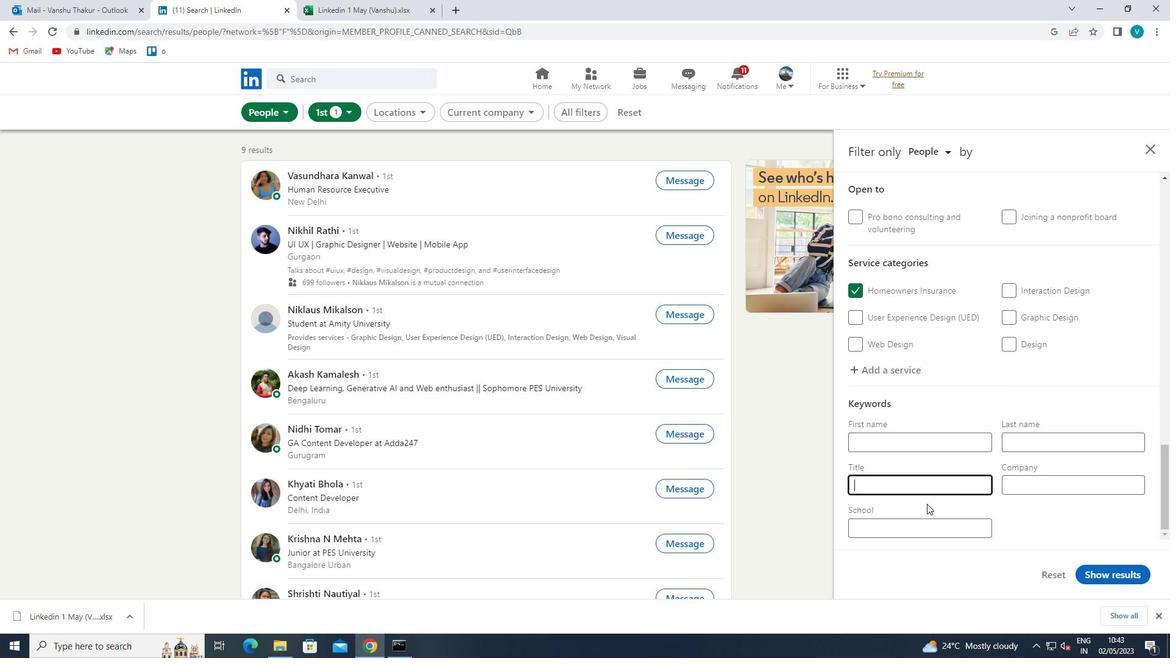 
Action: Key pressed SO
Screenshot: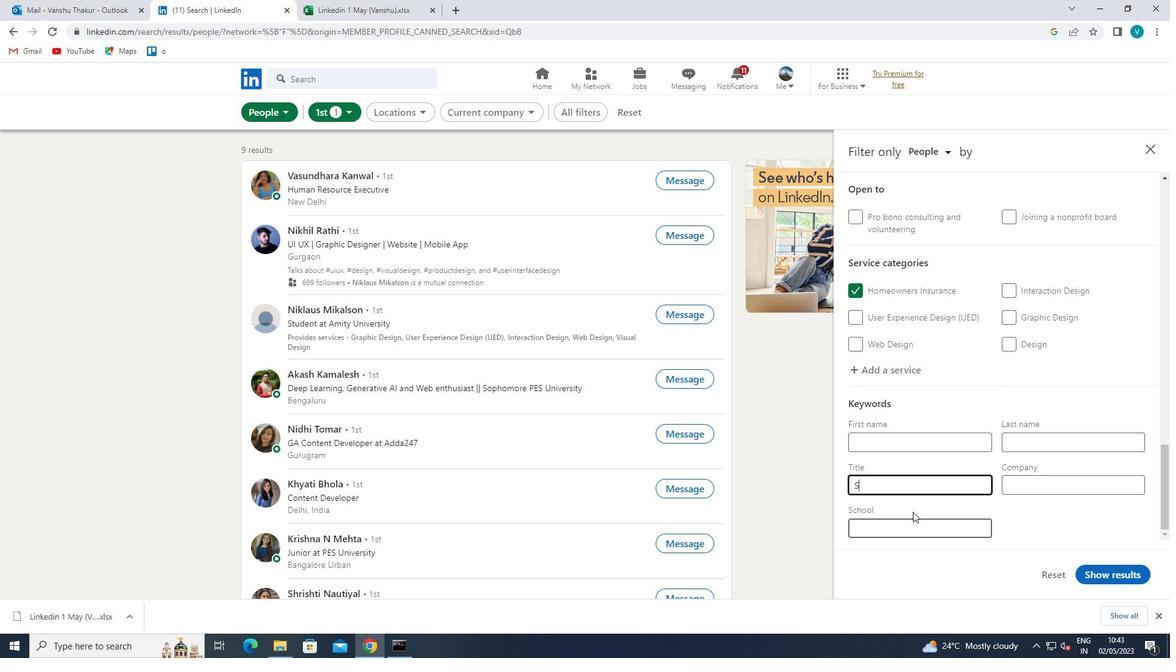 
Action: Mouse moved to (911, 512)
Screenshot: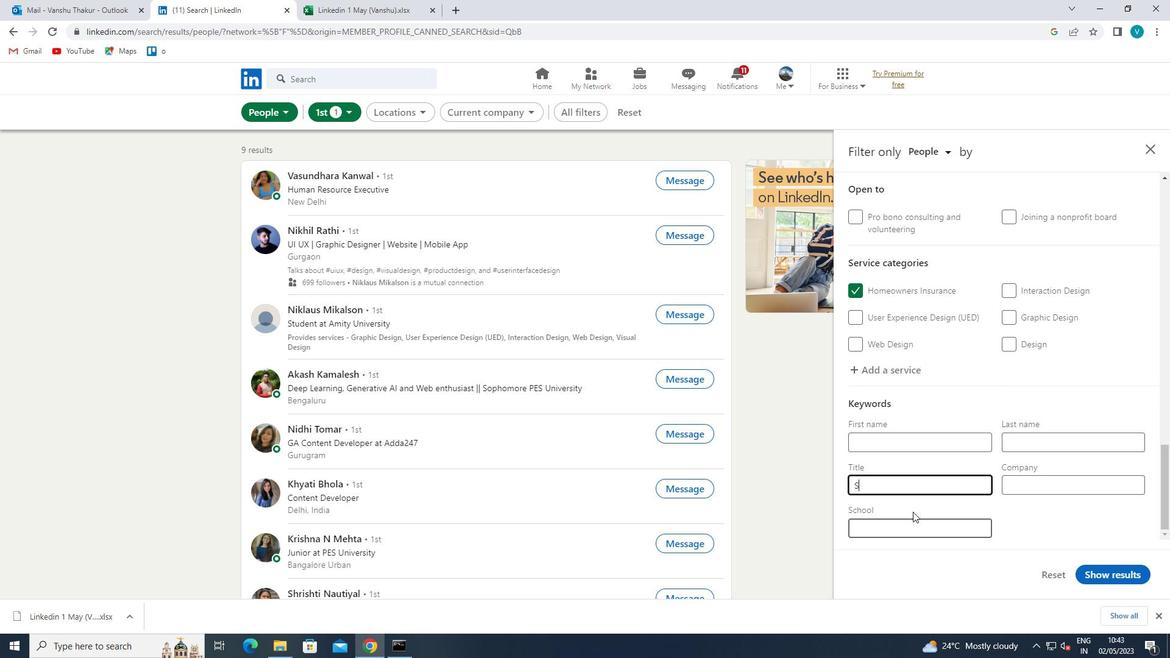 
Action: Key pressed UND<Key.space><Key.shift><Key.shift>ENGINEER<Key.space>
Screenshot: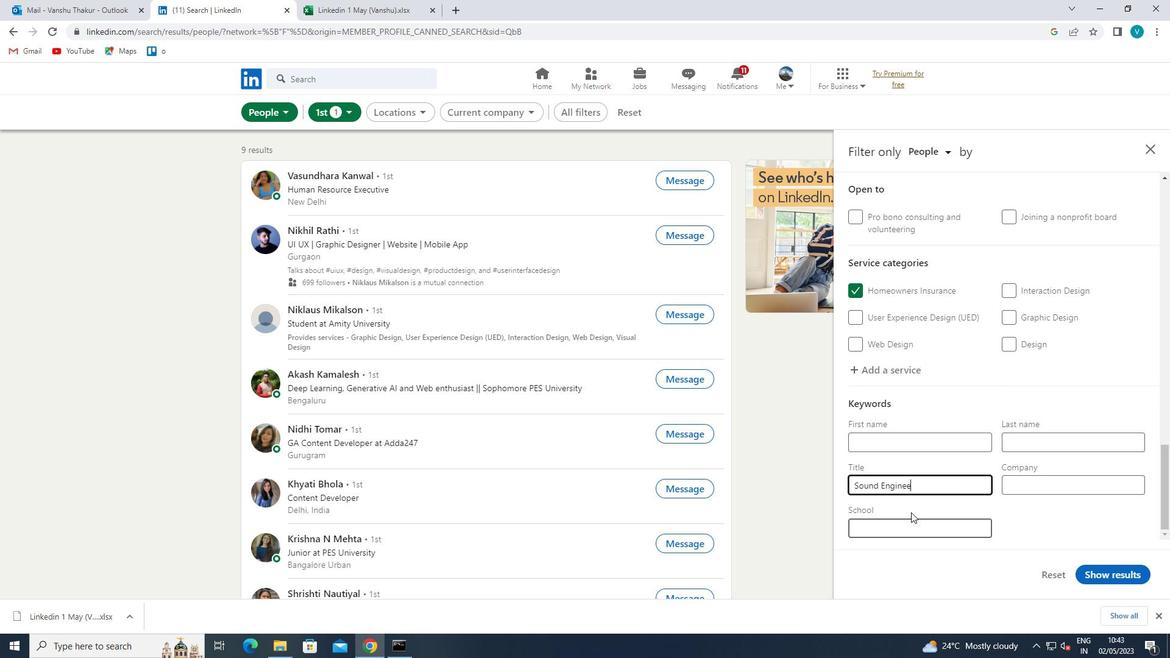 
Action: Mouse moved to (1119, 578)
Screenshot: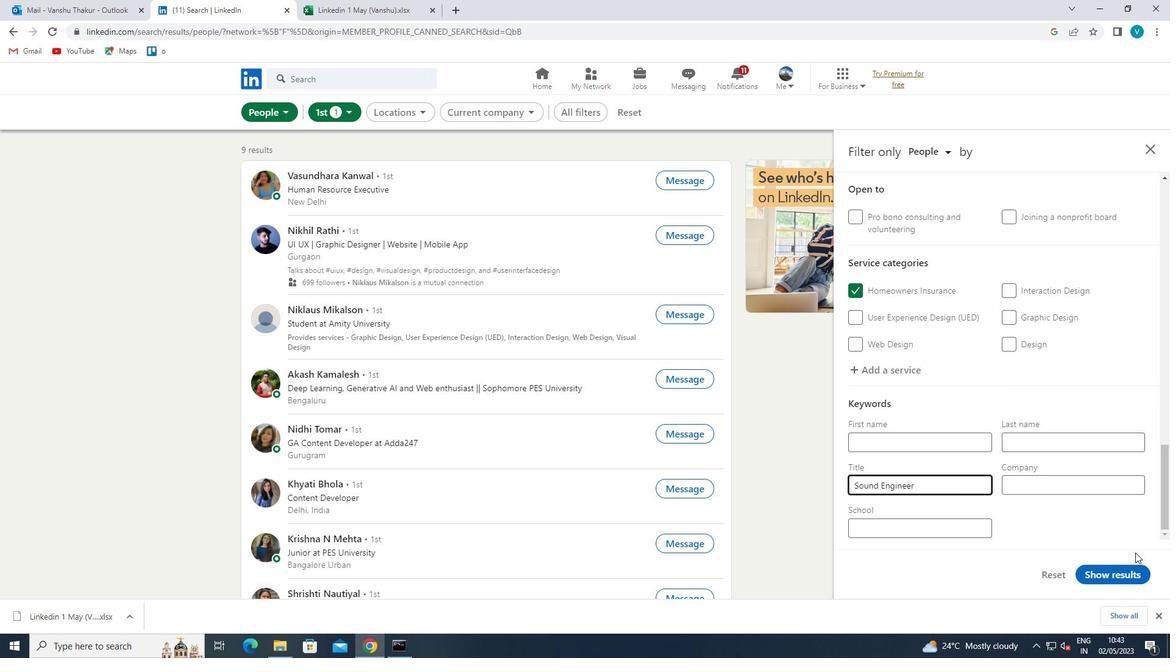 
Action: Mouse pressed left at (1119, 578)
Screenshot: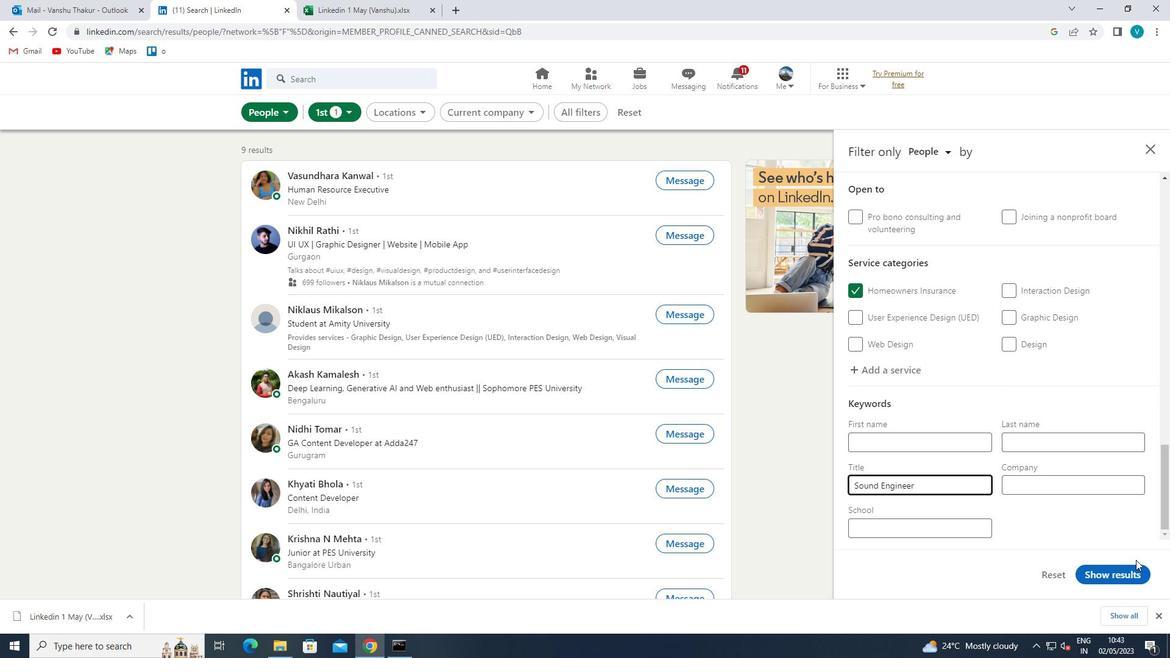 
